 Task: Look for space in Herriman, United States from 10th July, 2023 to 15th July, 2023 for 7 adults in price range Rs.10000 to Rs.15000. Place can be entire place or shared room with 4 bedrooms having 7 beds and 4 bathrooms. Property type can be house, flat, guest house. Amenities needed are: wifi, TV, free parkinig on premises, gym, breakfast. Booking option can be shelf check-in. Required host language is English.
Action: Mouse moved to (571, 138)
Screenshot: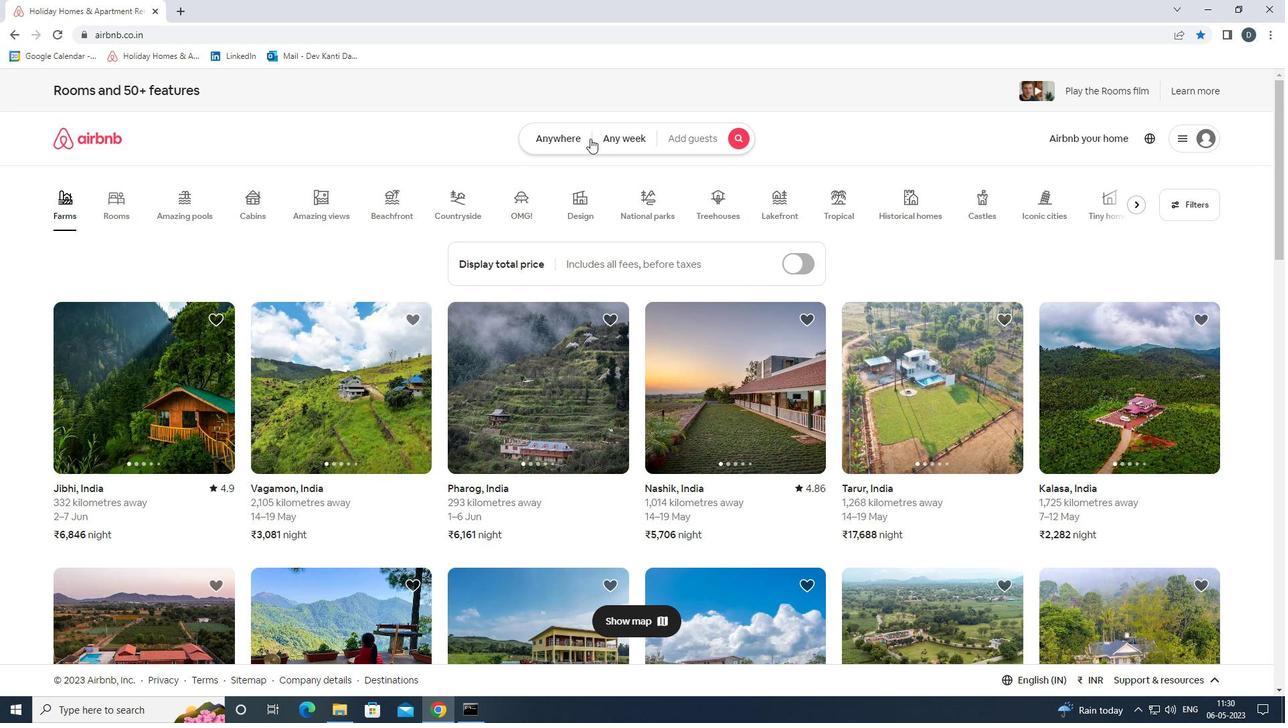
Action: Mouse pressed left at (571, 138)
Screenshot: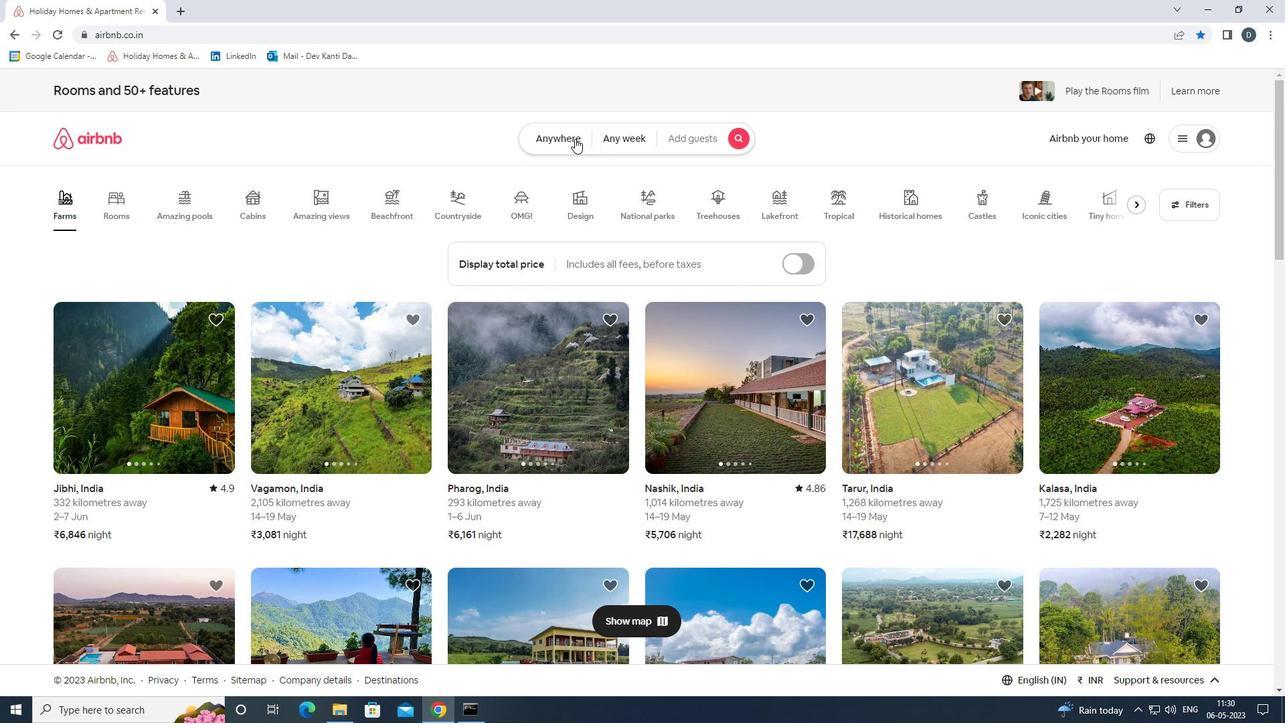 
Action: Mouse moved to (456, 192)
Screenshot: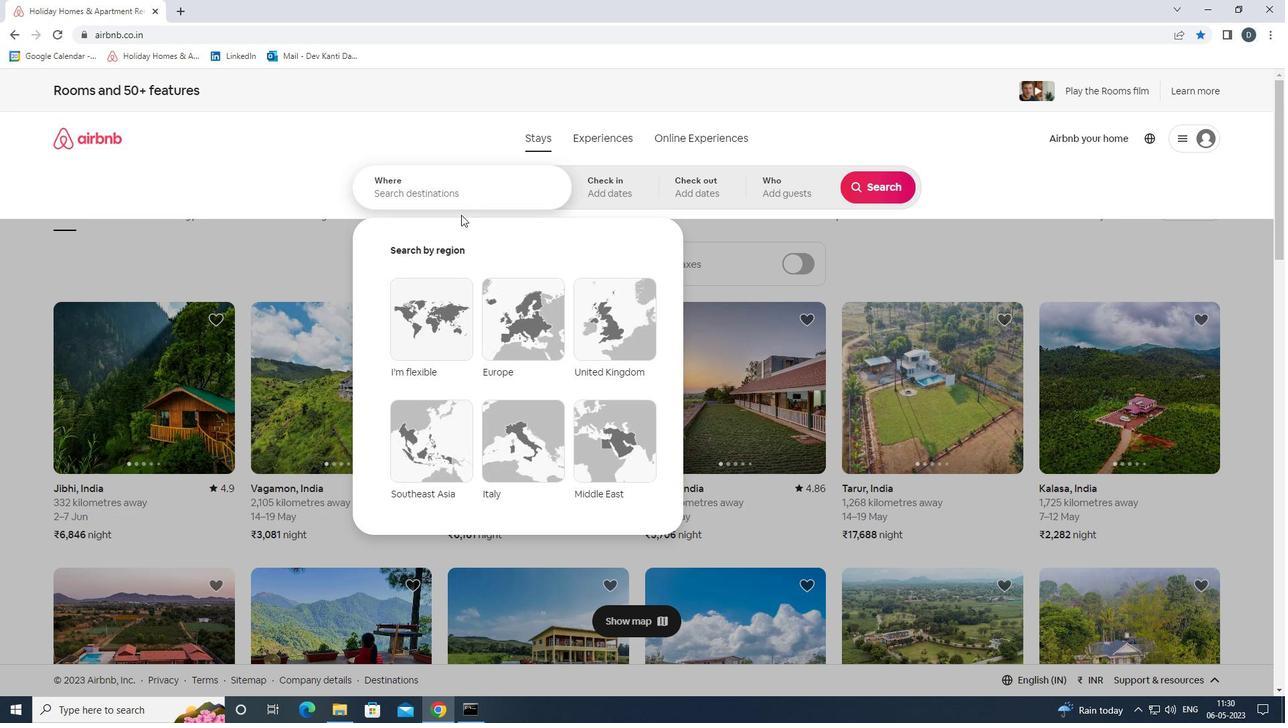 
Action: Mouse pressed left at (456, 192)
Screenshot: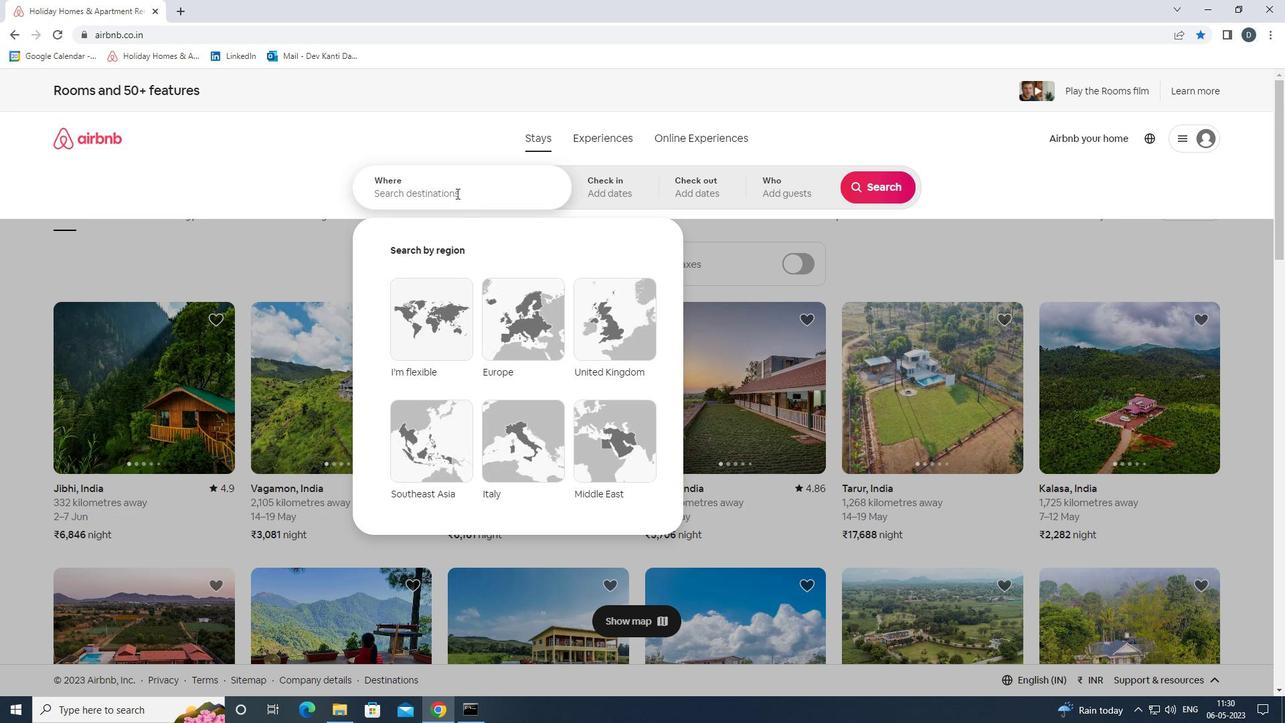 
Action: Key pressed <Key.shift>HARRIMAN,<Key.shift>UNITED<Key.space><Key.shift>STATES<Key.enter>
Screenshot: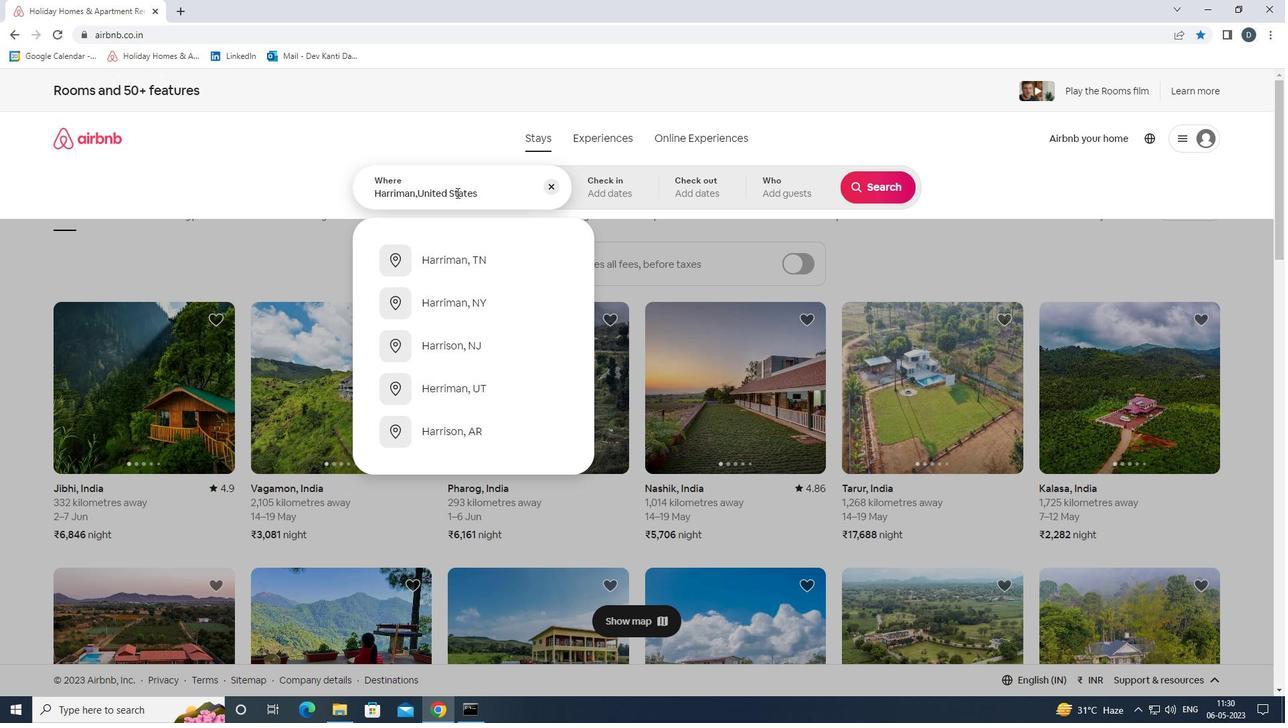 
Action: Mouse moved to (876, 298)
Screenshot: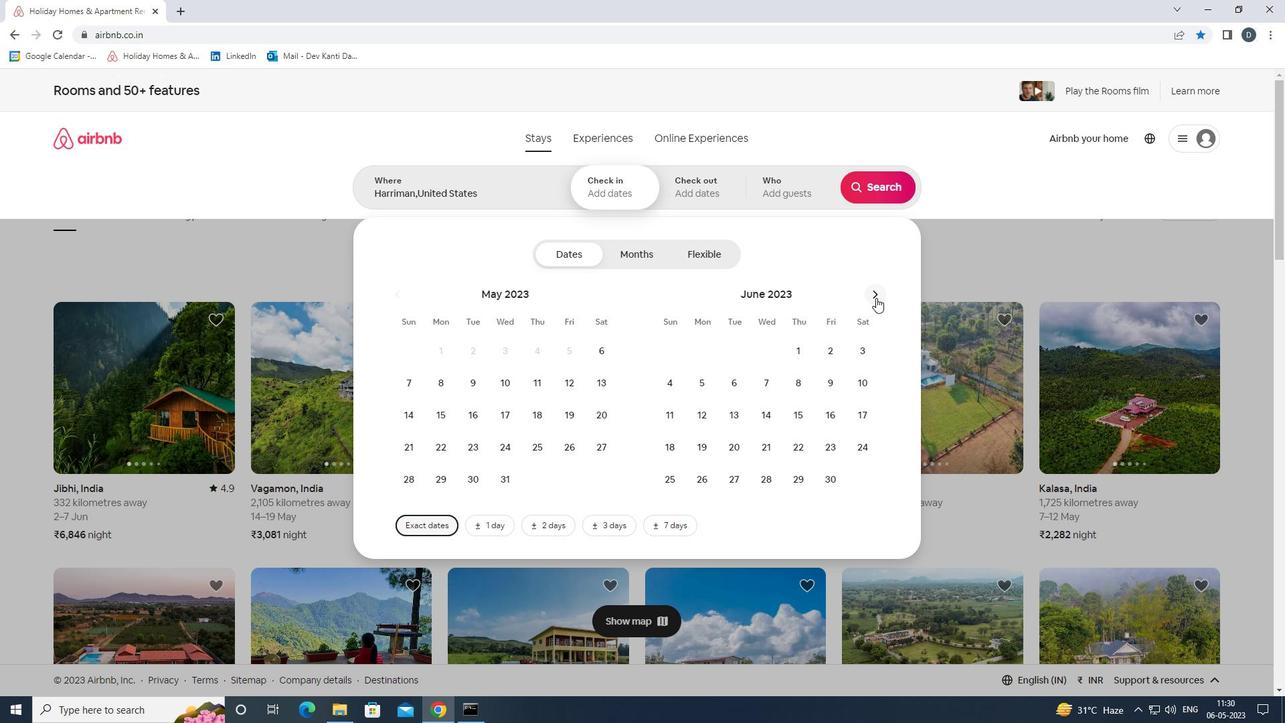 
Action: Mouse pressed left at (876, 298)
Screenshot: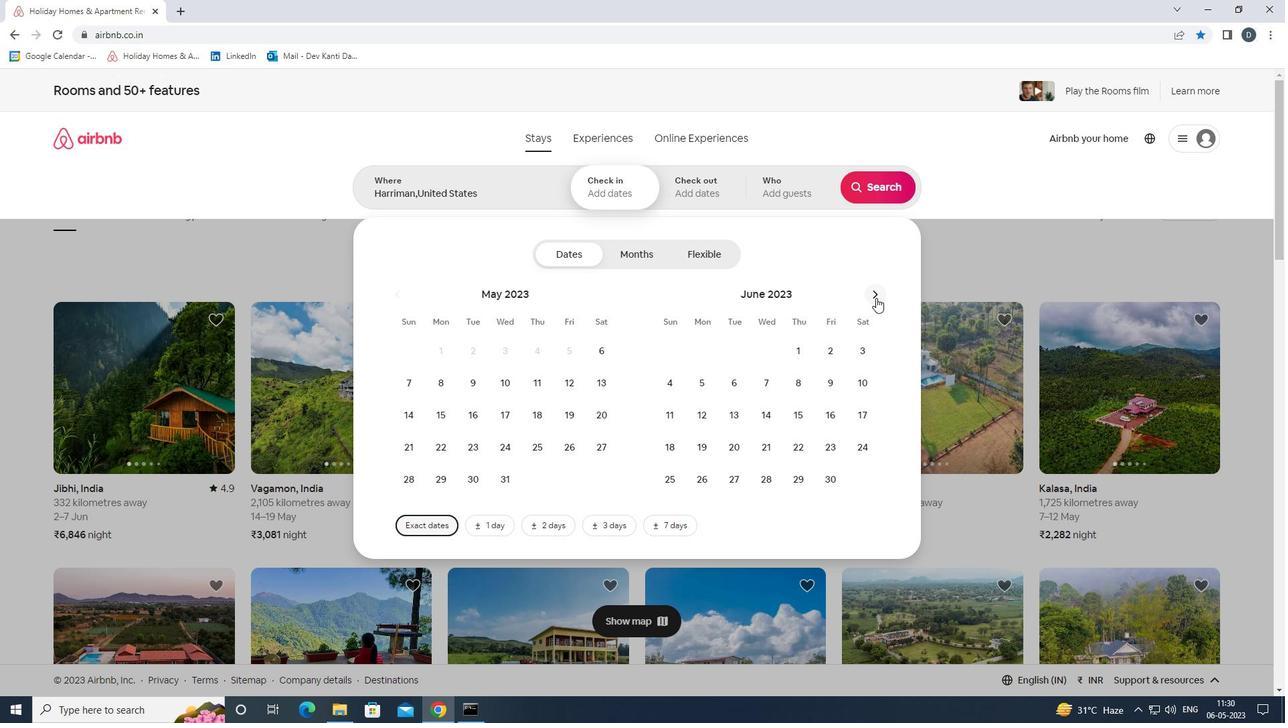
Action: Mouse moved to (700, 421)
Screenshot: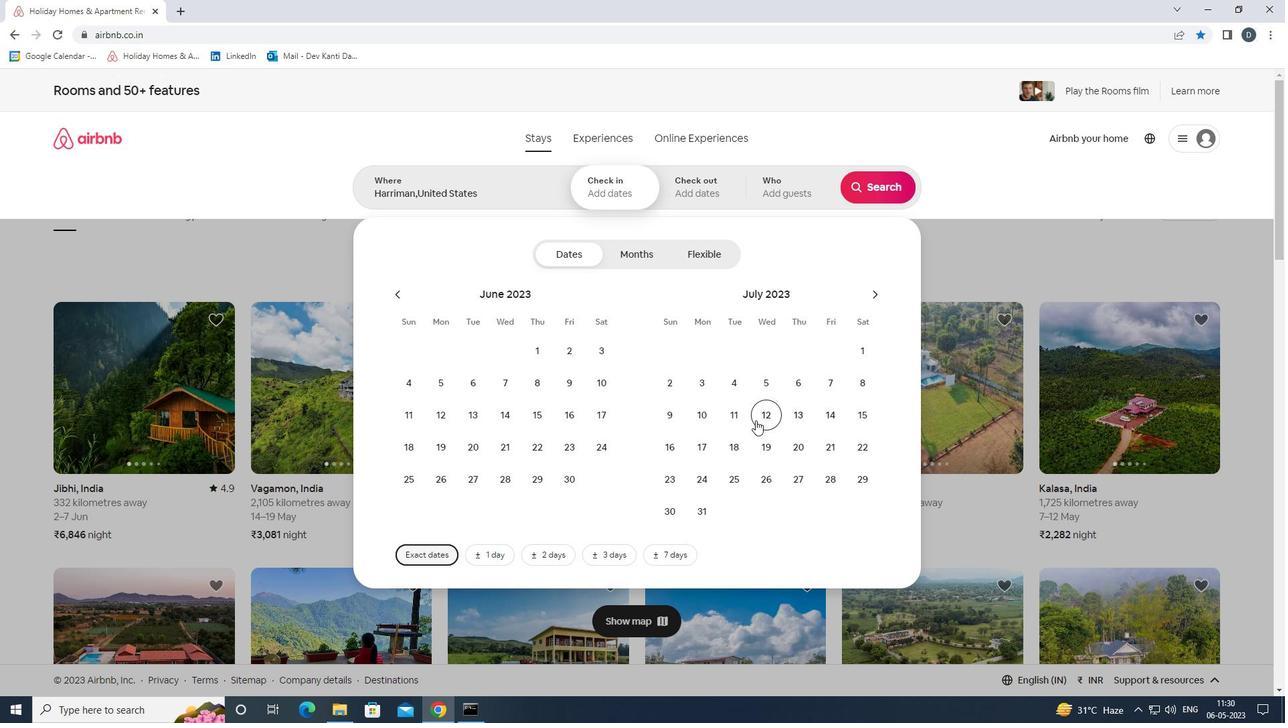 
Action: Mouse pressed left at (700, 421)
Screenshot: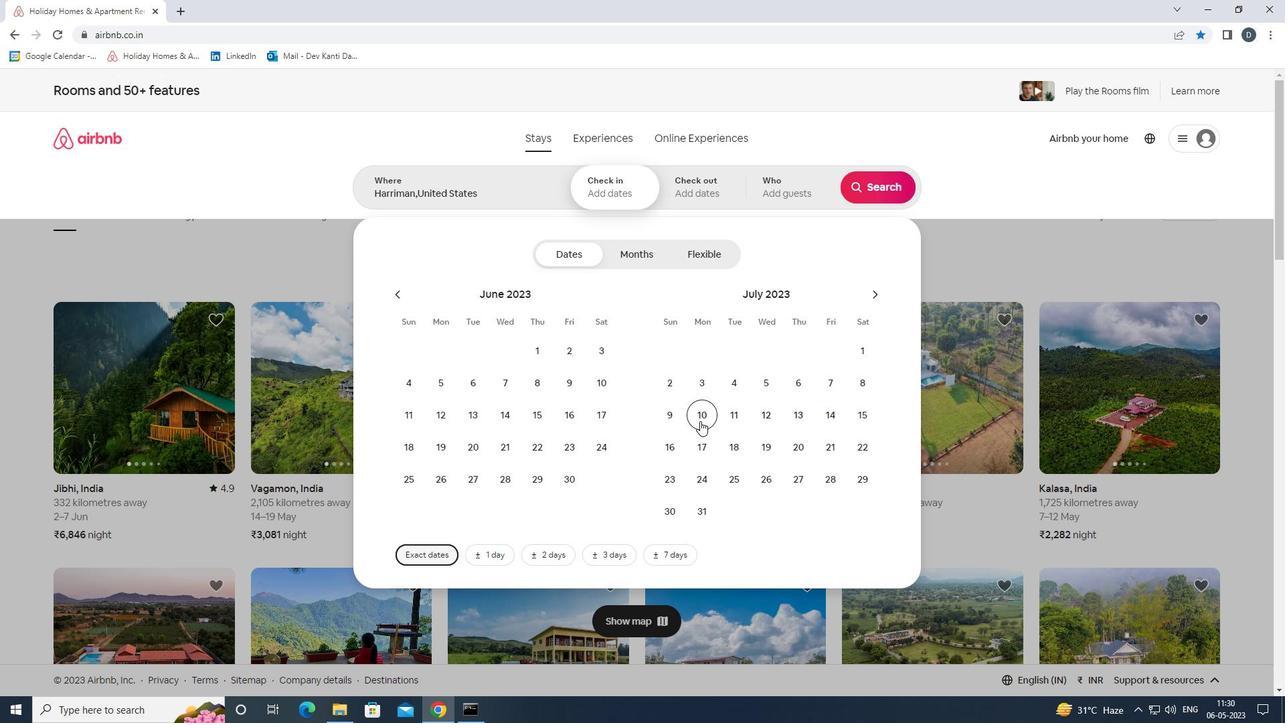 
Action: Mouse moved to (874, 410)
Screenshot: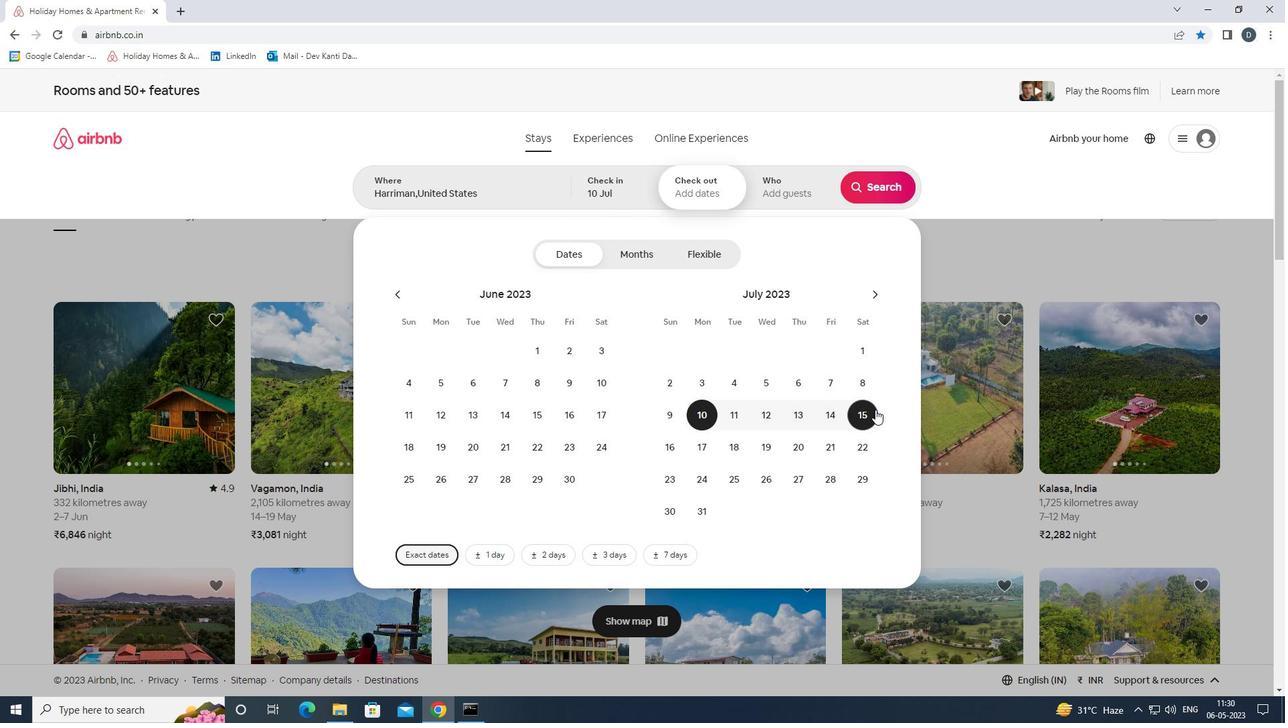 
Action: Mouse pressed left at (874, 410)
Screenshot: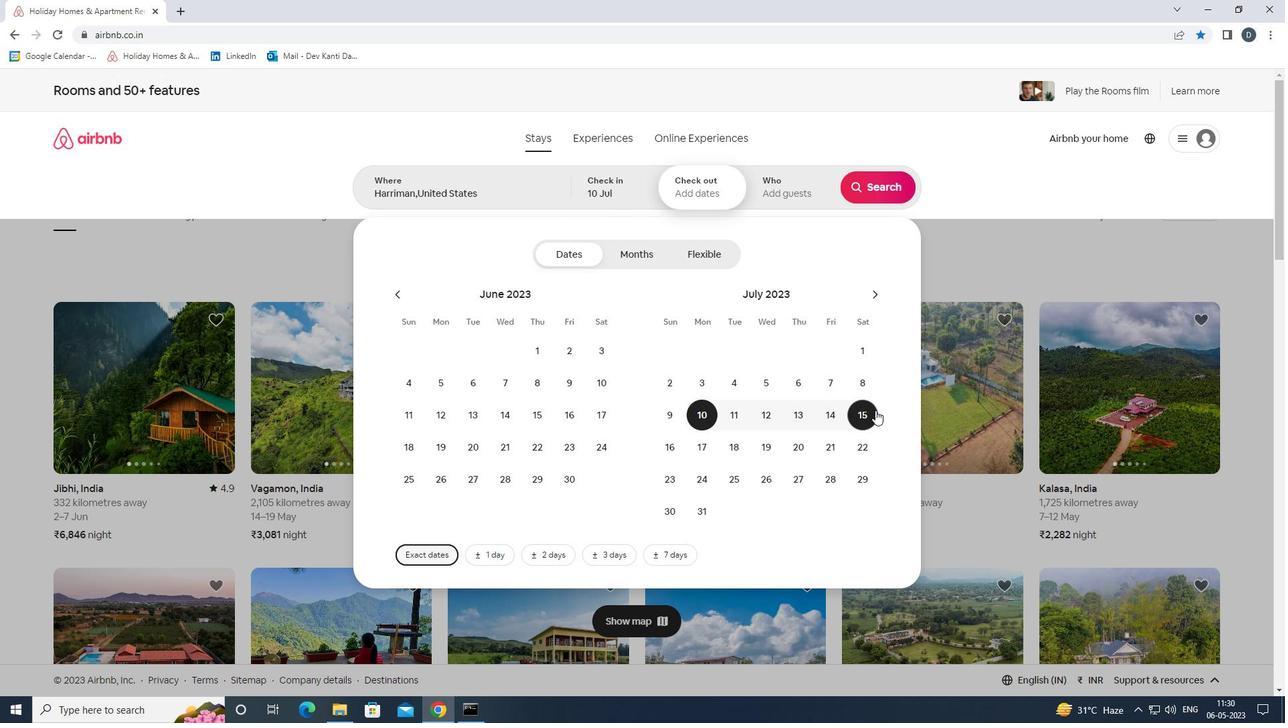 
Action: Mouse moved to (815, 184)
Screenshot: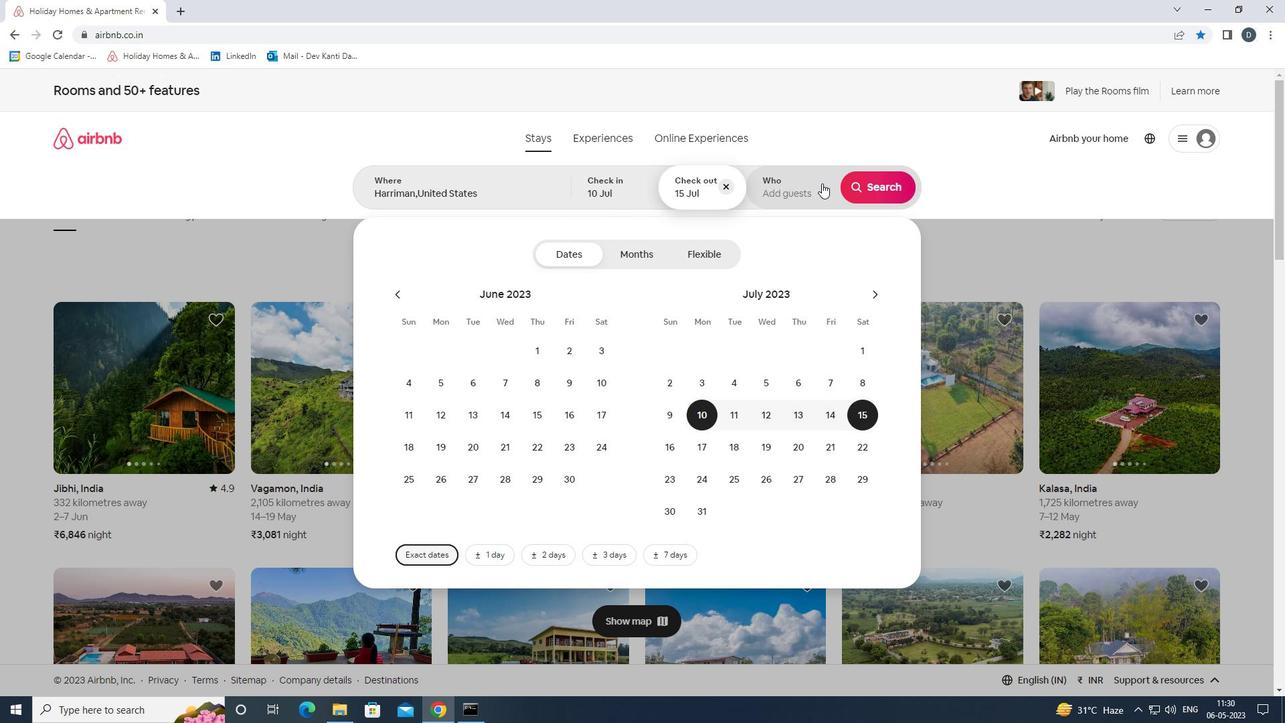 
Action: Mouse pressed left at (815, 184)
Screenshot: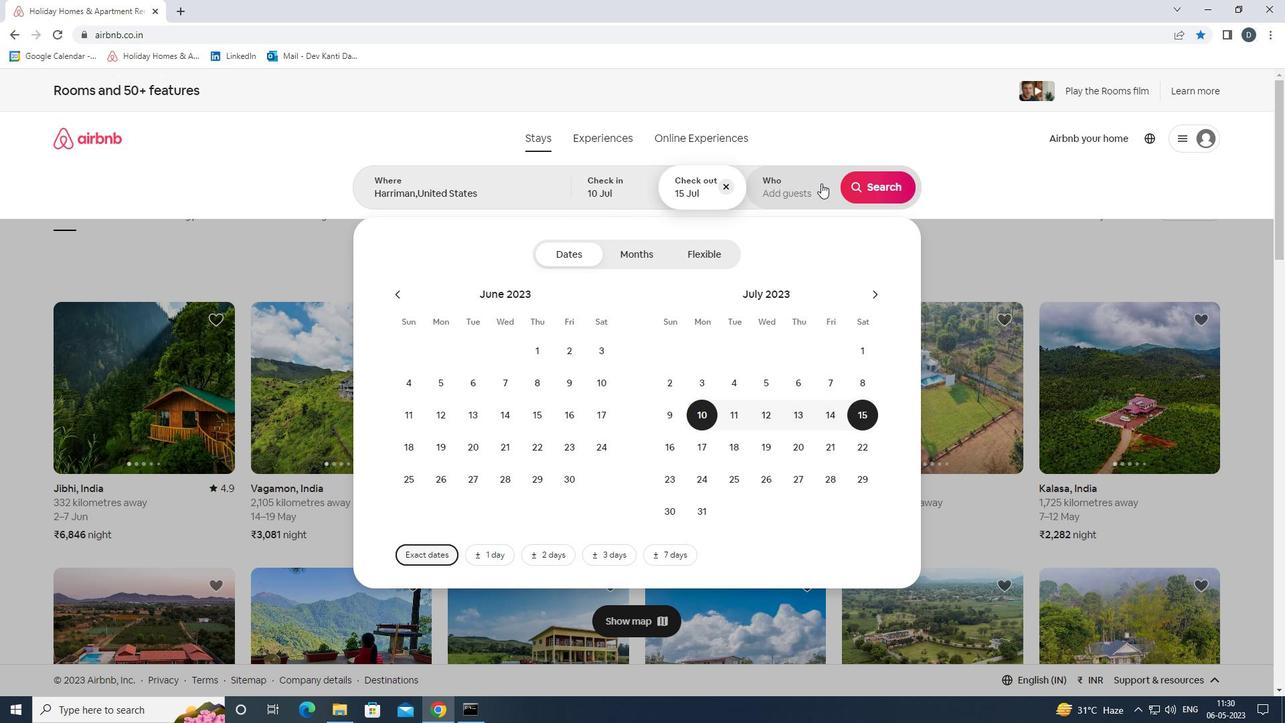 
Action: Mouse moved to (887, 261)
Screenshot: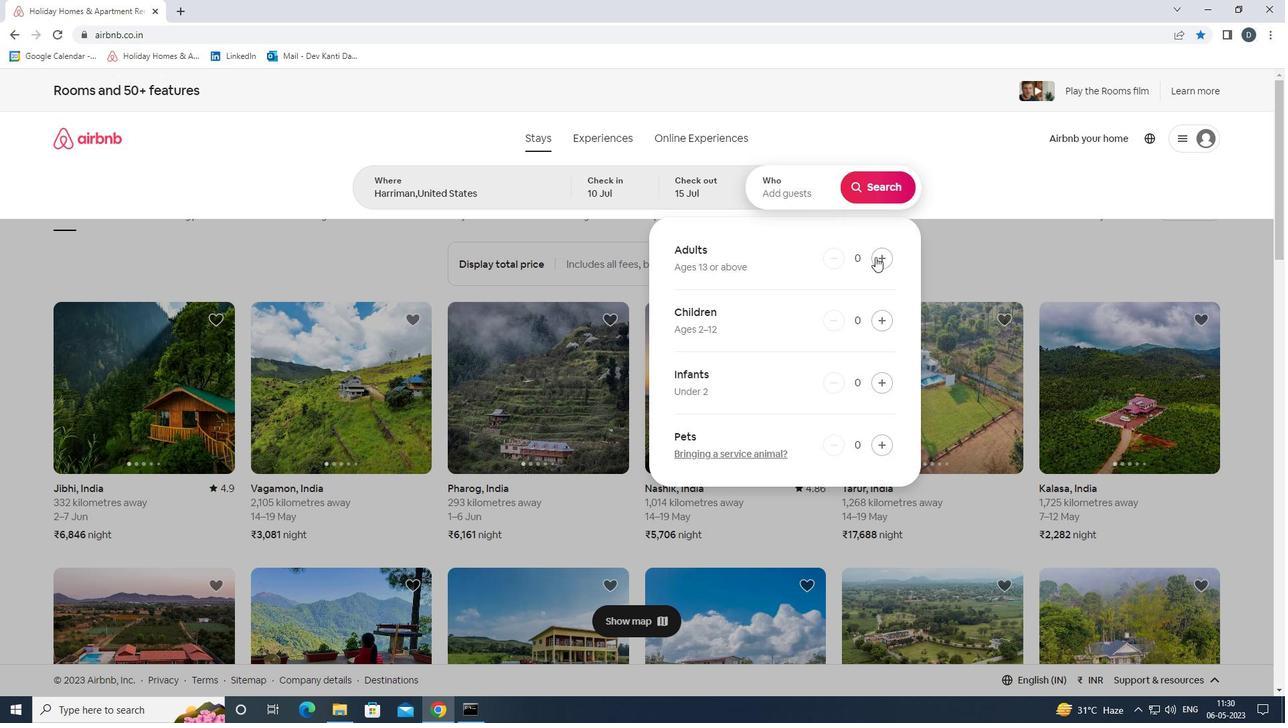 
Action: Mouse pressed left at (887, 261)
Screenshot: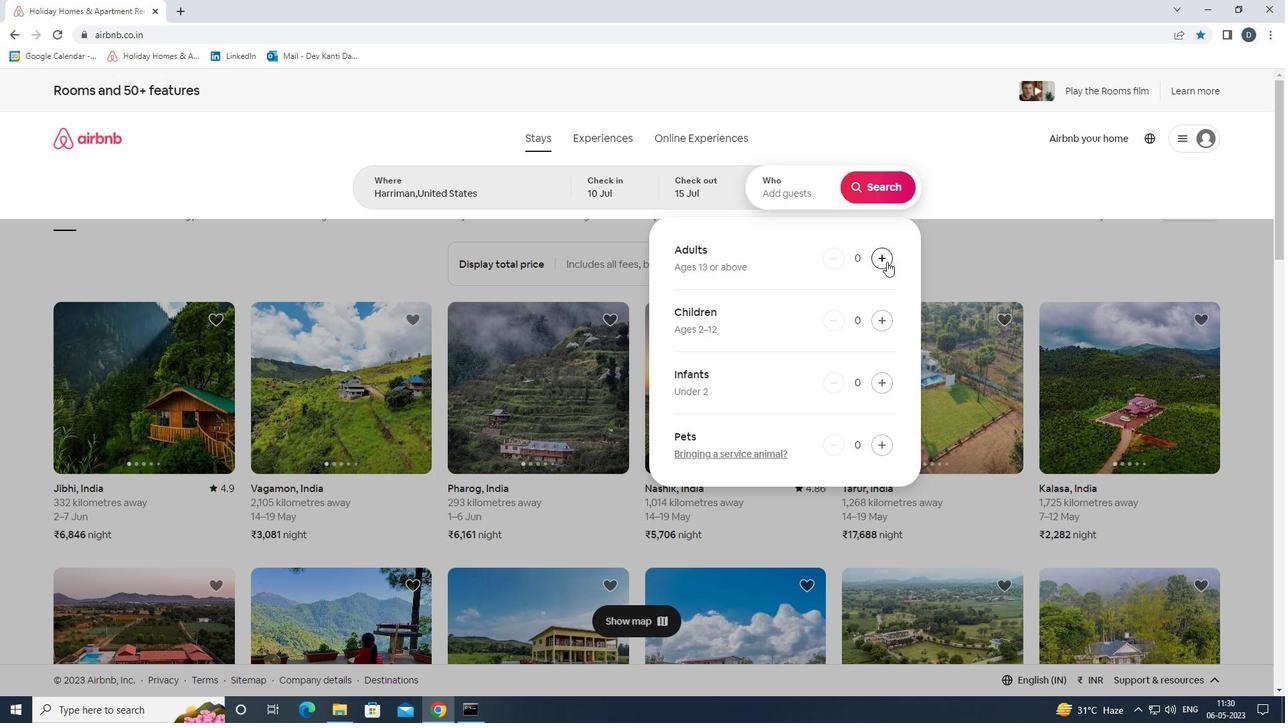 
Action: Mouse pressed left at (887, 261)
Screenshot: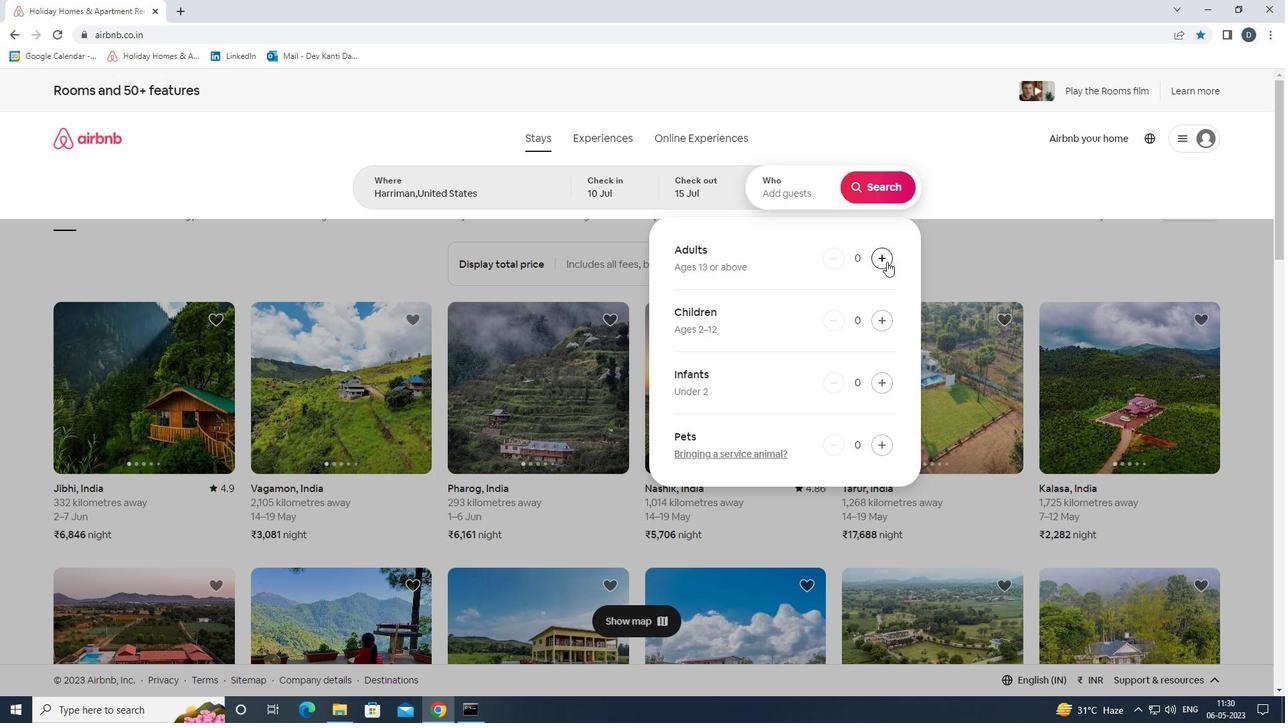 
Action: Mouse pressed left at (887, 261)
Screenshot: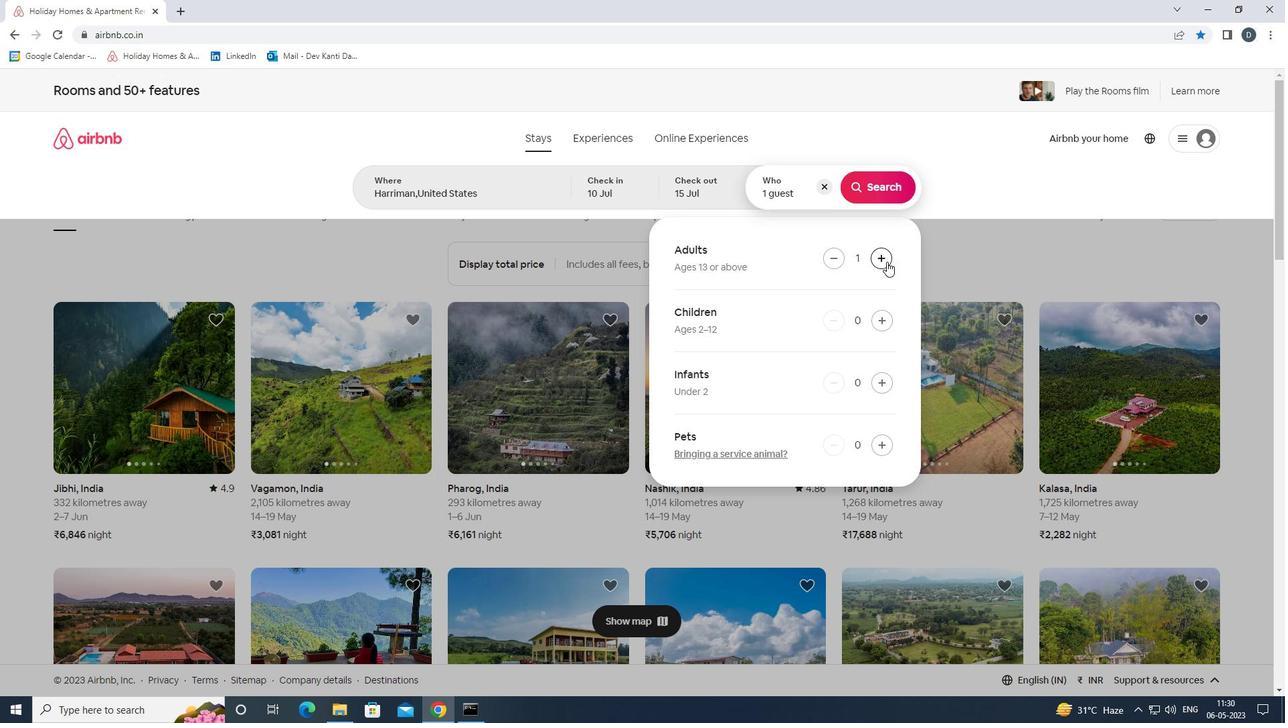 
Action: Mouse pressed left at (887, 261)
Screenshot: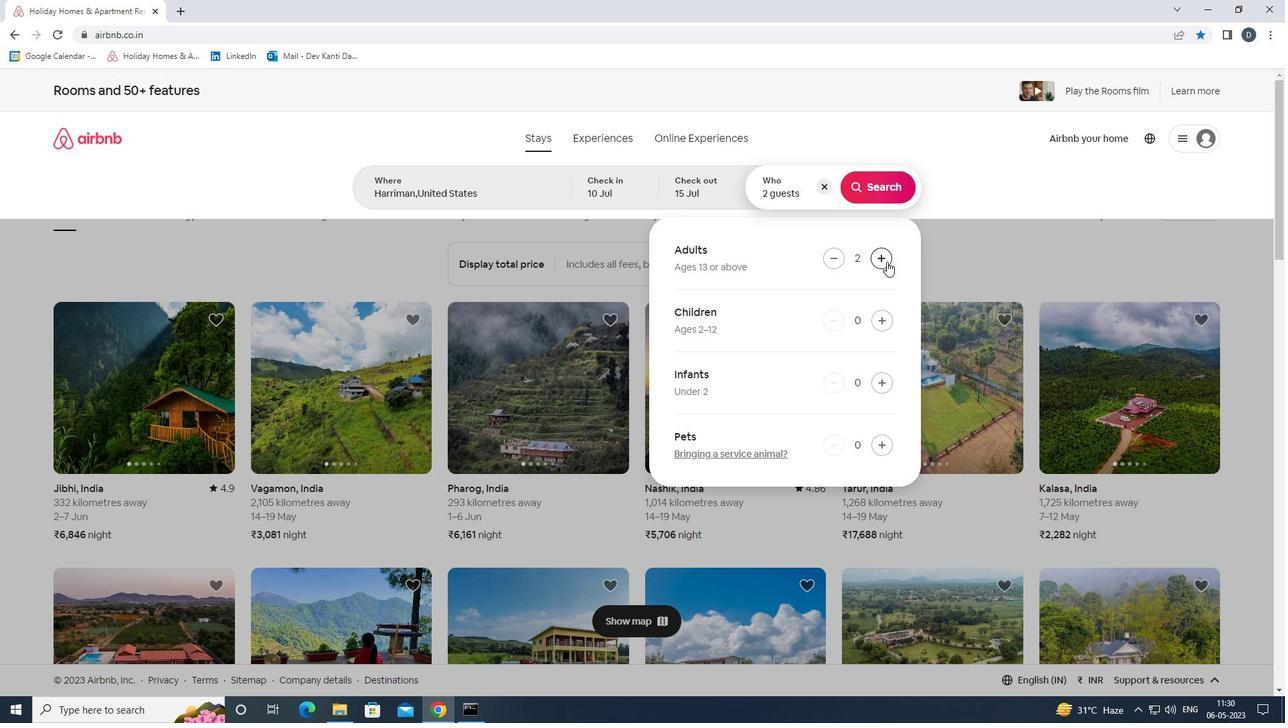 
Action: Mouse pressed left at (887, 261)
Screenshot: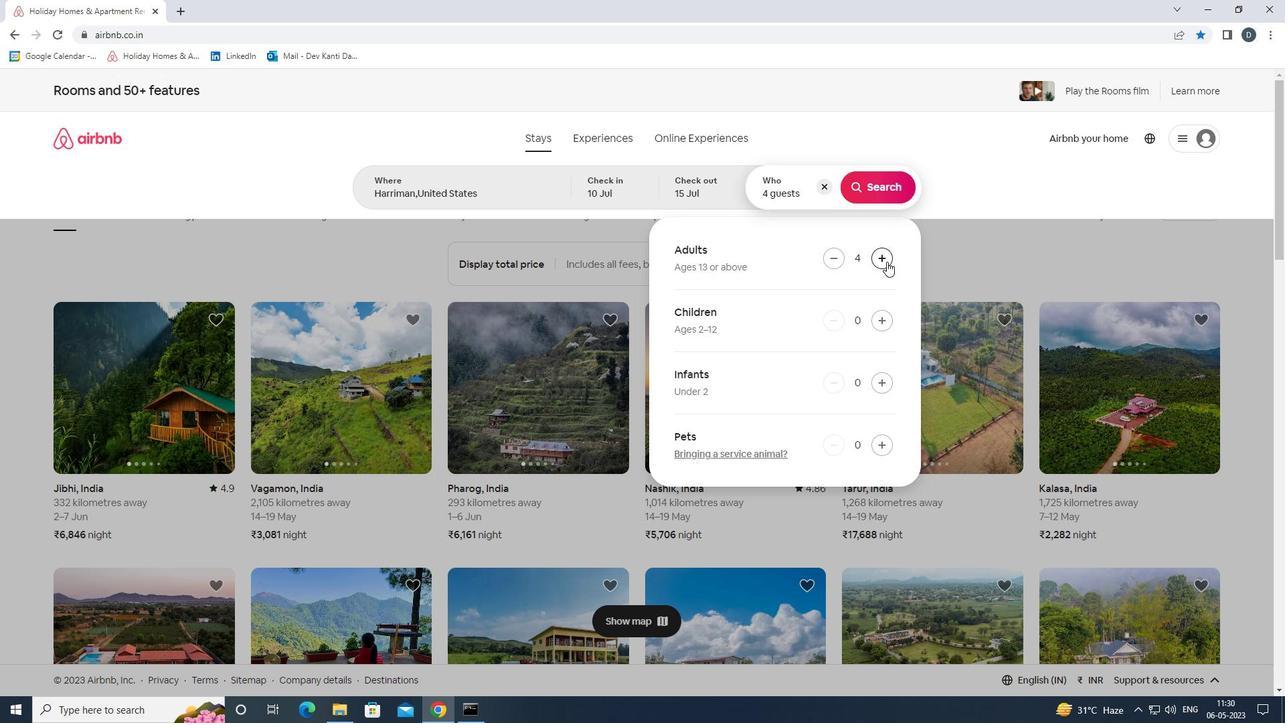 
Action: Mouse pressed left at (887, 261)
Screenshot: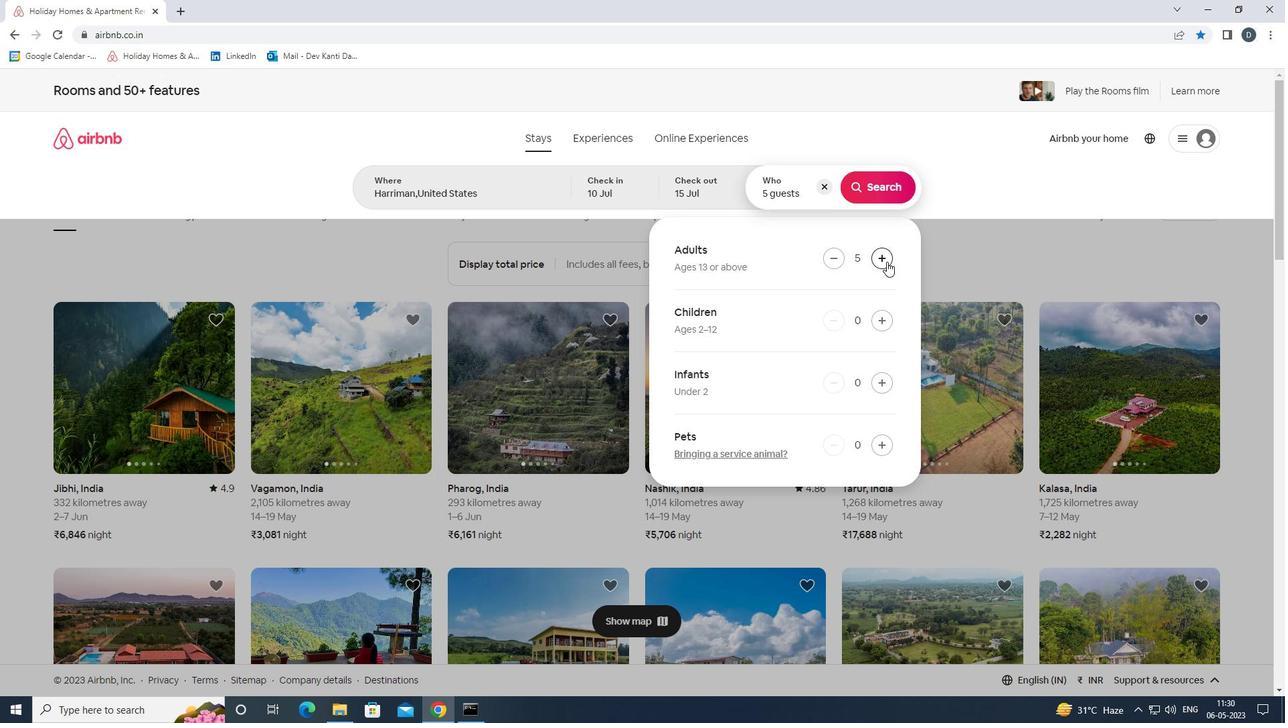 
Action: Mouse pressed left at (887, 261)
Screenshot: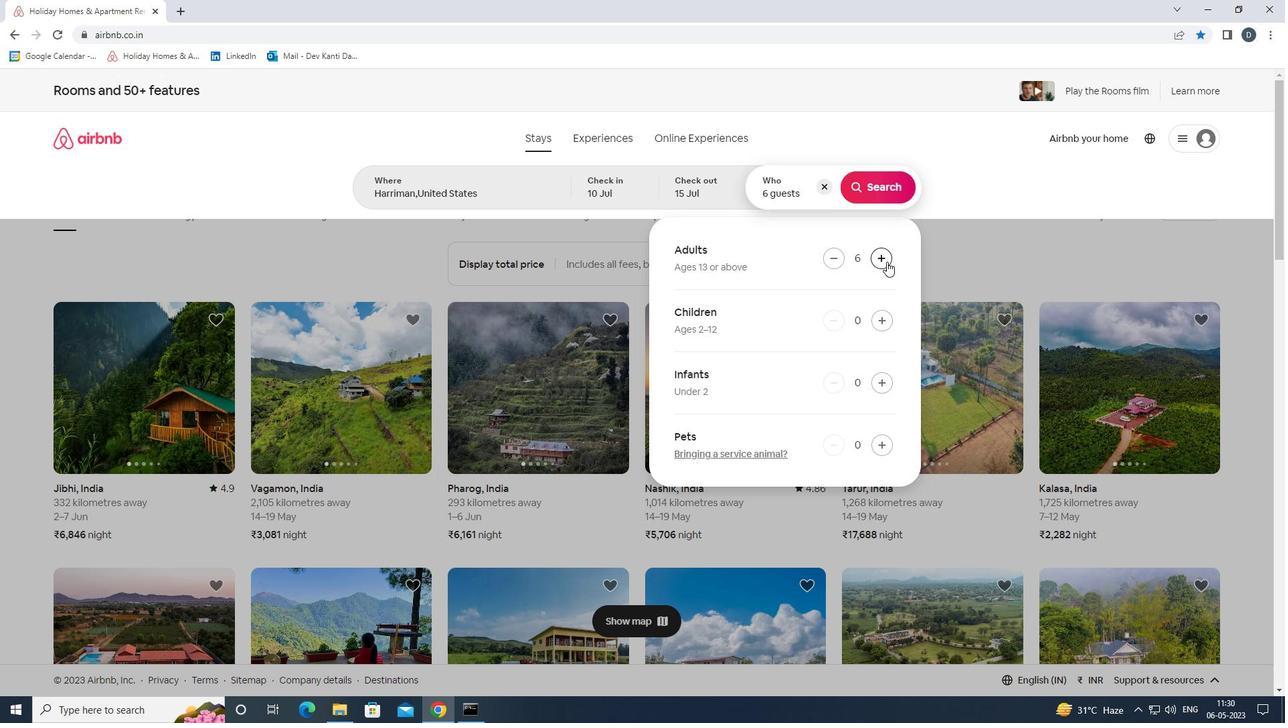 
Action: Mouse moved to (862, 185)
Screenshot: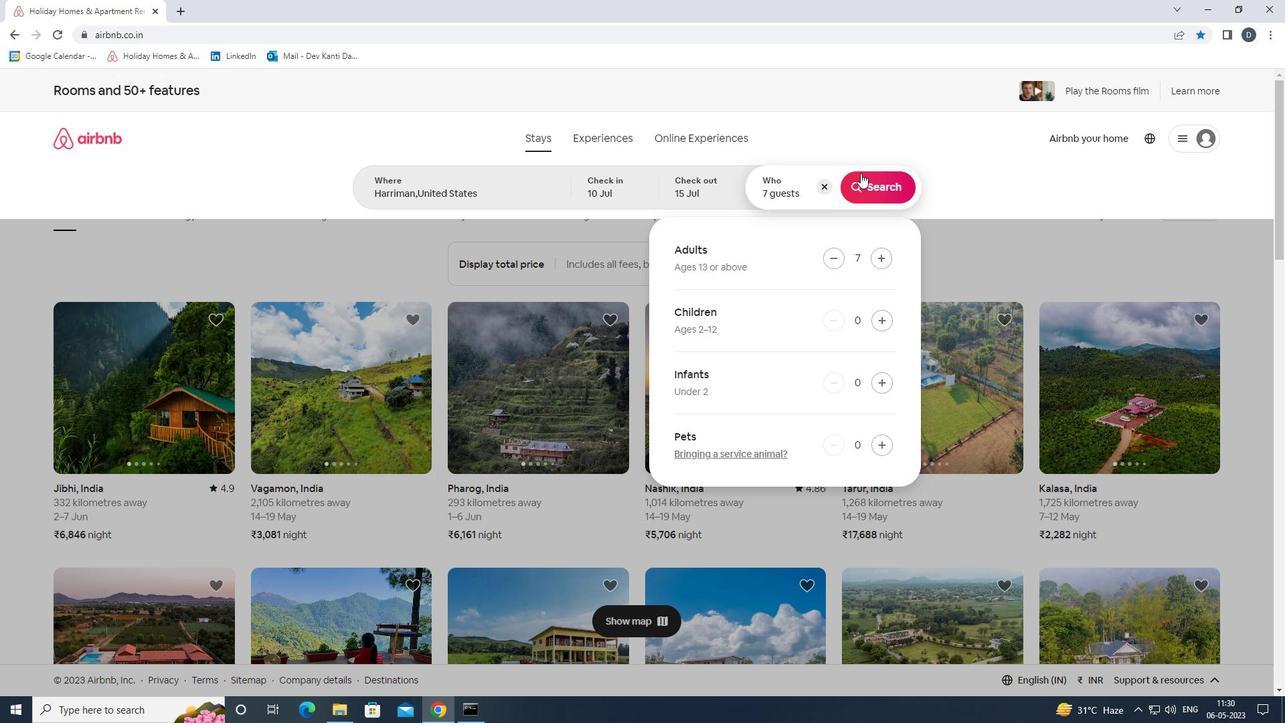
Action: Mouse pressed left at (862, 185)
Screenshot: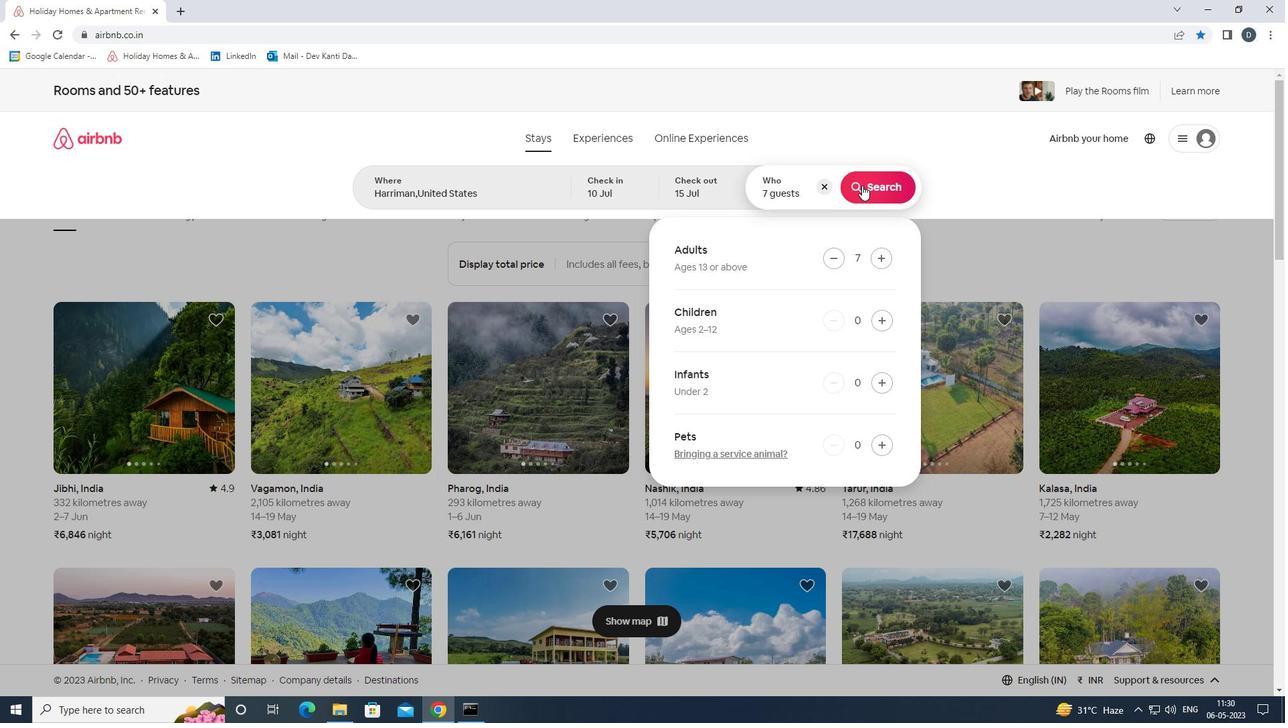 
Action: Mouse moved to (1239, 156)
Screenshot: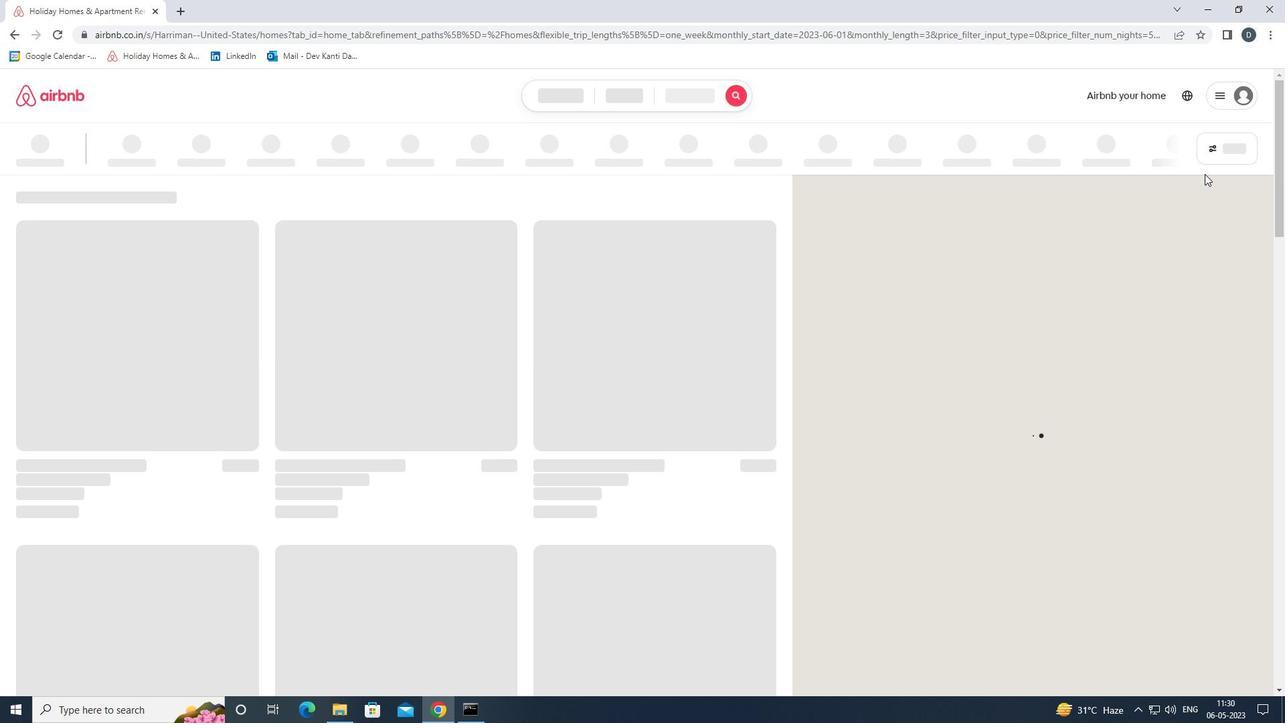 
Action: Mouse pressed left at (1239, 156)
Screenshot: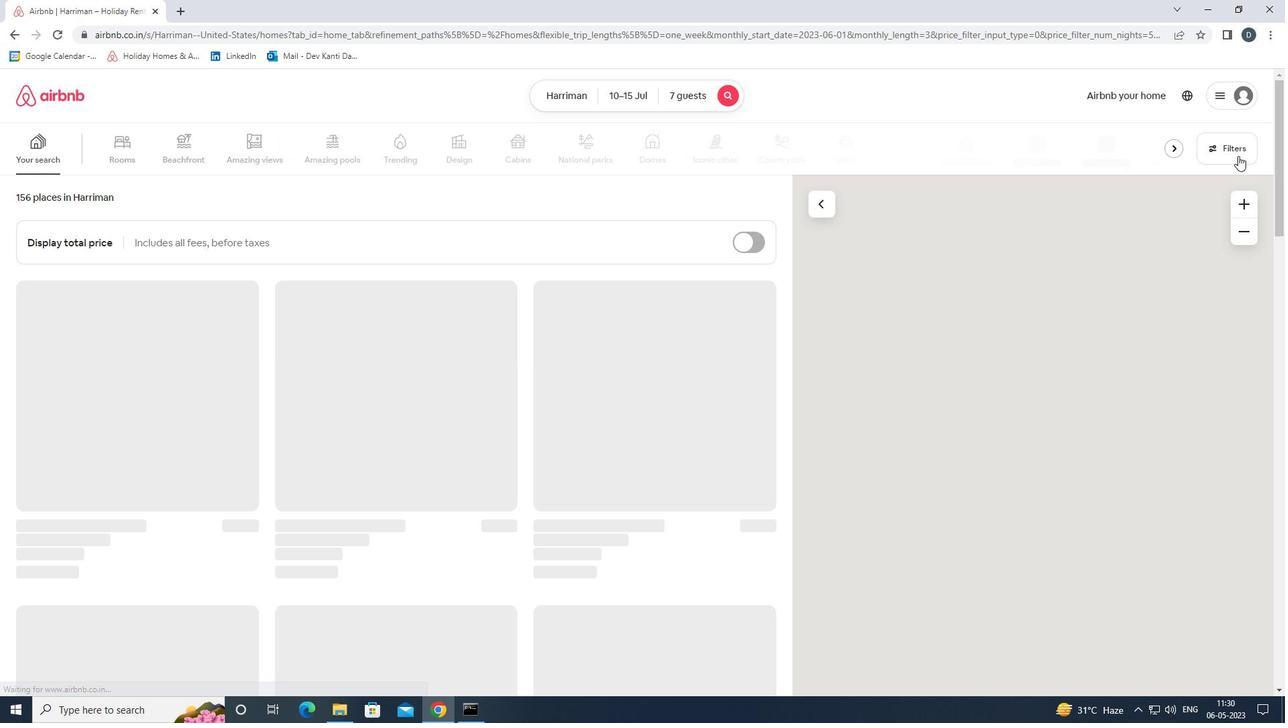 
Action: Mouse moved to (515, 477)
Screenshot: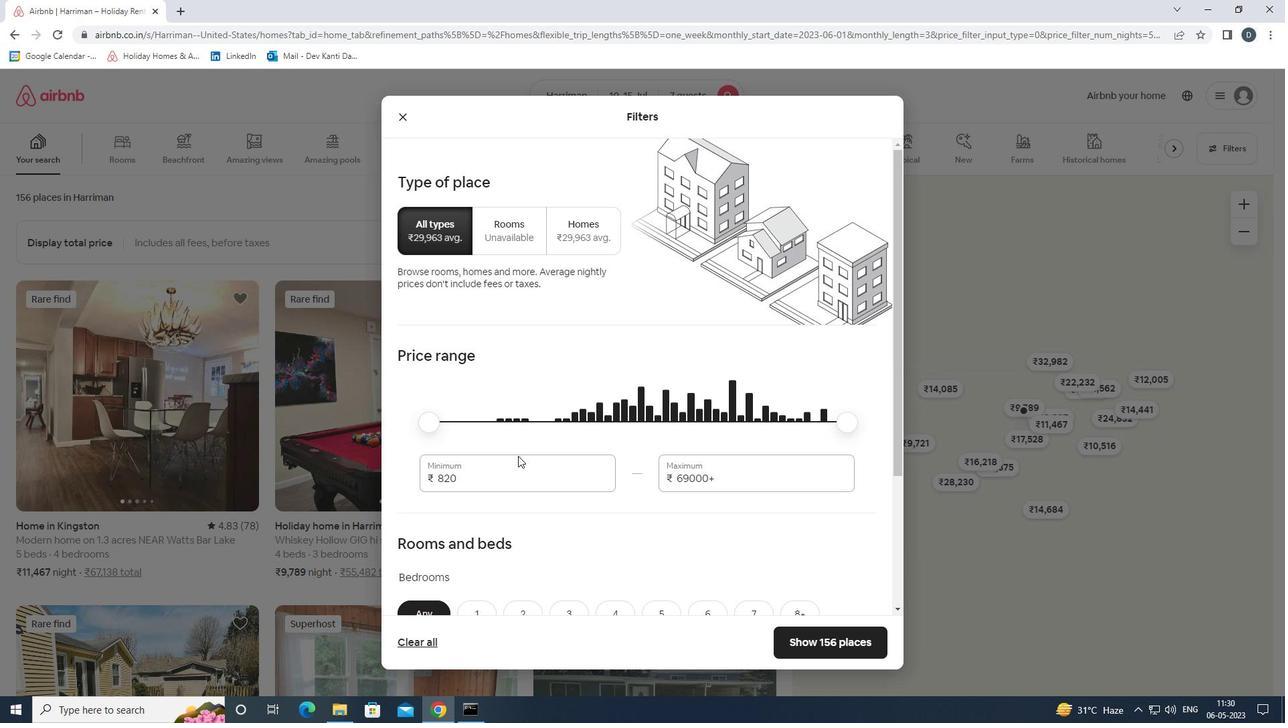 
Action: Mouse pressed left at (515, 477)
Screenshot: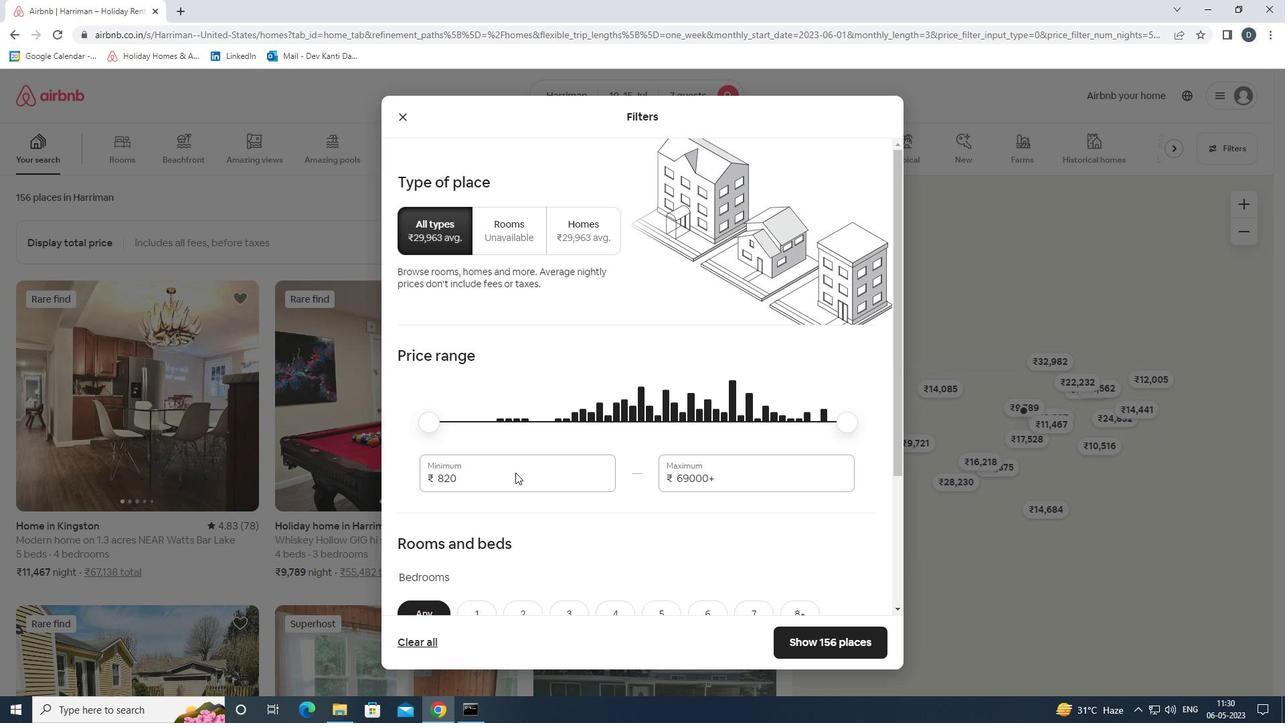 
Action: Mouse pressed left at (515, 477)
Screenshot: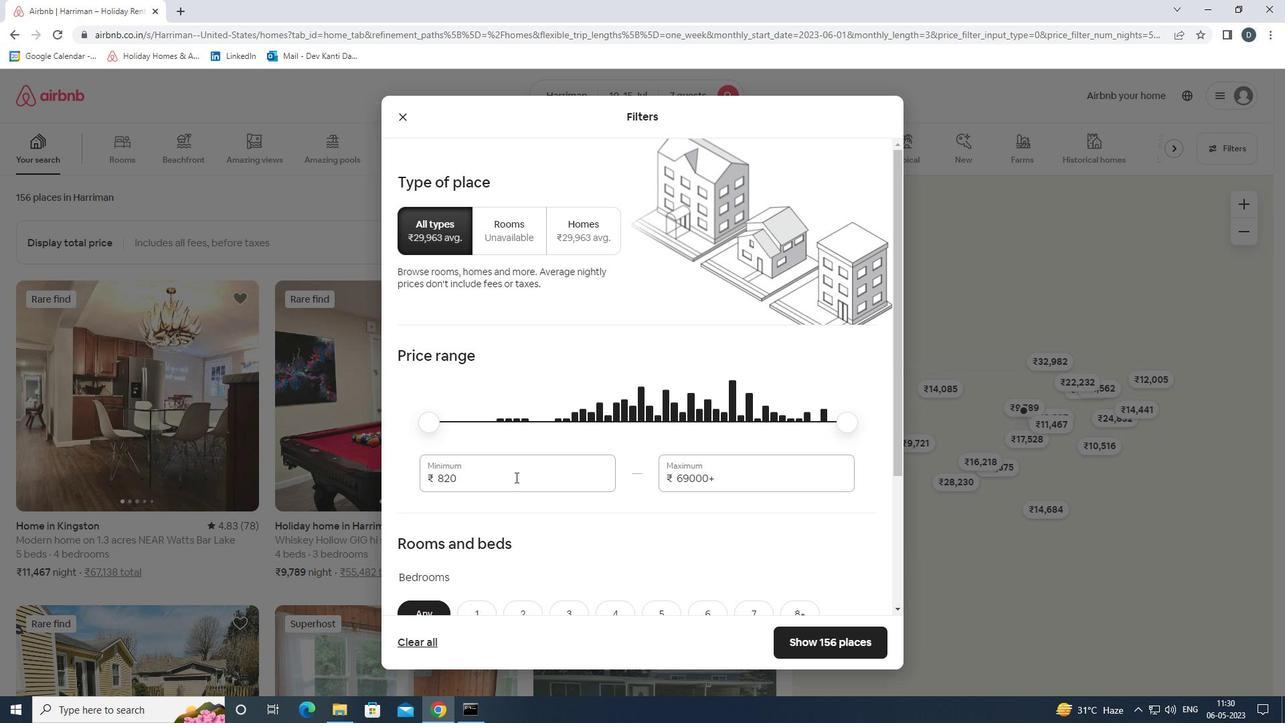 
Action: Mouse moved to (510, 486)
Screenshot: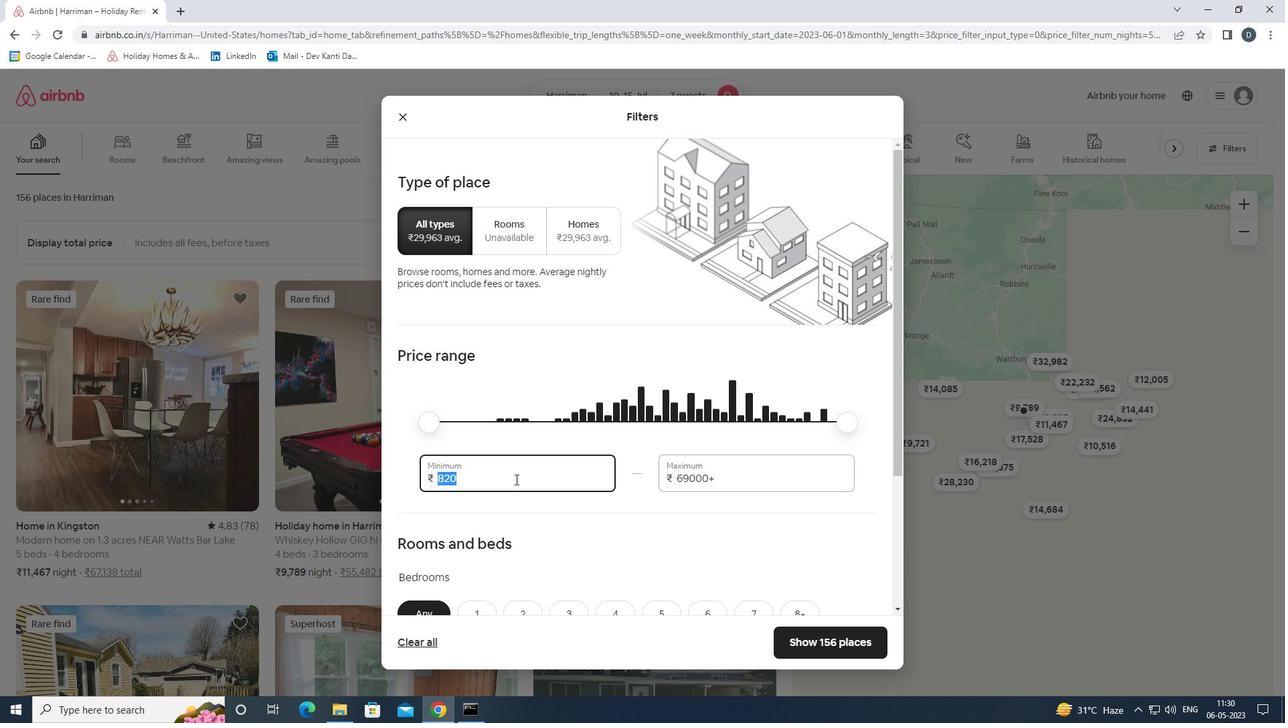 
Action: Key pressed 10000<Key.tab>15000
Screenshot: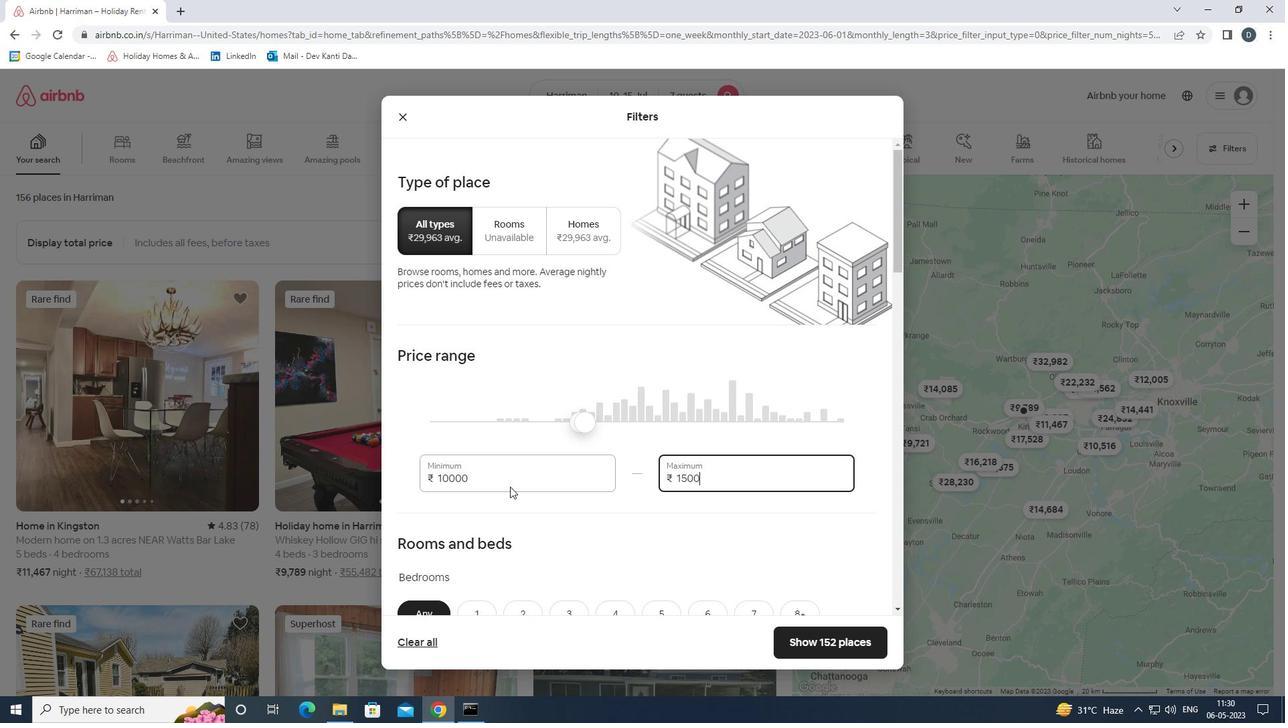 
Action: Mouse moved to (525, 484)
Screenshot: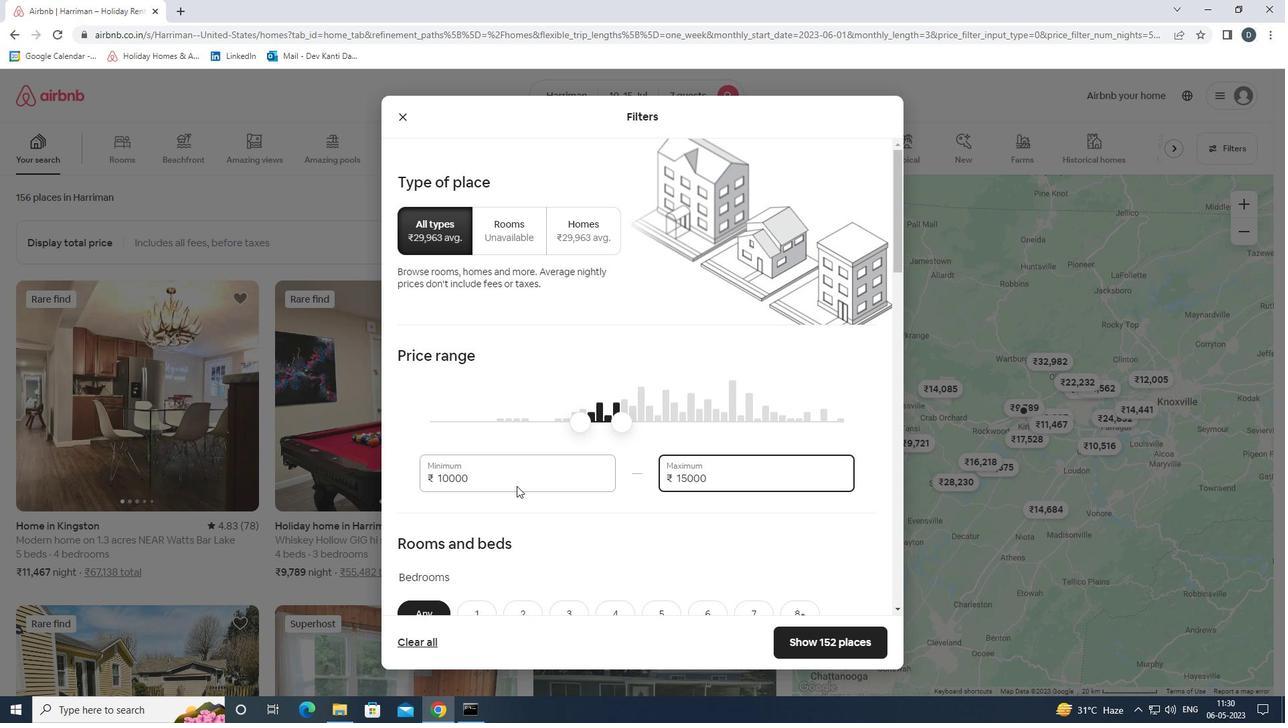 
Action: Mouse scrolled (525, 483) with delta (0, 0)
Screenshot: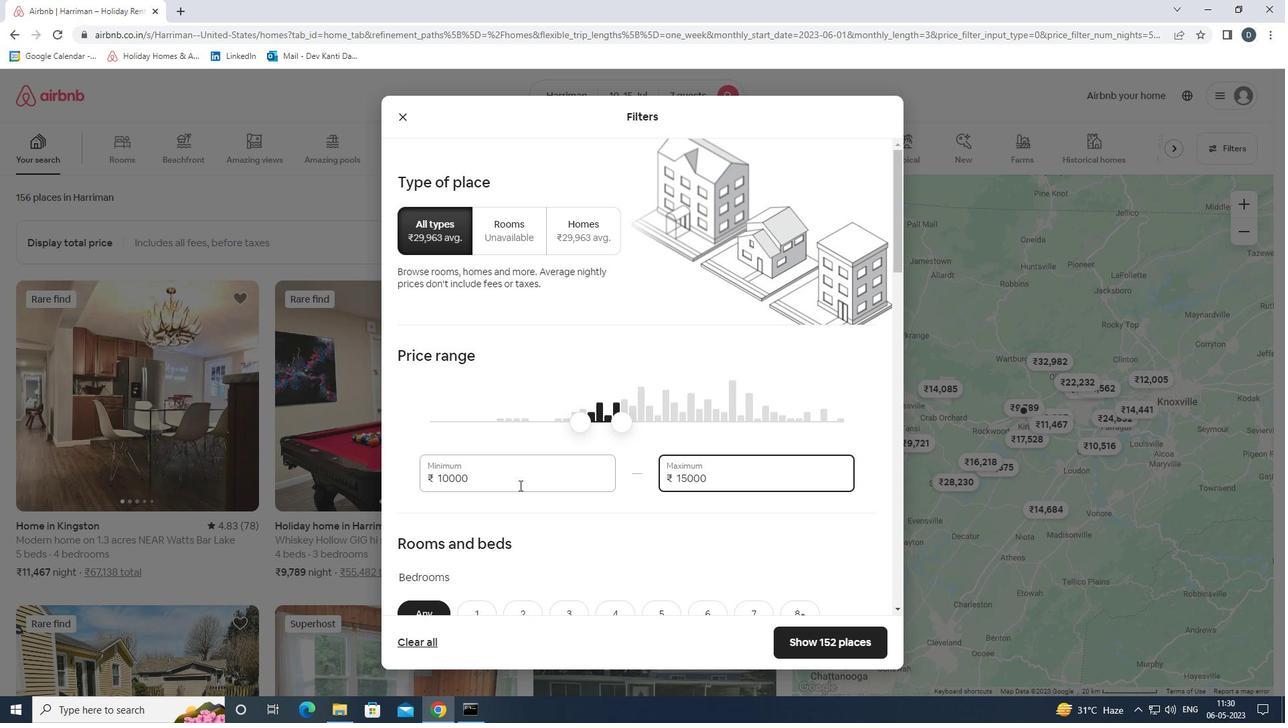 
Action: Mouse moved to (530, 482)
Screenshot: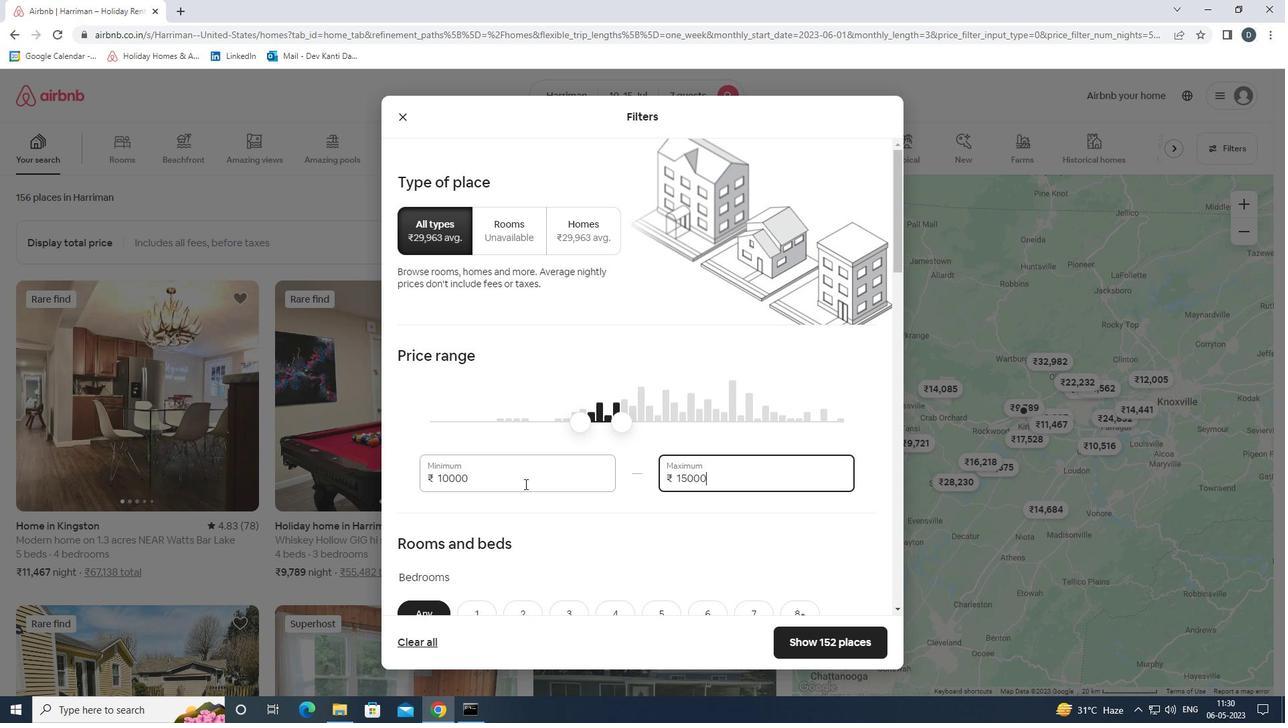 
Action: Mouse scrolled (530, 481) with delta (0, 0)
Screenshot: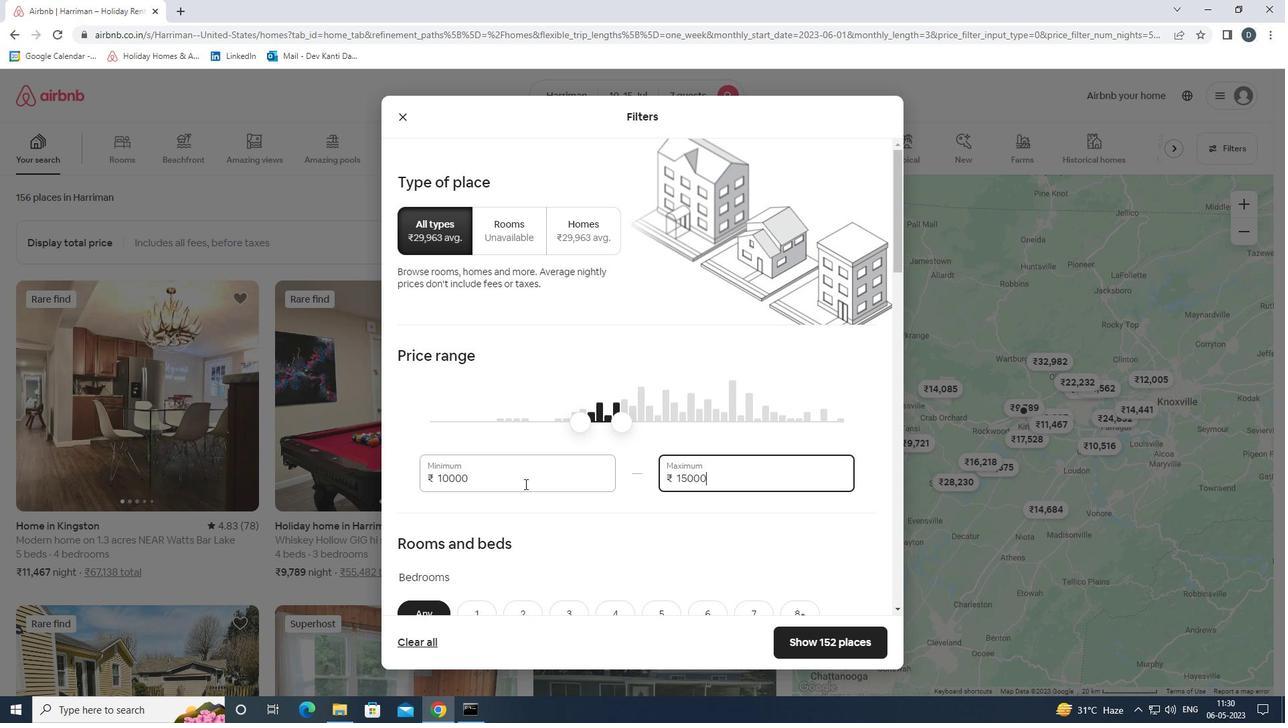 
Action: Mouse moved to (531, 481)
Screenshot: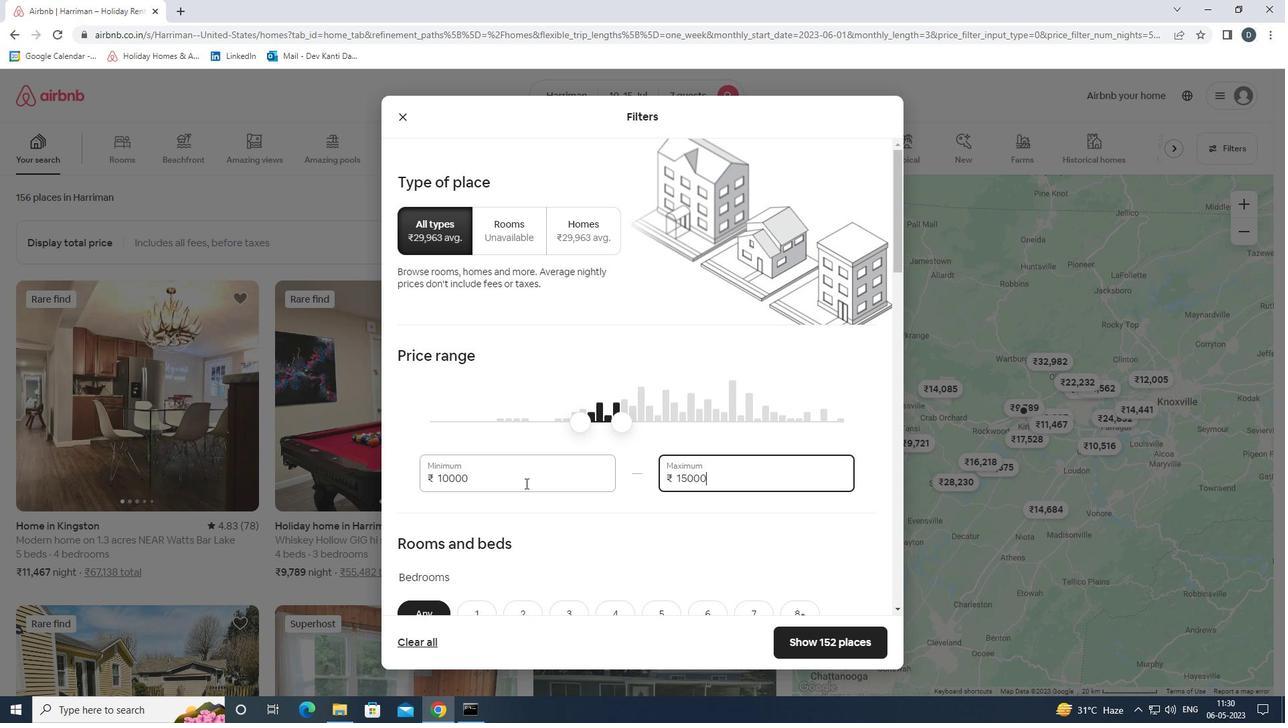 
Action: Mouse scrolled (531, 480) with delta (0, 0)
Screenshot: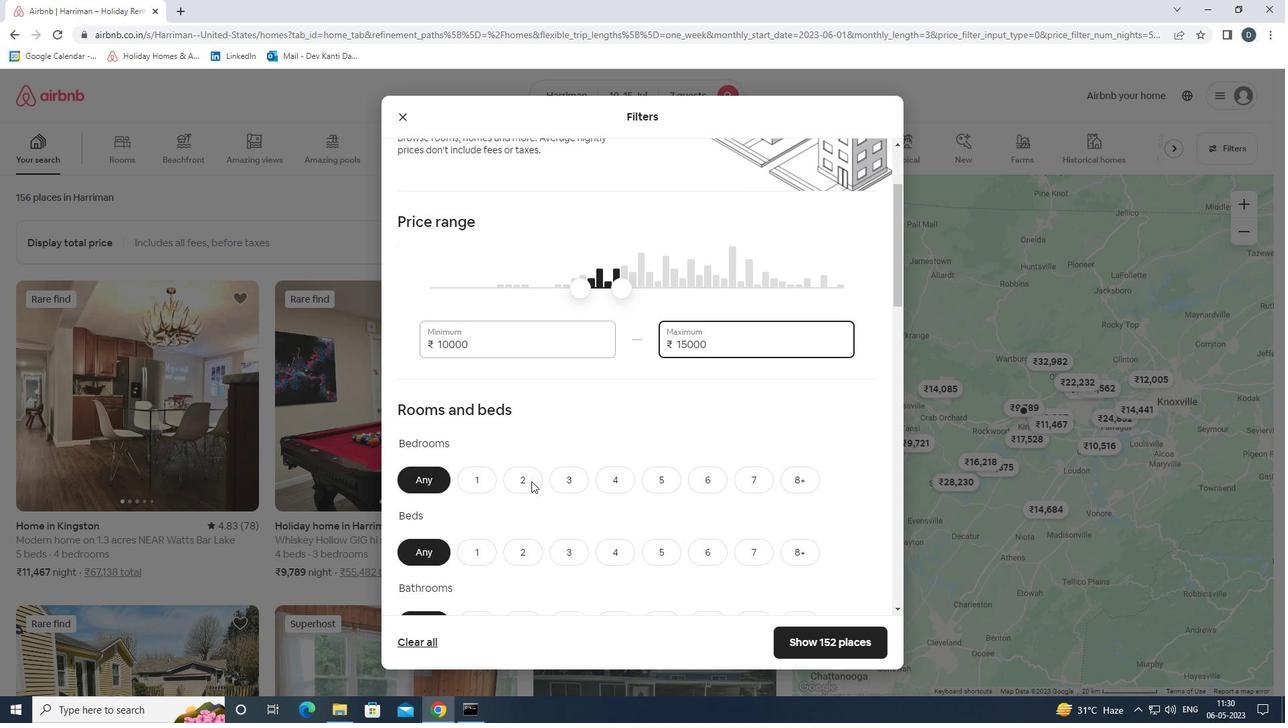 
Action: Mouse moved to (624, 409)
Screenshot: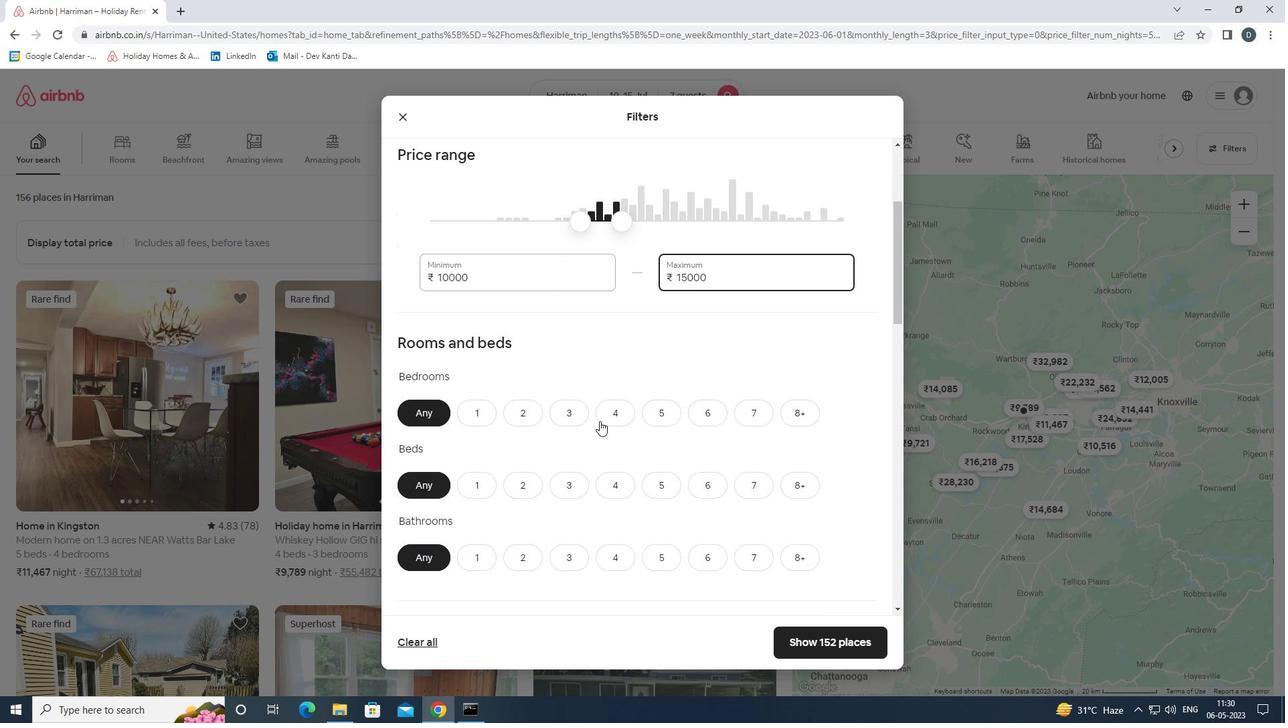 
Action: Mouse pressed left at (624, 409)
Screenshot: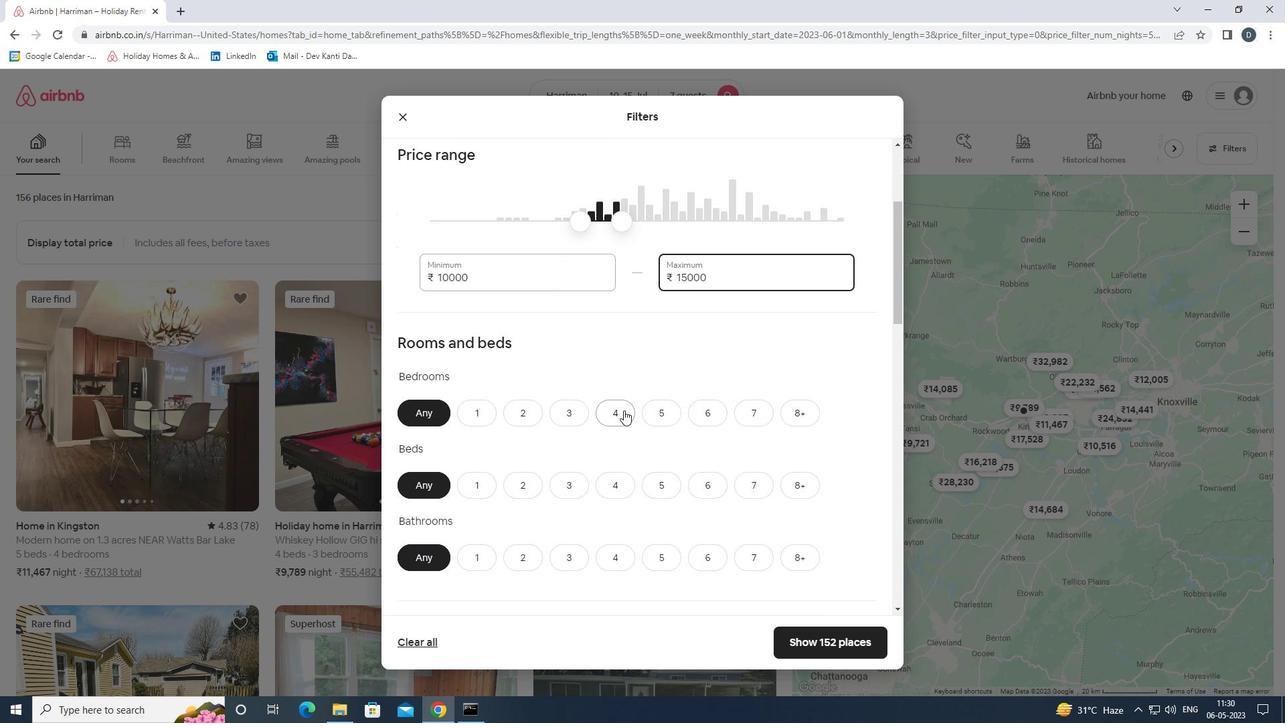 
Action: Mouse moved to (754, 488)
Screenshot: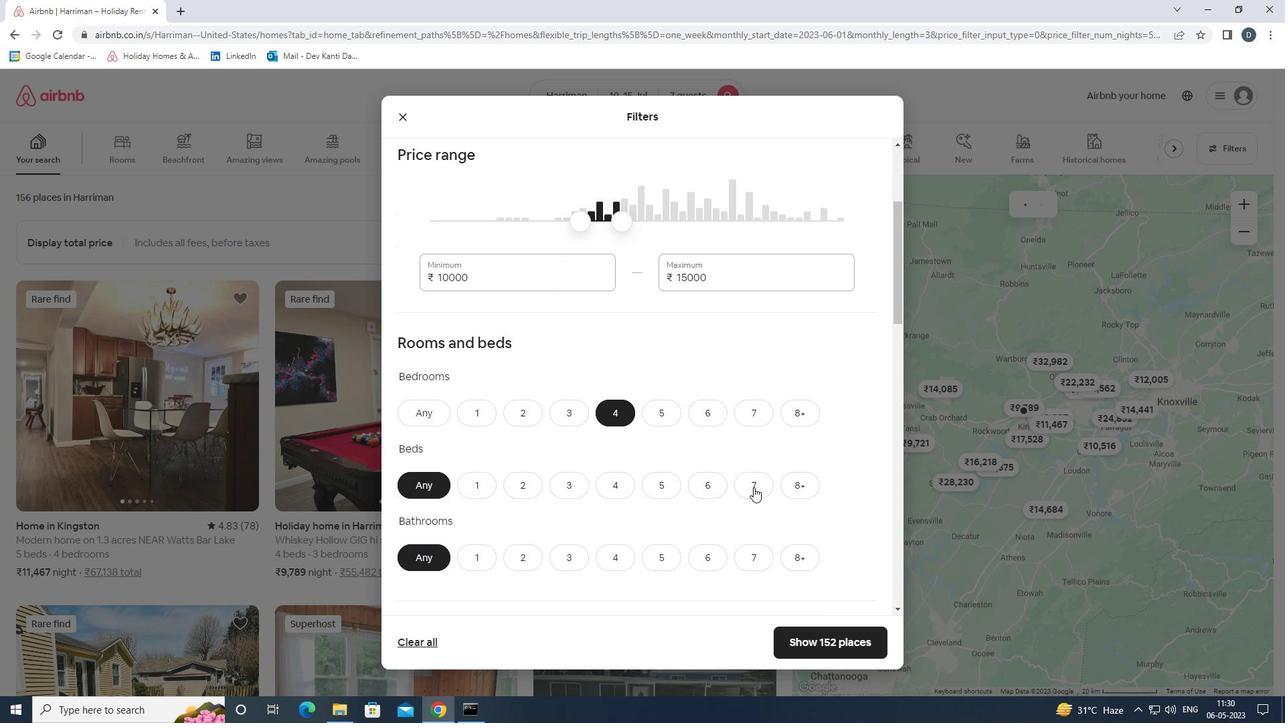 
Action: Mouse pressed left at (754, 488)
Screenshot: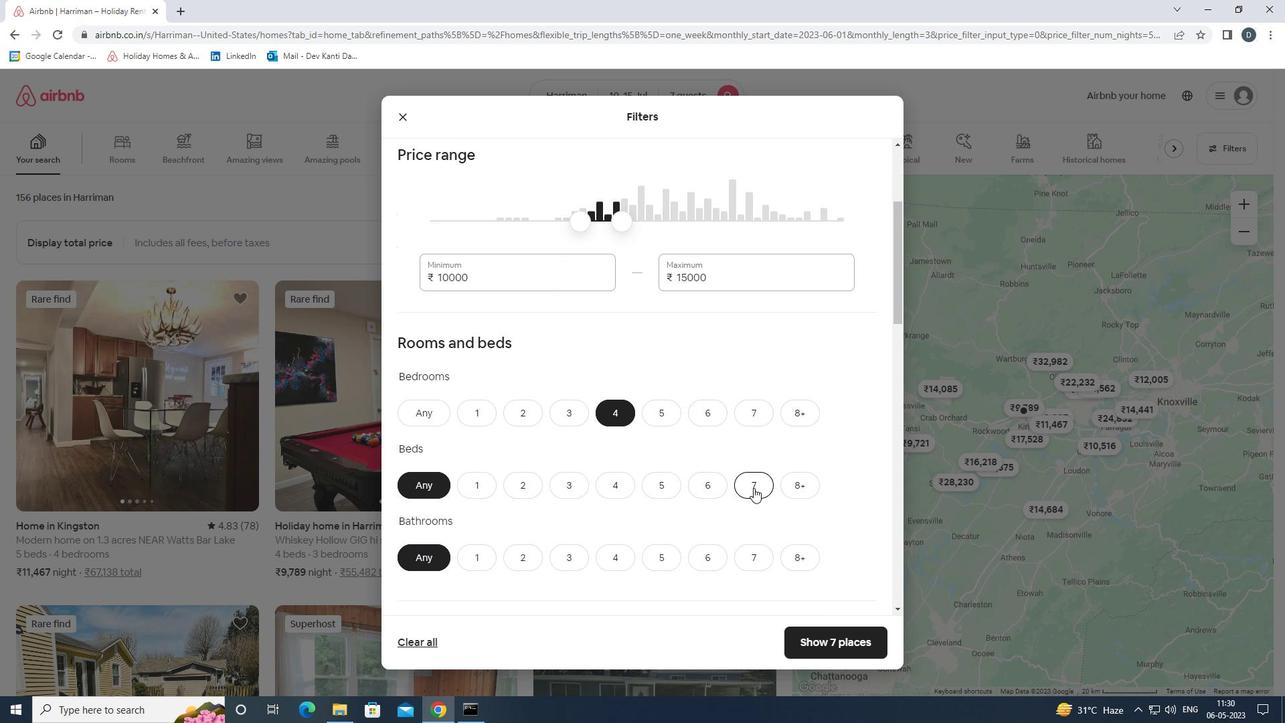 
Action: Mouse moved to (618, 559)
Screenshot: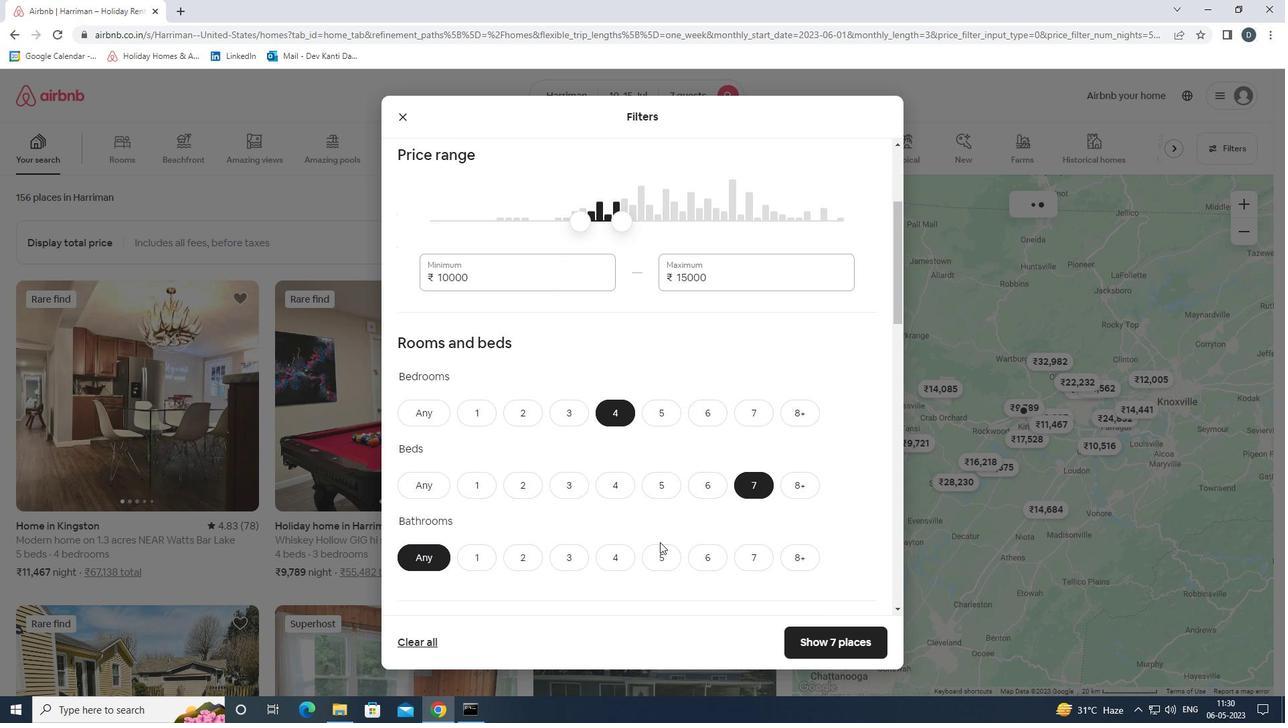 
Action: Mouse pressed left at (618, 559)
Screenshot: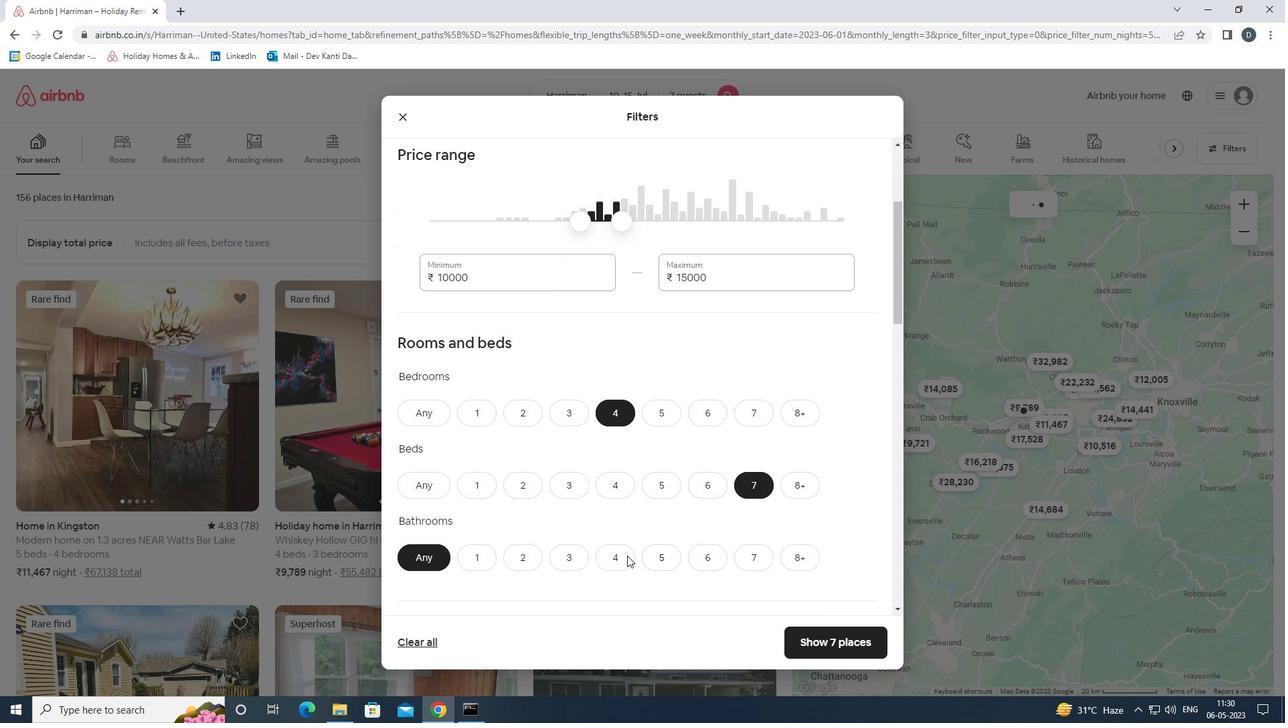 
Action: Mouse moved to (616, 553)
Screenshot: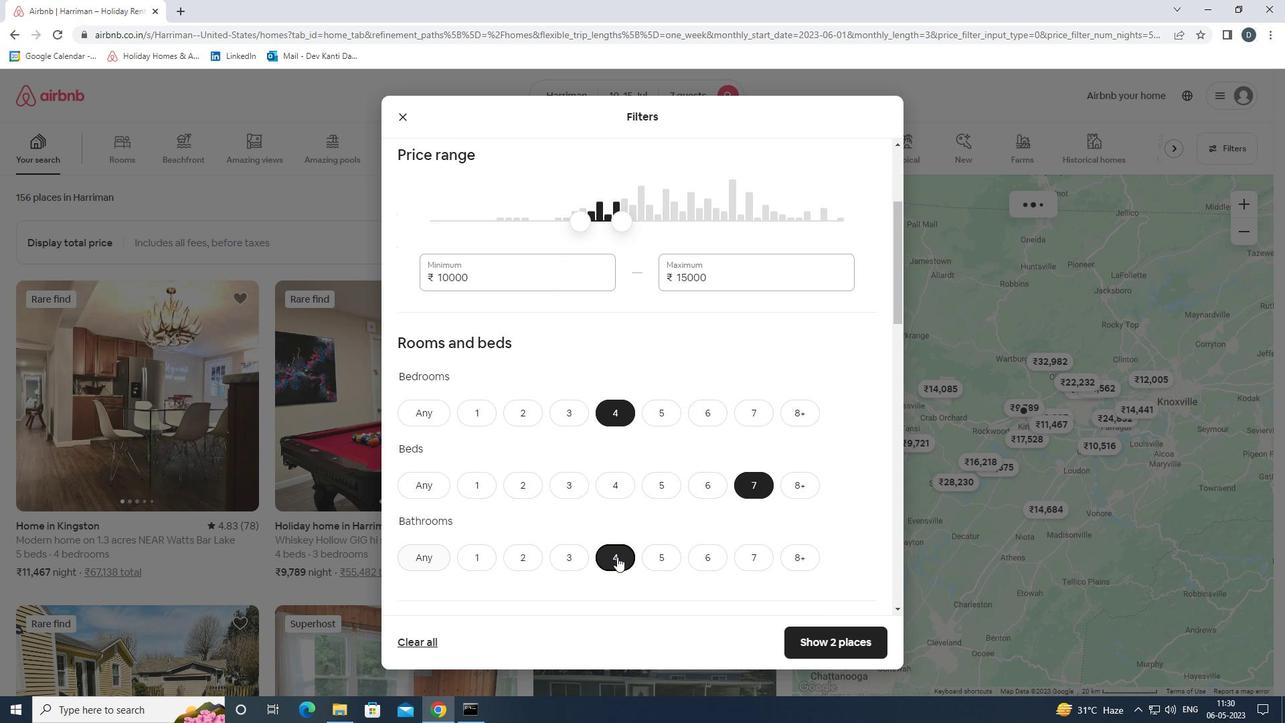 
Action: Mouse scrolled (616, 552) with delta (0, 0)
Screenshot: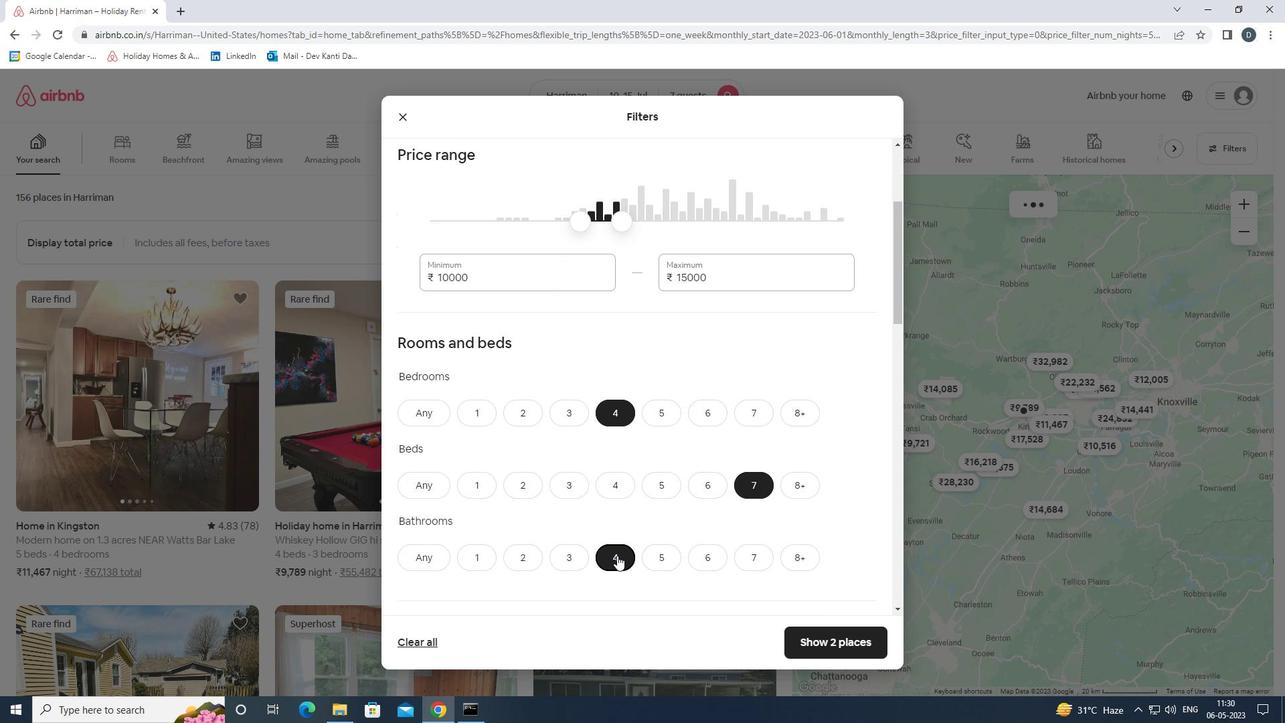 
Action: Mouse moved to (616, 551)
Screenshot: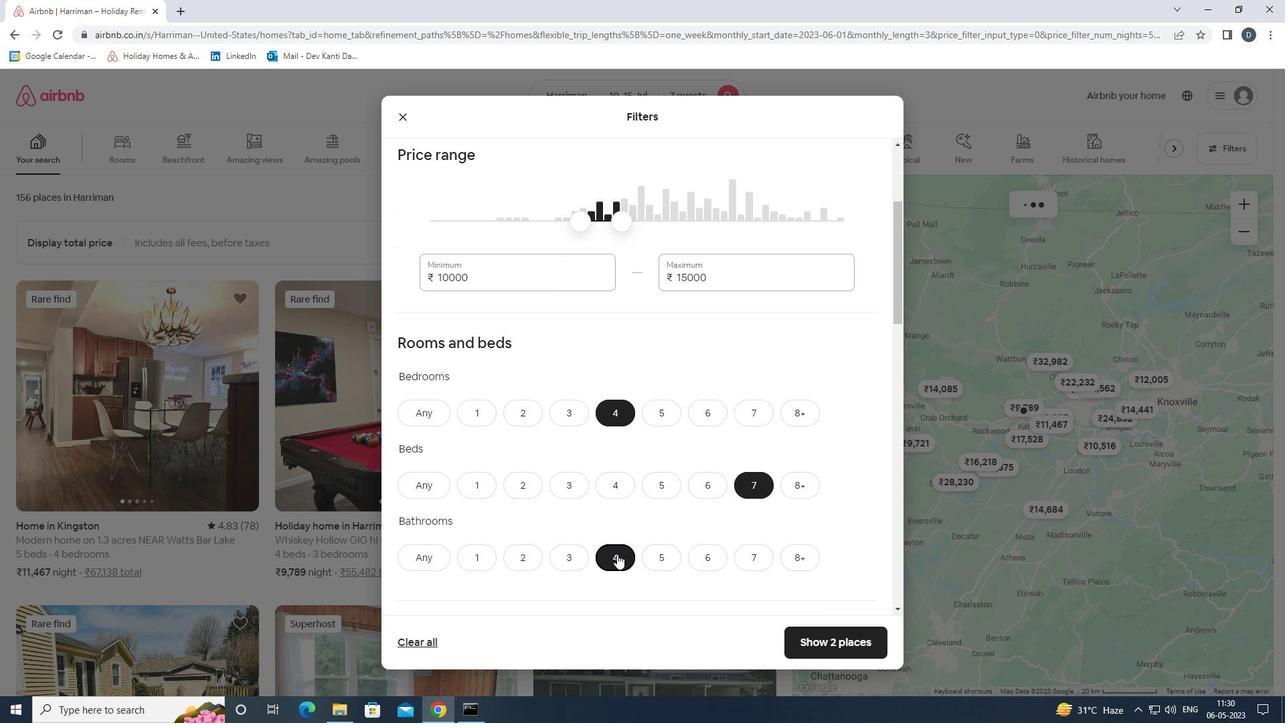 
Action: Mouse scrolled (616, 551) with delta (0, 0)
Screenshot: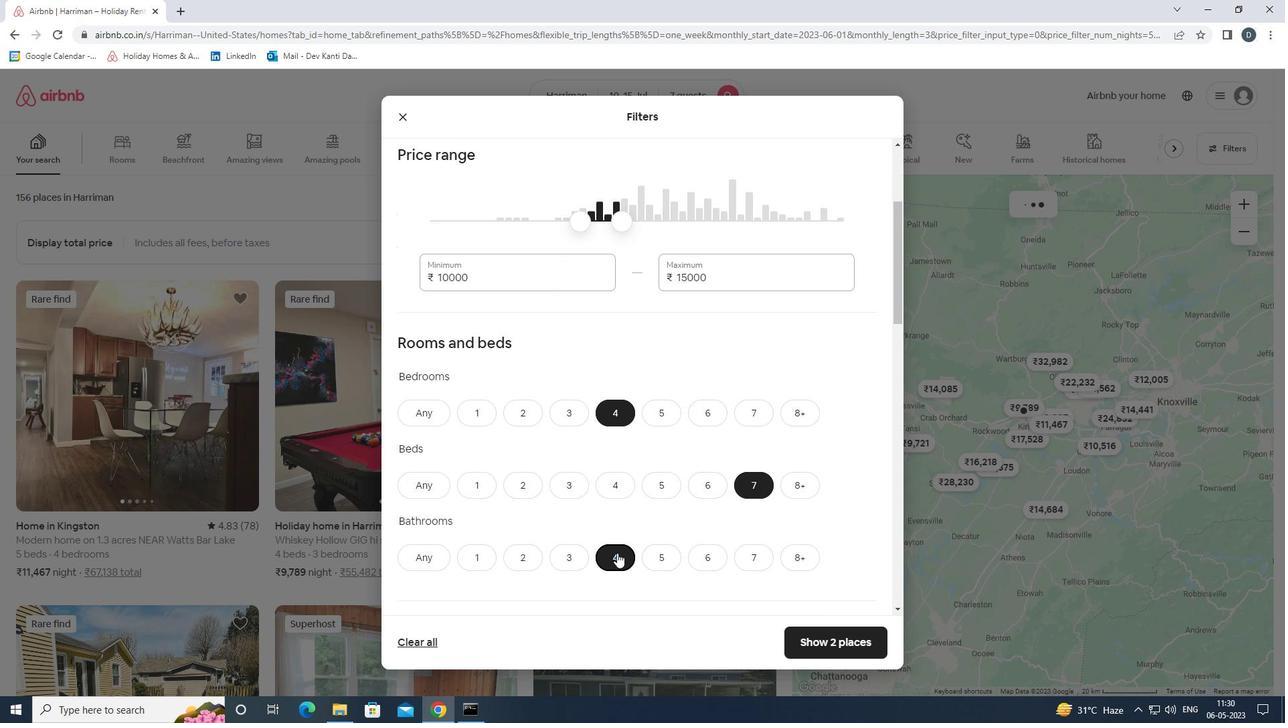 
Action: Mouse moved to (616, 549)
Screenshot: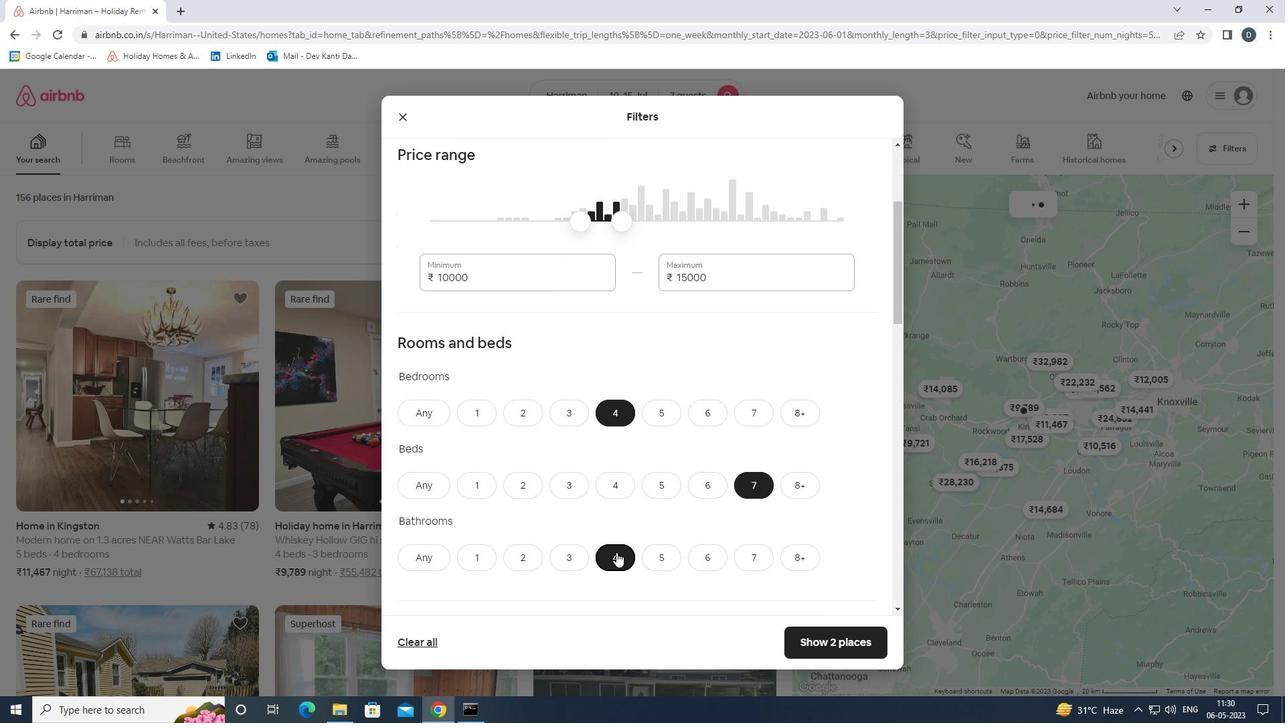 
Action: Mouse scrolled (616, 549) with delta (0, 0)
Screenshot: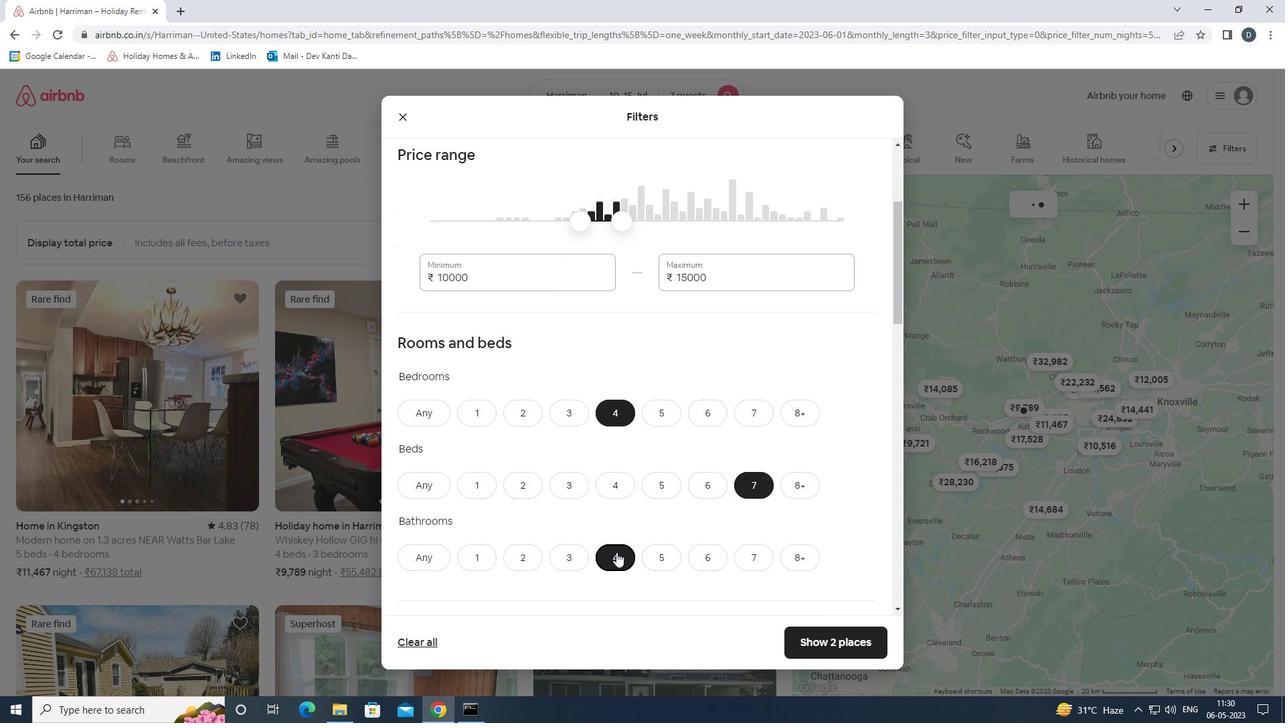 
Action: Mouse moved to (616, 547)
Screenshot: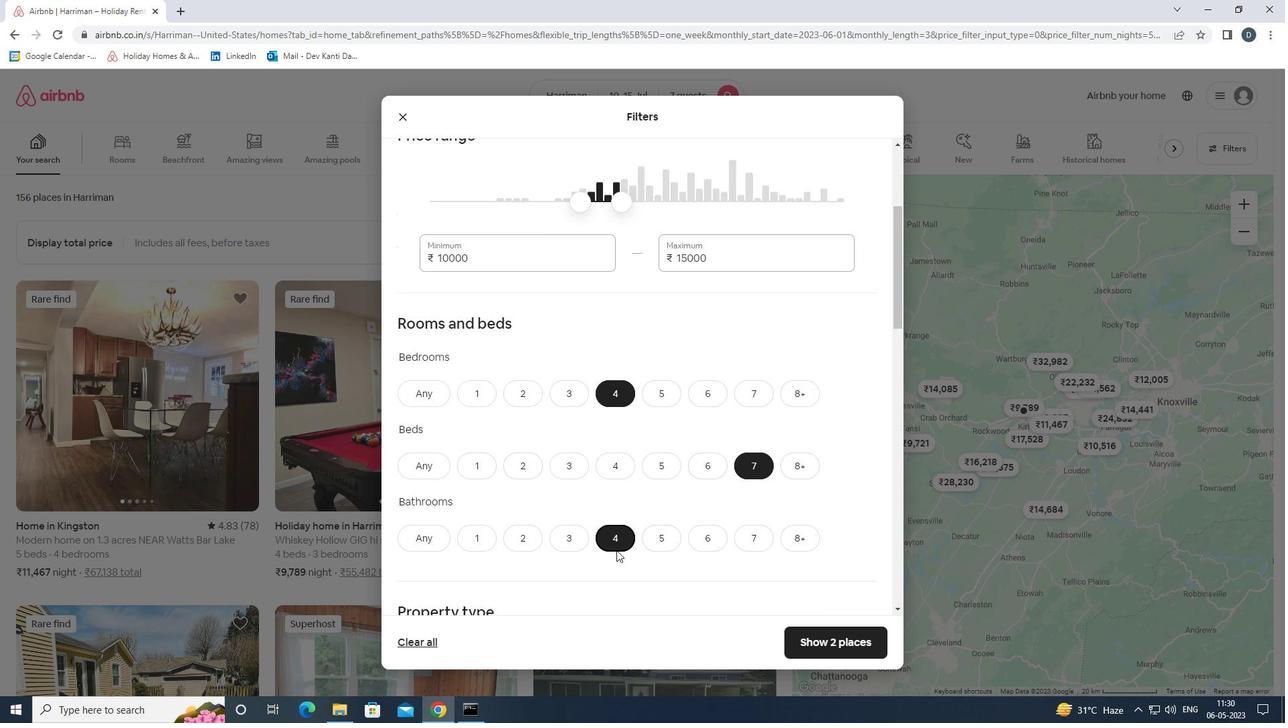 
Action: Mouse scrolled (616, 546) with delta (0, 0)
Screenshot: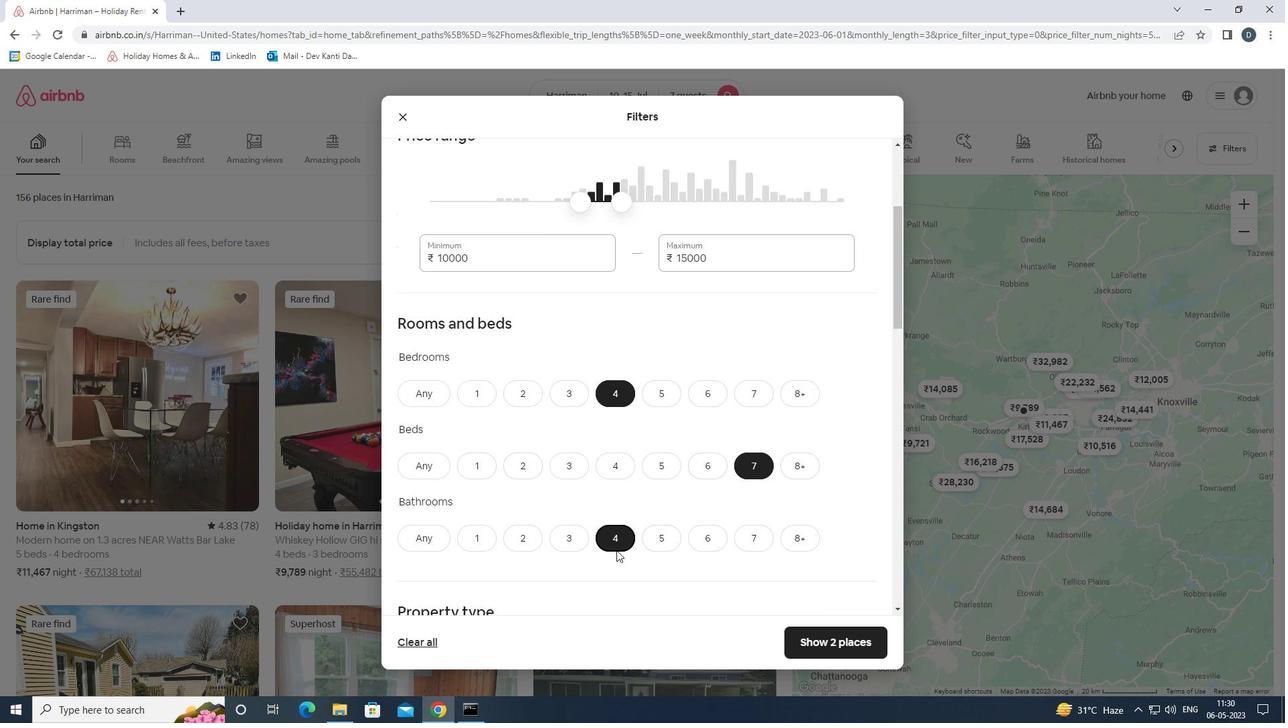 
Action: Mouse moved to (426, 448)
Screenshot: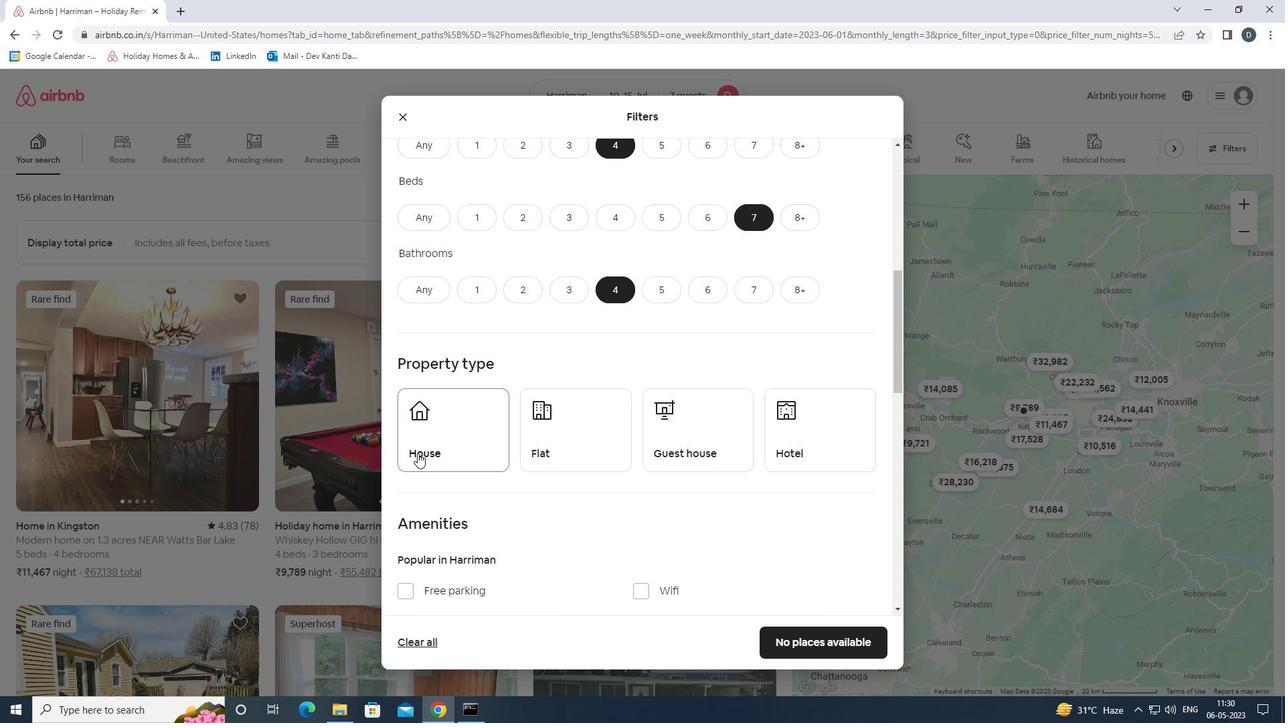 
Action: Mouse pressed left at (426, 448)
Screenshot: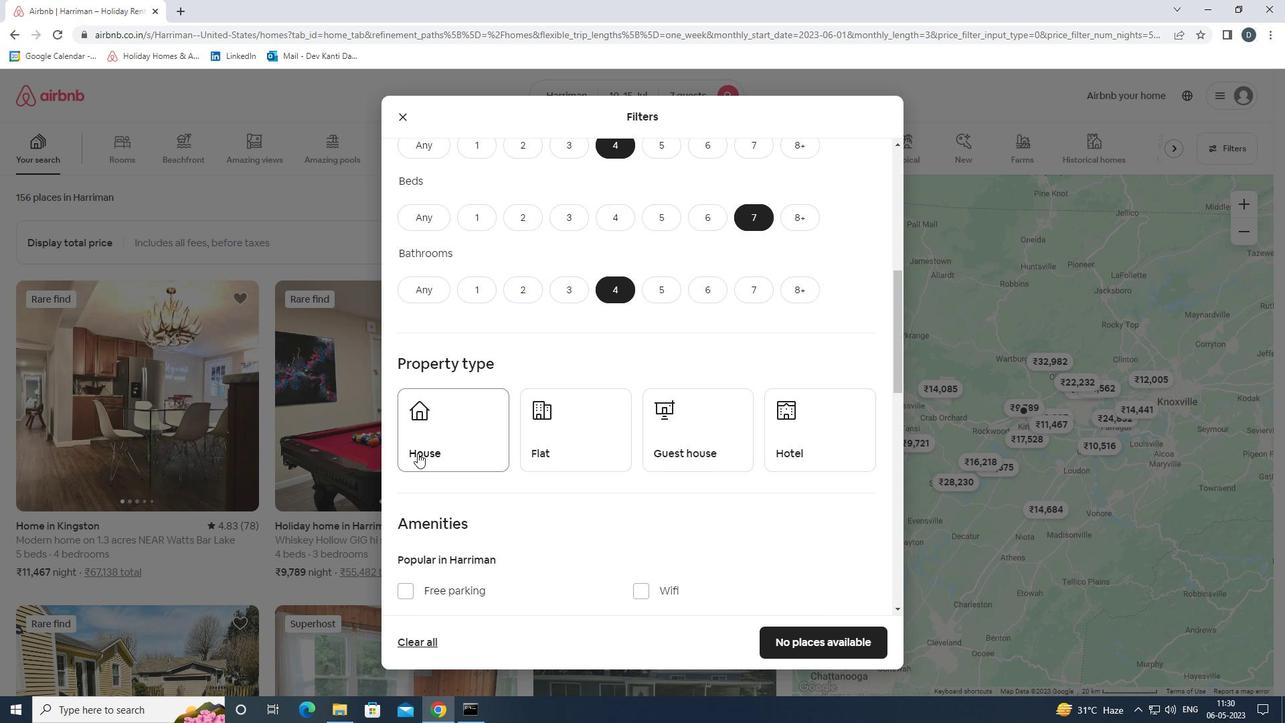 
Action: Mouse moved to (586, 425)
Screenshot: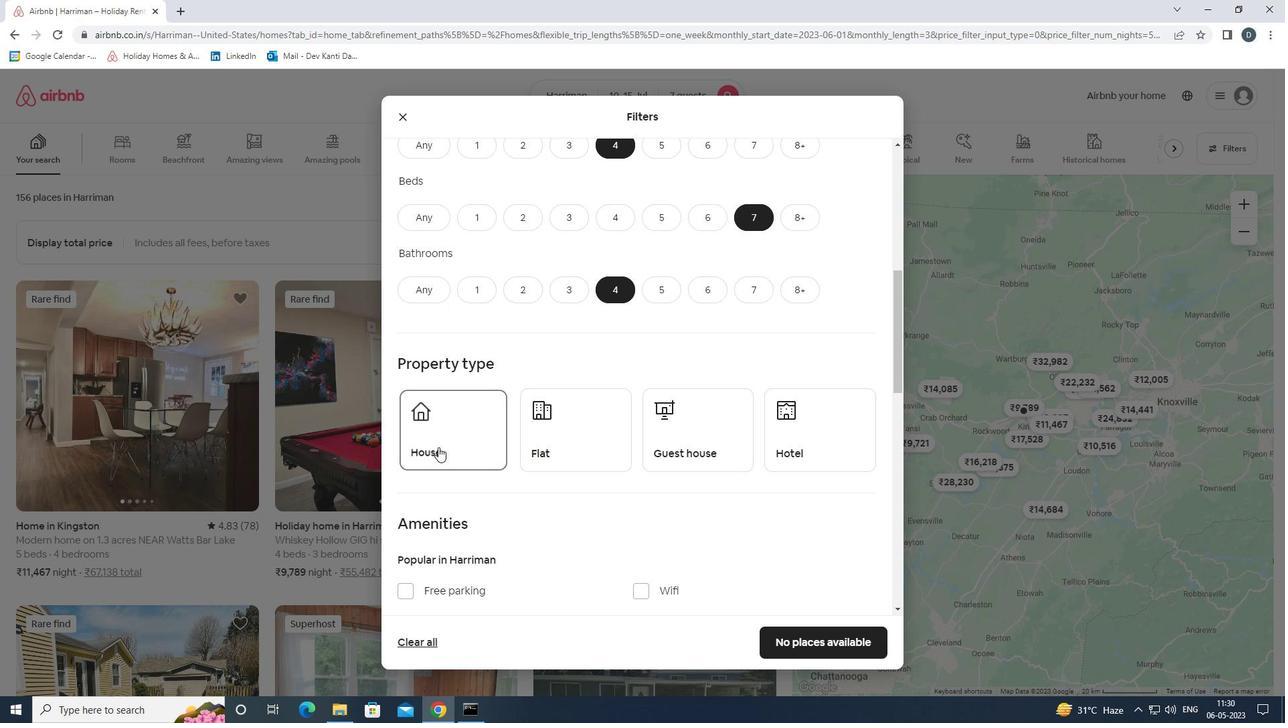 
Action: Mouse pressed left at (586, 425)
Screenshot: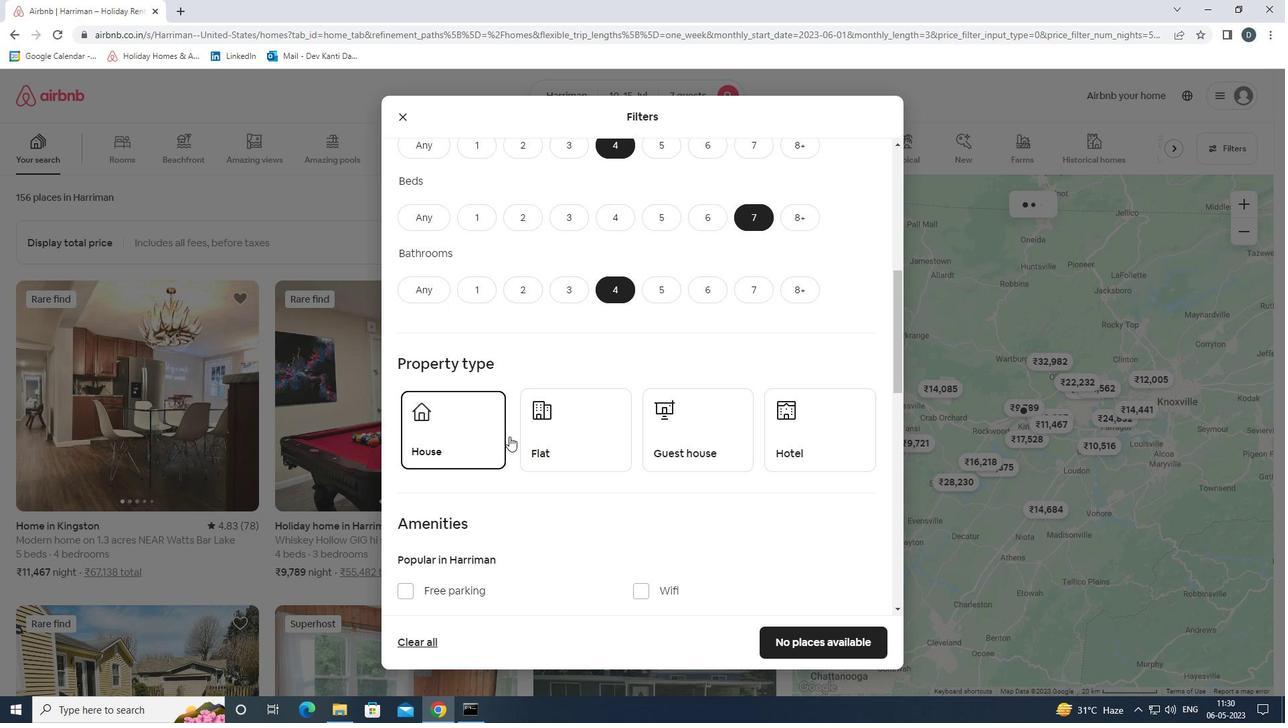 
Action: Mouse moved to (697, 415)
Screenshot: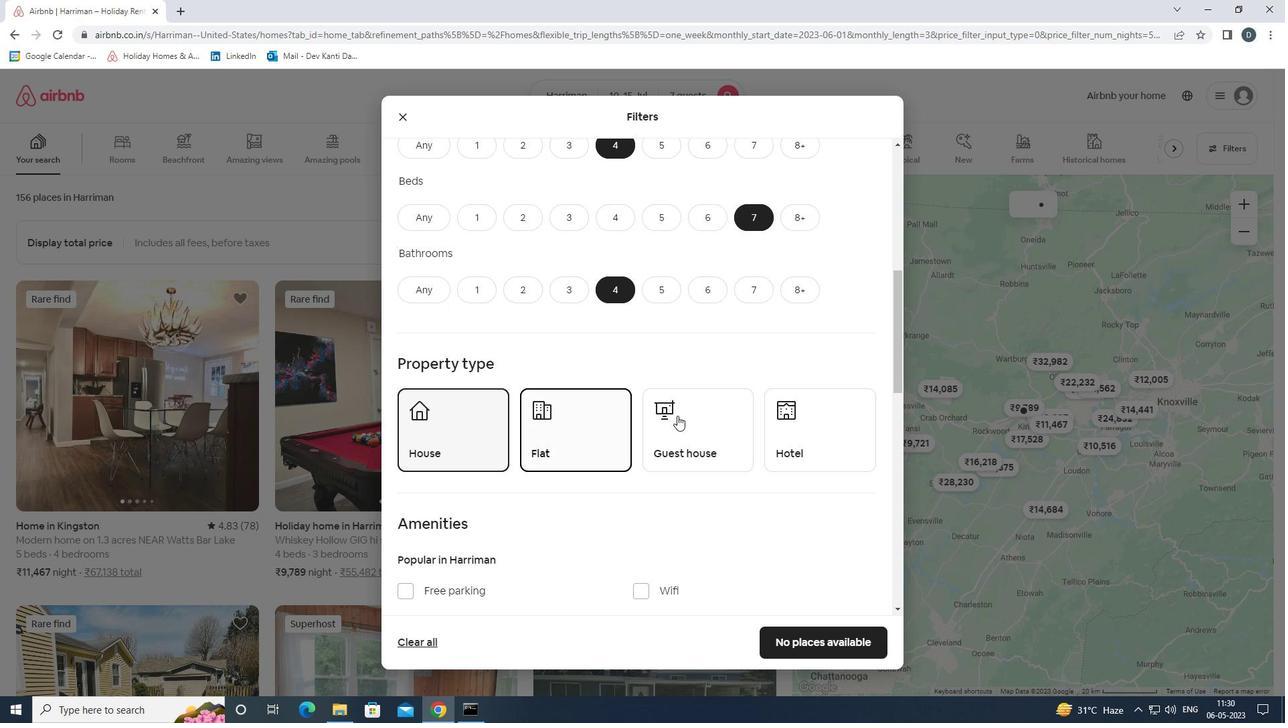 
Action: Mouse pressed left at (697, 415)
Screenshot: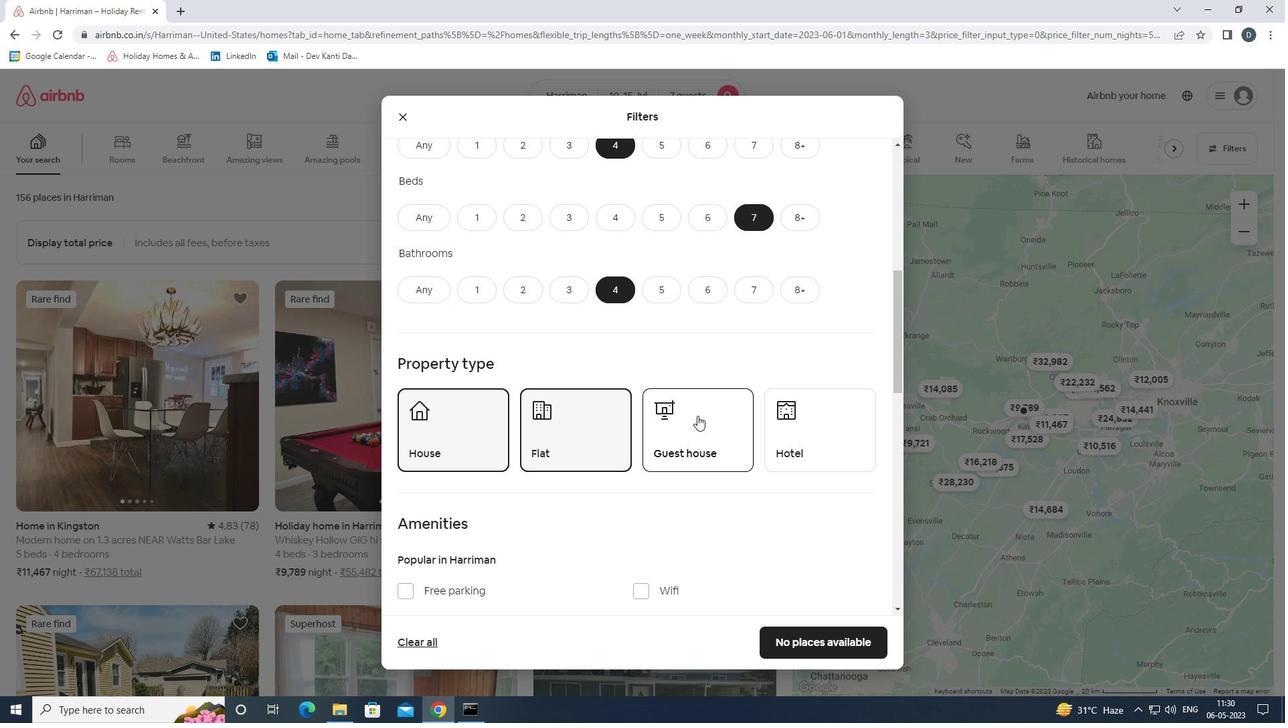 
Action: Mouse moved to (691, 420)
Screenshot: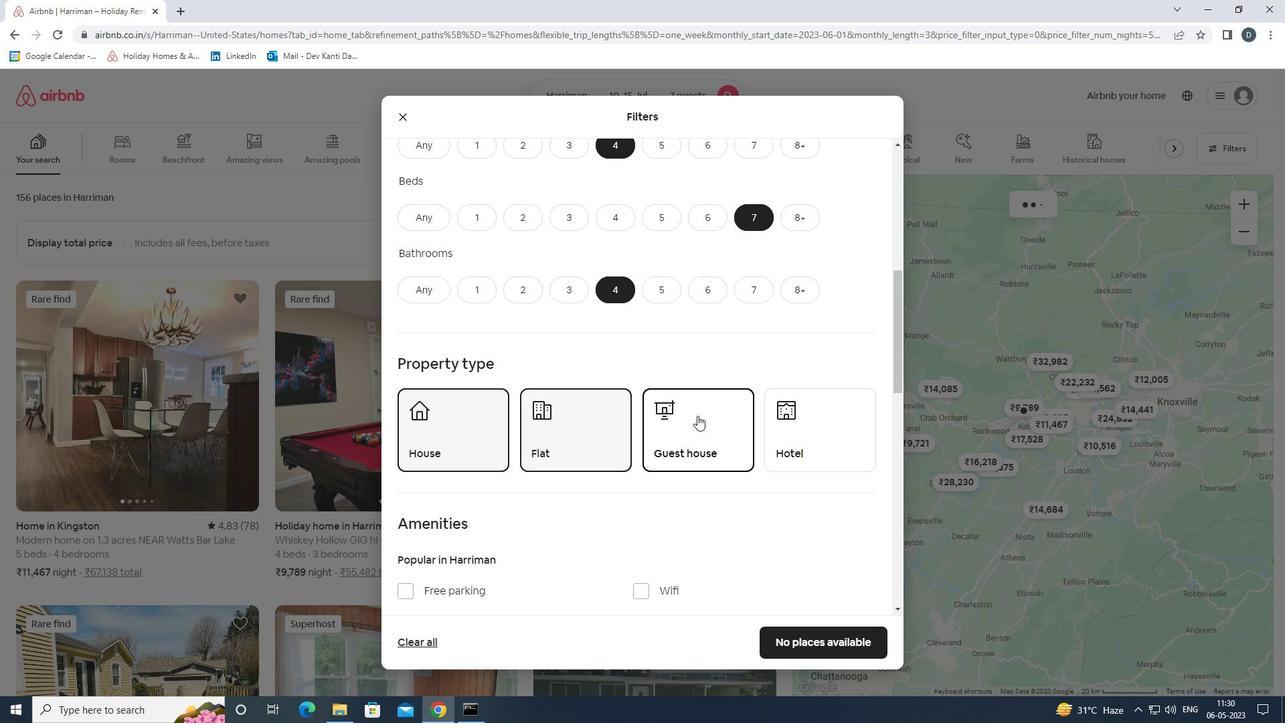 
Action: Mouse scrolled (691, 419) with delta (0, 0)
Screenshot: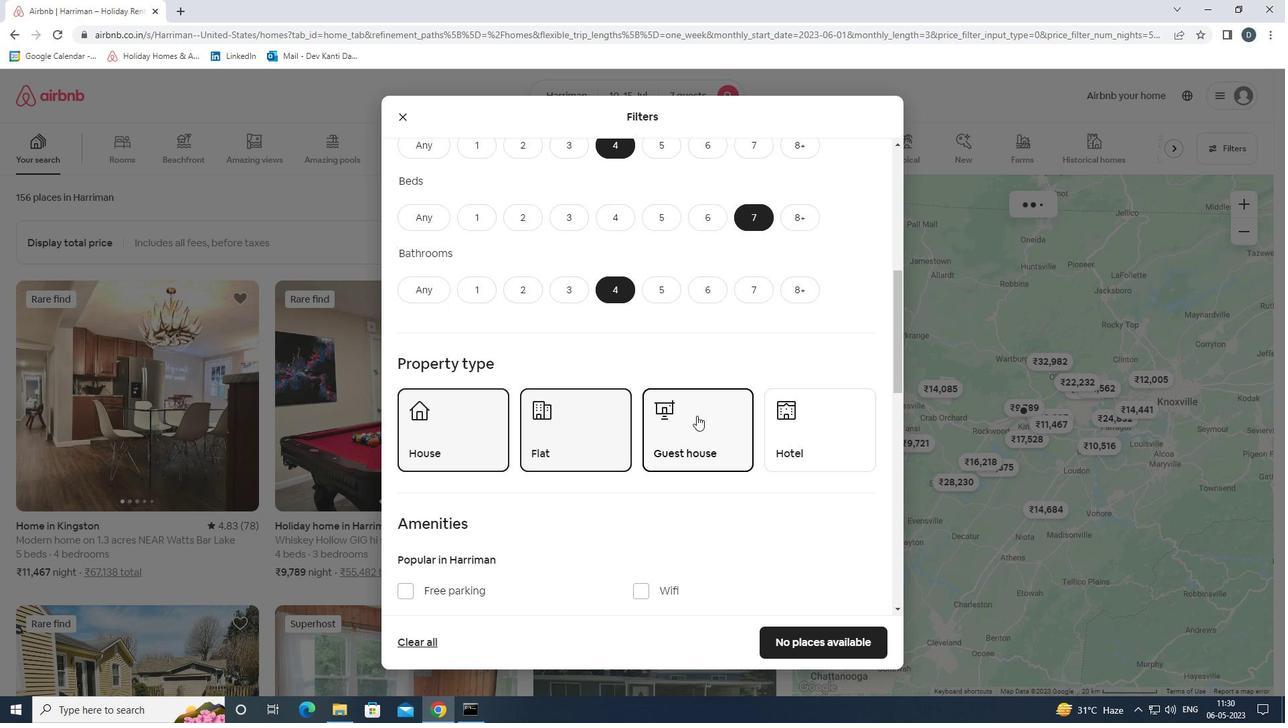 
Action: Mouse moved to (691, 421)
Screenshot: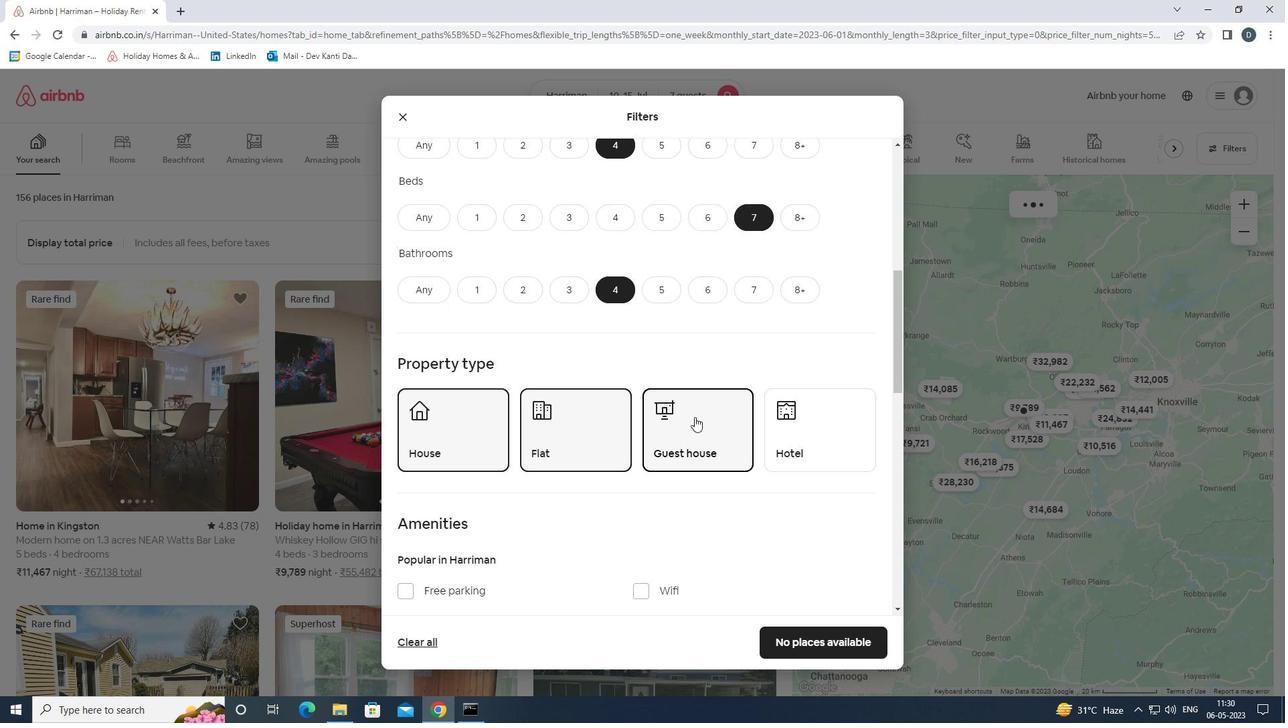 
Action: Mouse scrolled (691, 421) with delta (0, 0)
Screenshot: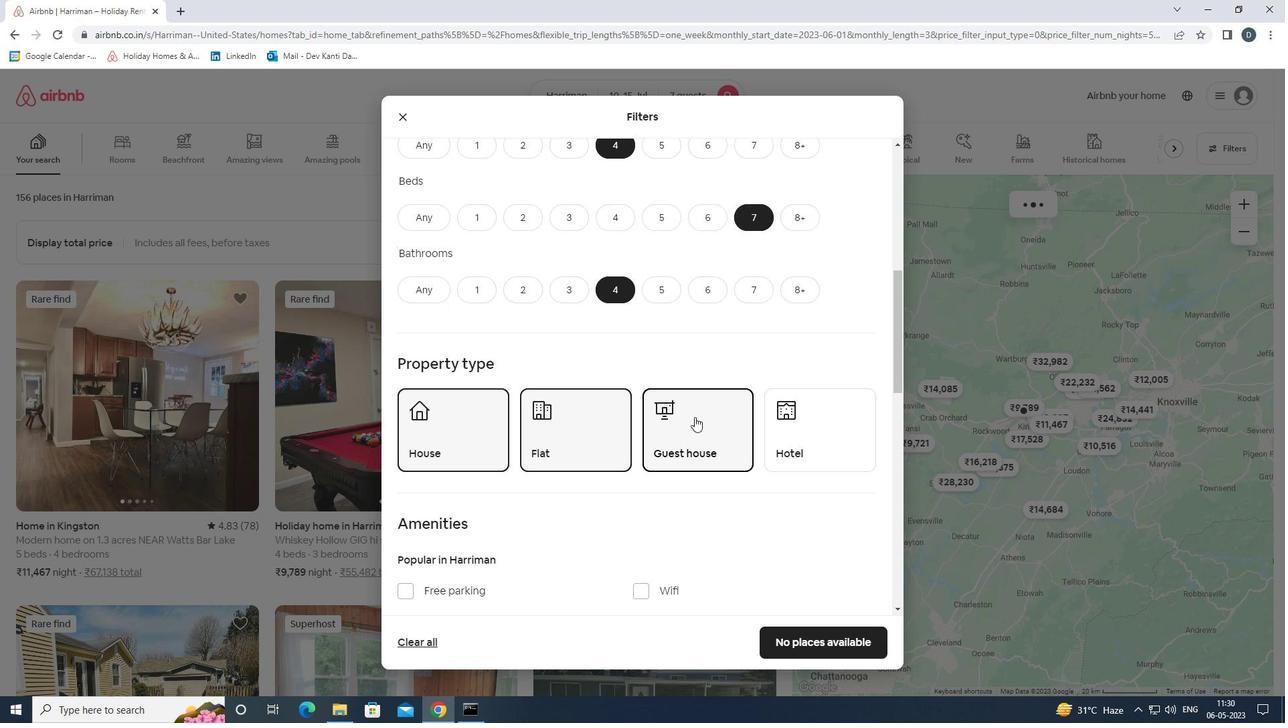 
Action: Mouse scrolled (691, 421) with delta (0, 0)
Screenshot: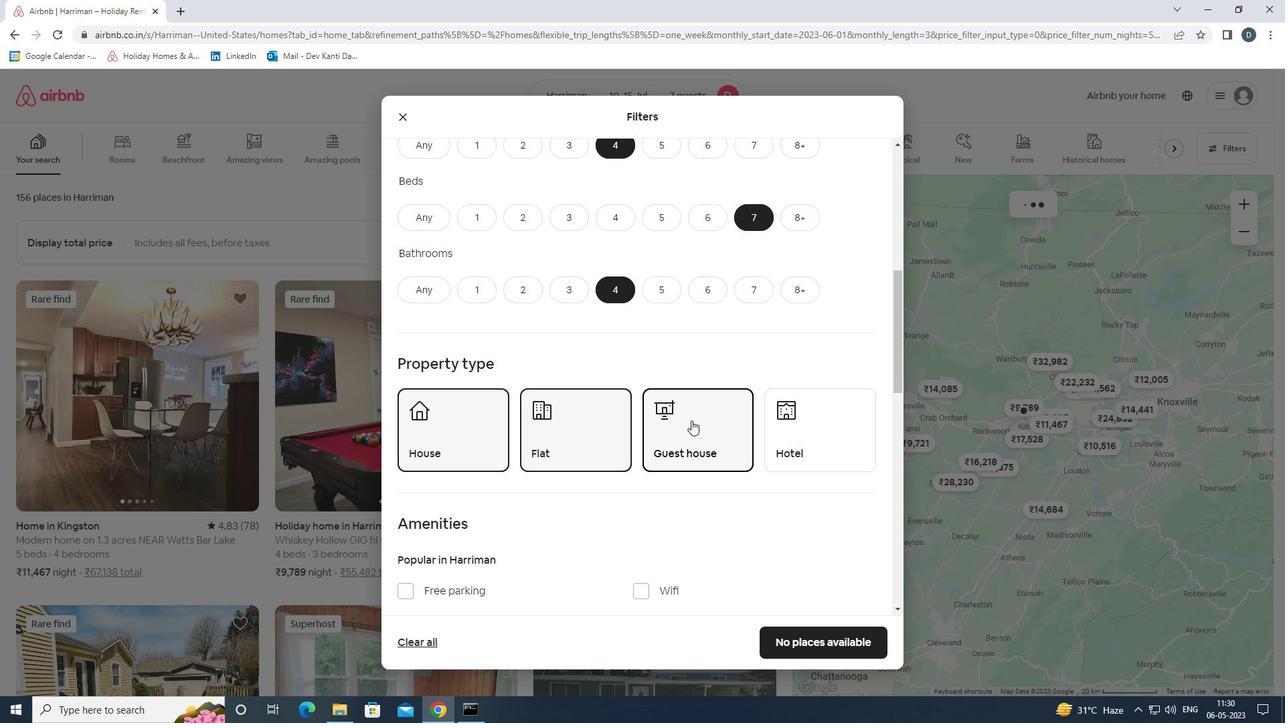 
Action: Mouse moved to (680, 383)
Screenshot: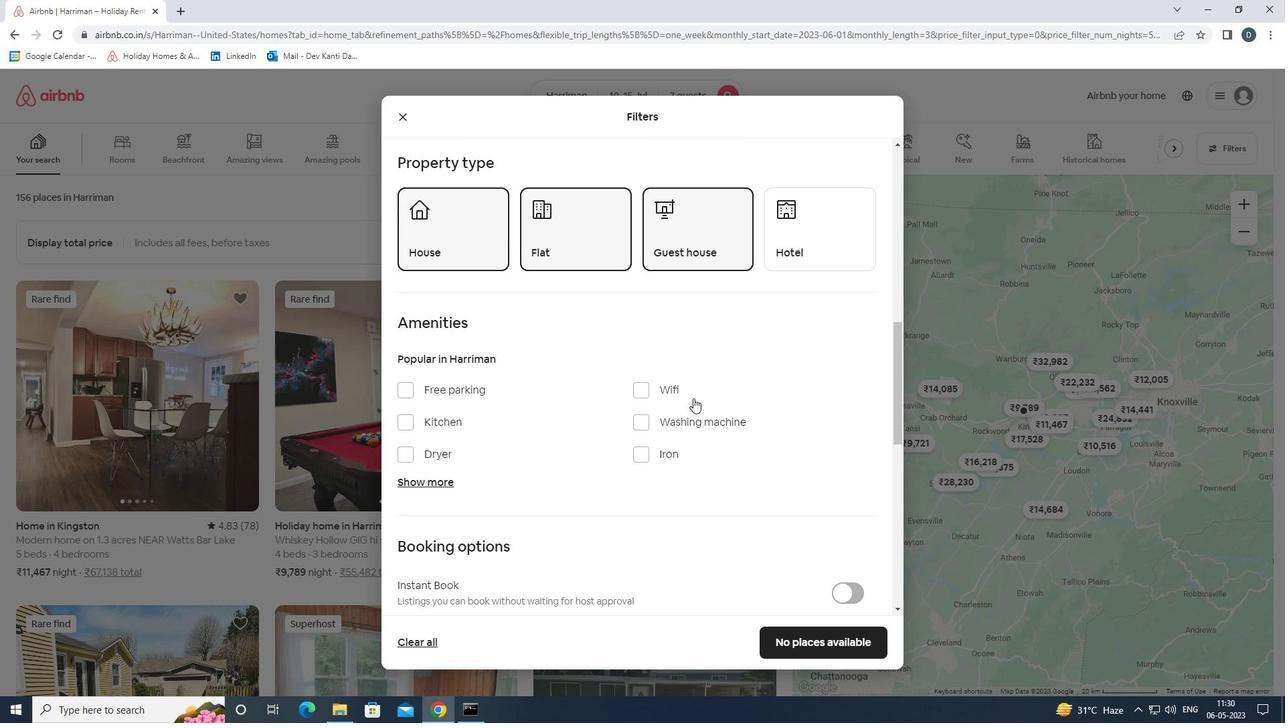 
Action: Mouse pressed left at (680, 383)
Screenshot: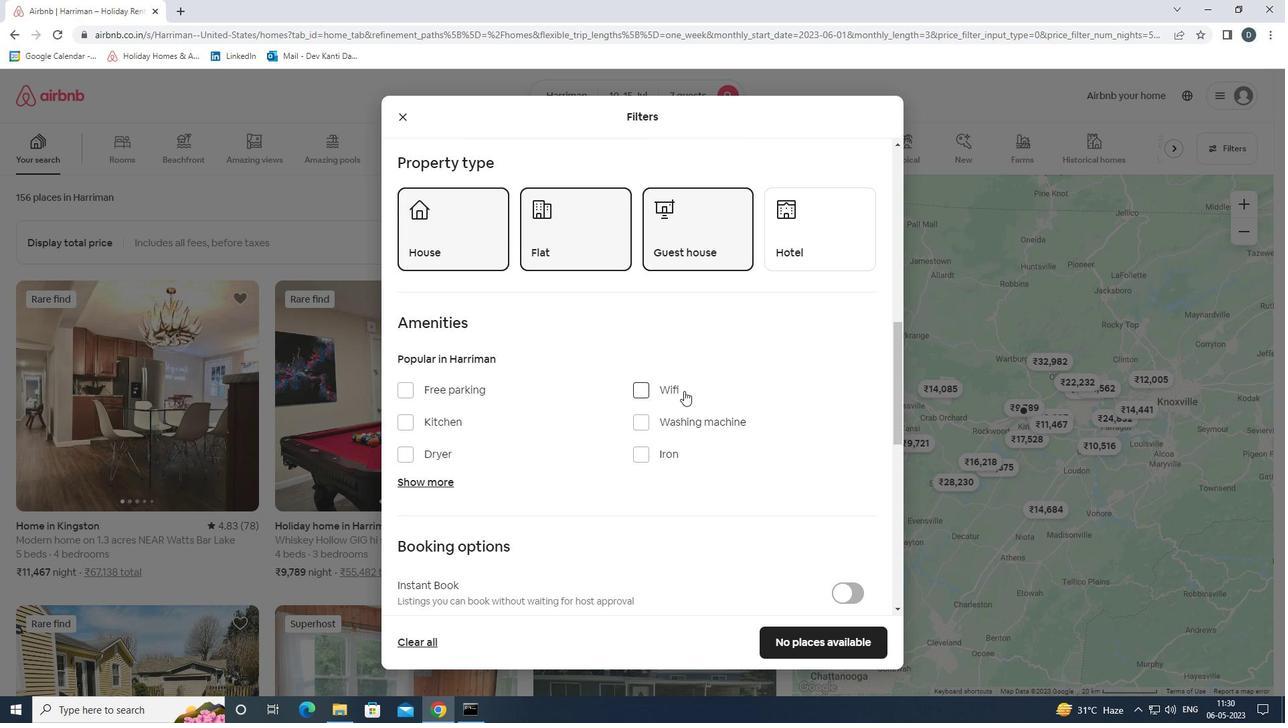 
Action: Mouse moved to (443, 388)
Screenshot: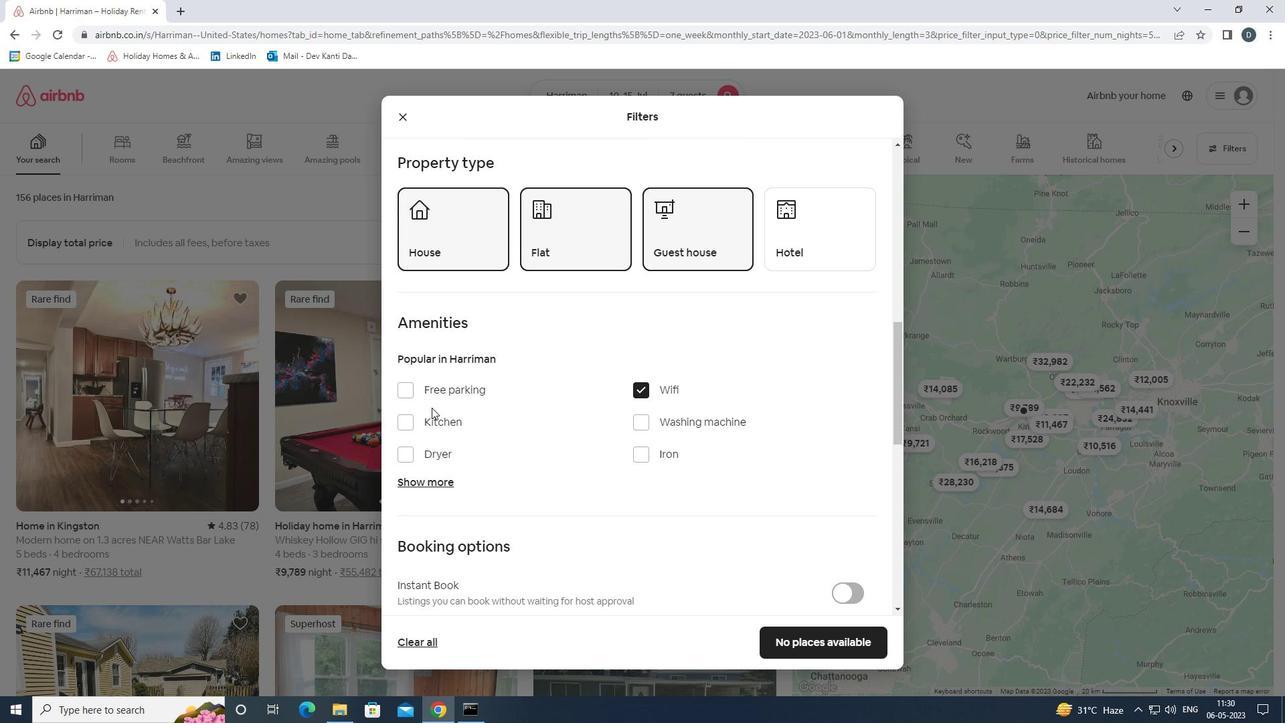 
Action: Mouse pressed left at (443, 388)
Screenshot: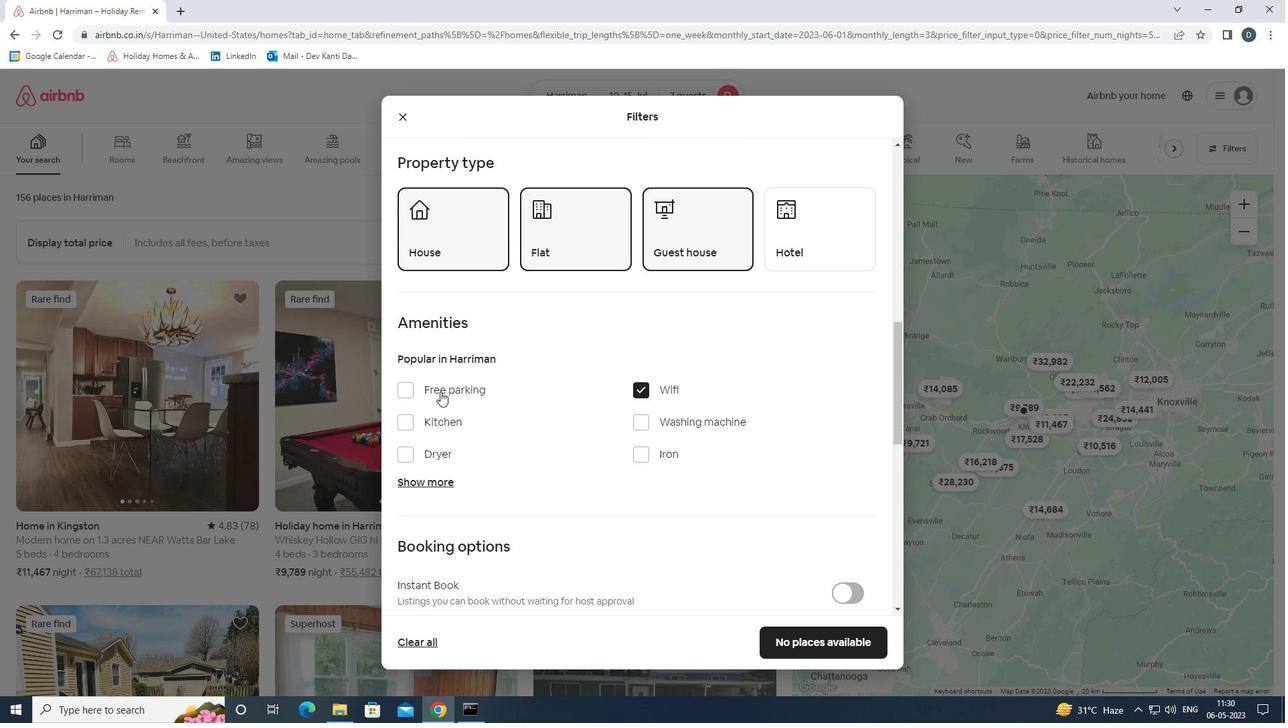 
Action: Mouse moved to (433, 482)
Screenshot: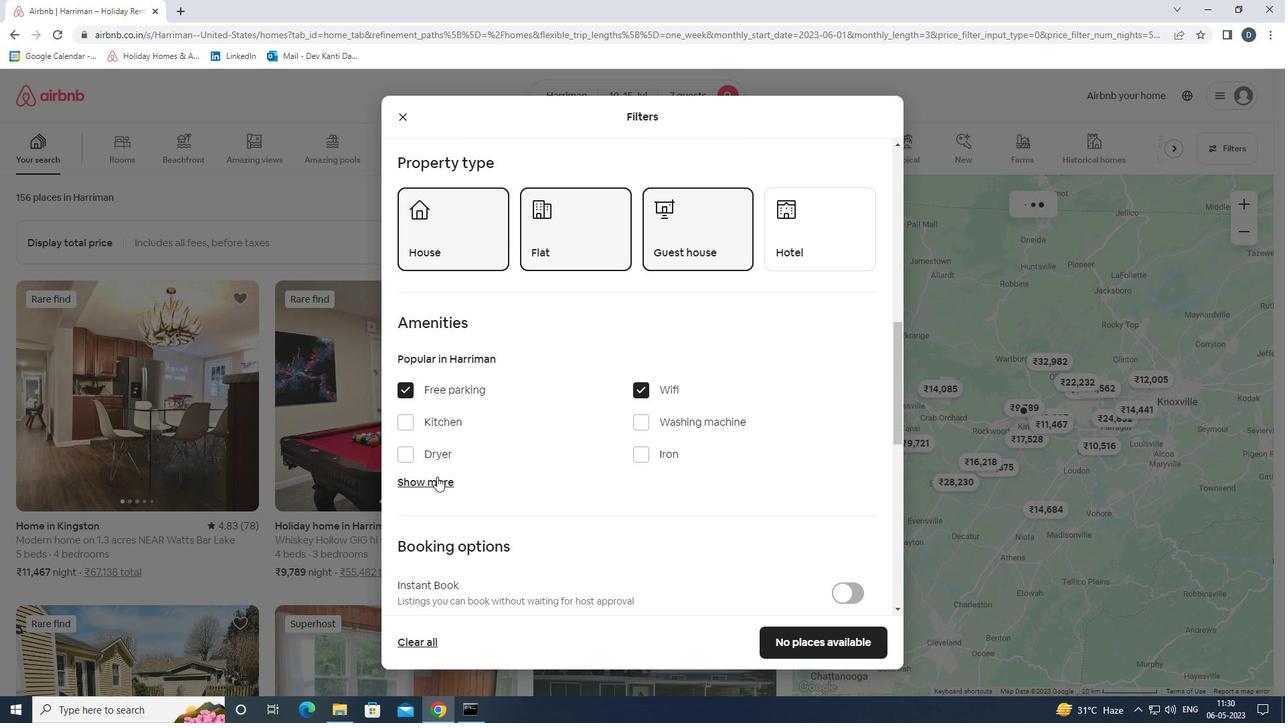
Action: Mouse pressed left at (433, 482)
Screenshot: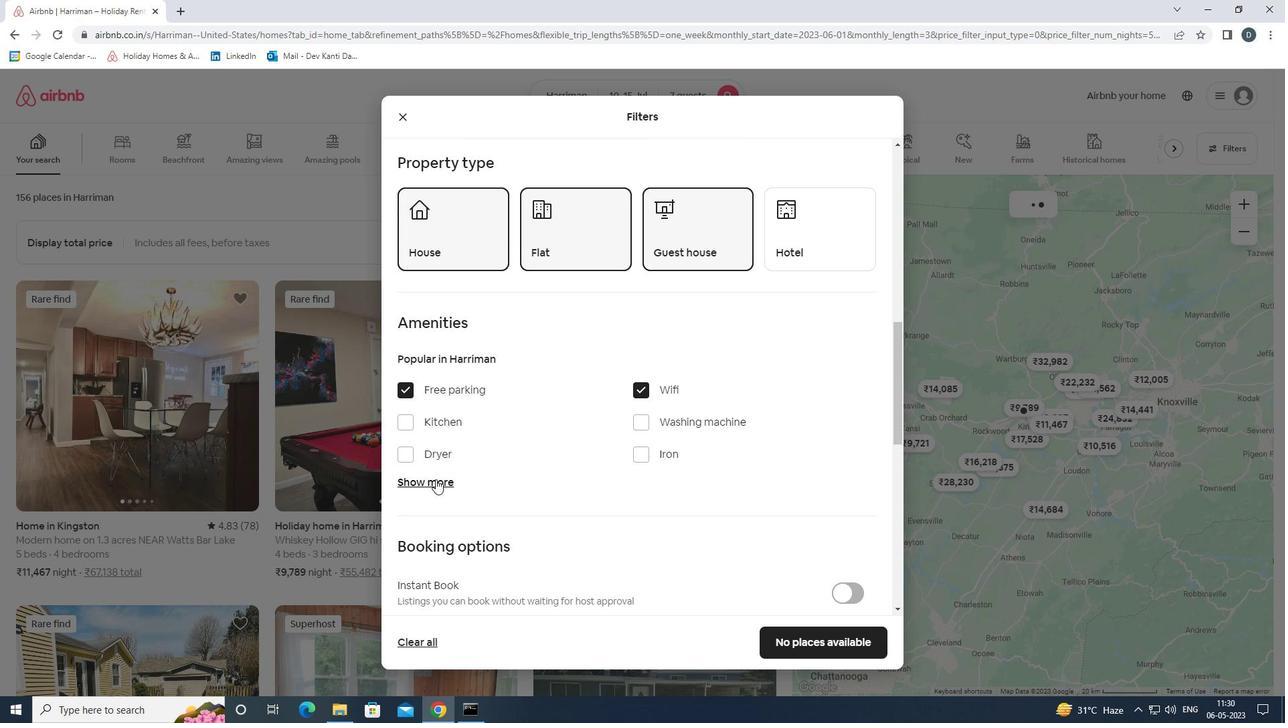 
Action: Mouse moved to (461, 490)
Screenshot: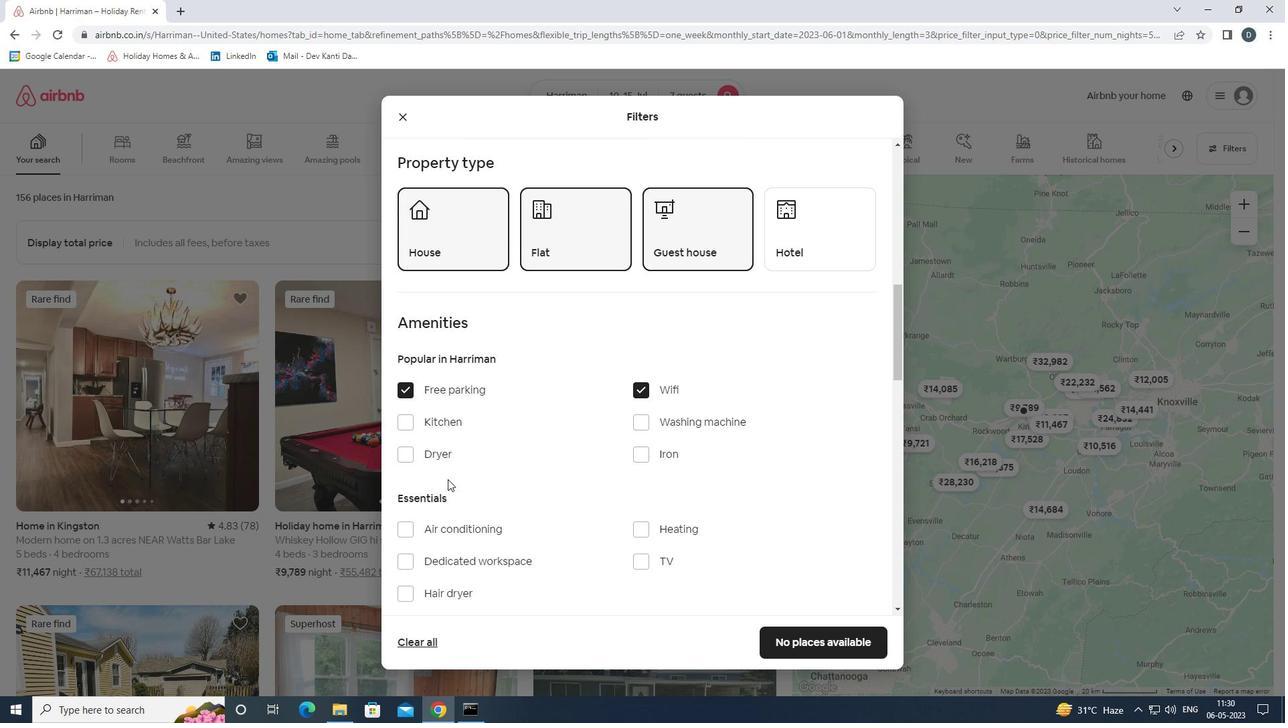 
Action: Mouse scrolled (461, 490) with delta (0, 0)
Screenshot: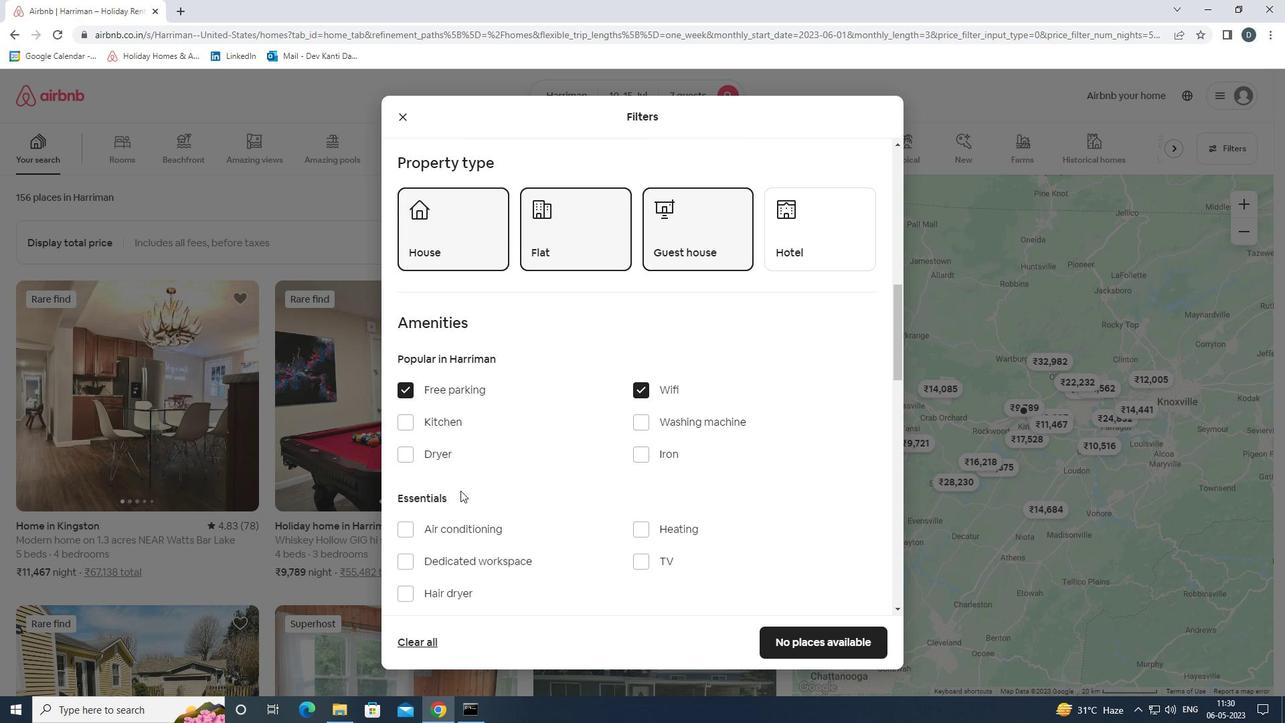 
Action: Mouse moved to (665, 488)
Screenshot: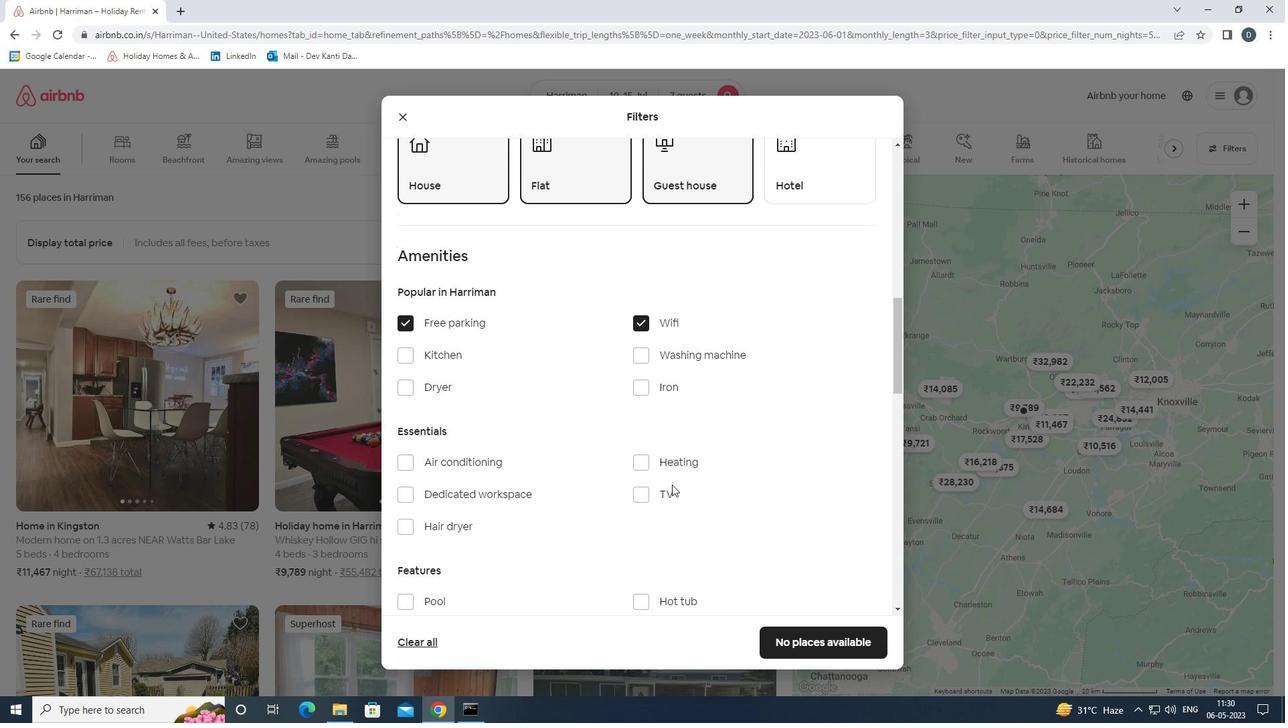 
Action: Mouse pressed left at (665, 488)
Screenshot: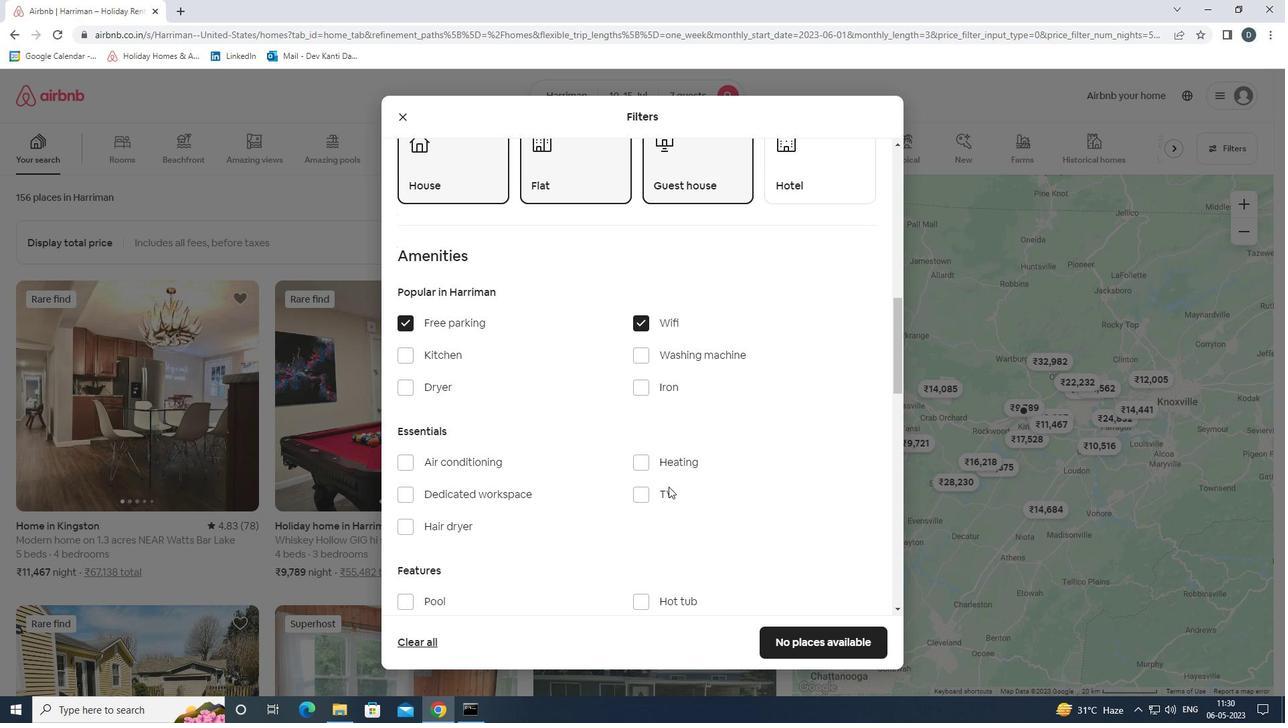 
Action: Mouse scrolled (665, 487) with delta (0, 0)
Screenshot: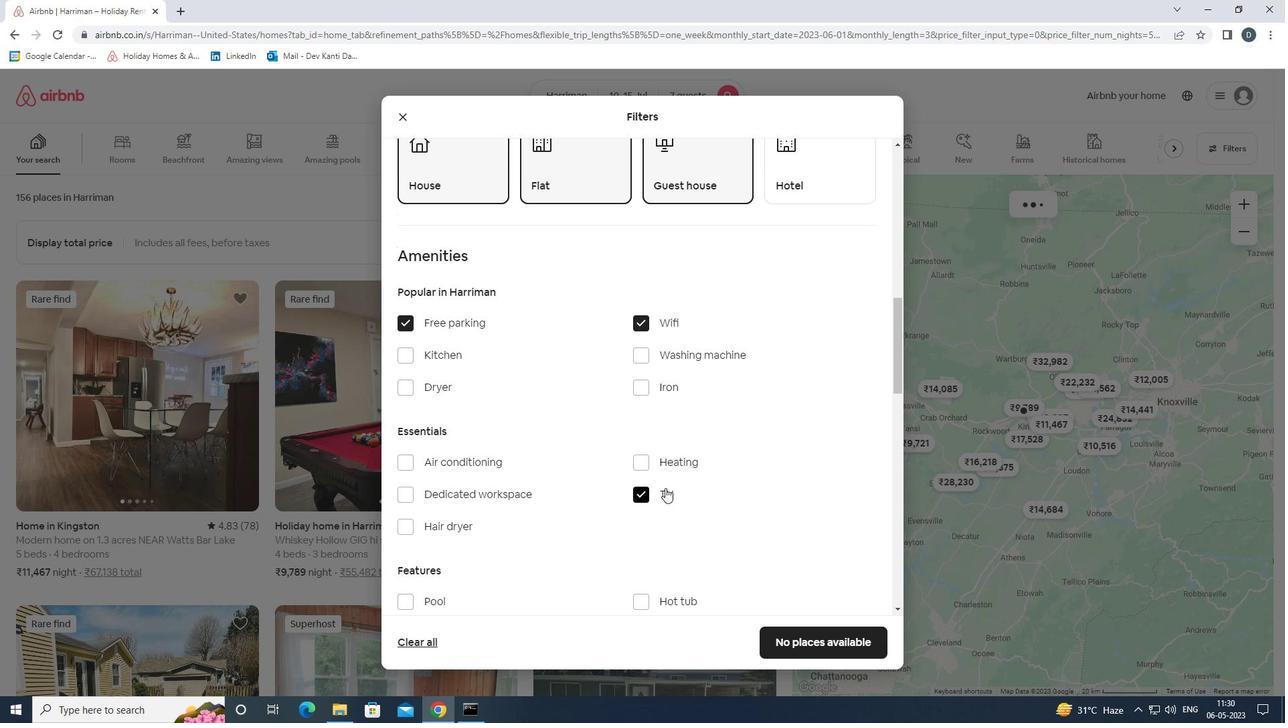 
Action: Mouse scrolled (665, 487) with delta (0, 0)
Screenshot: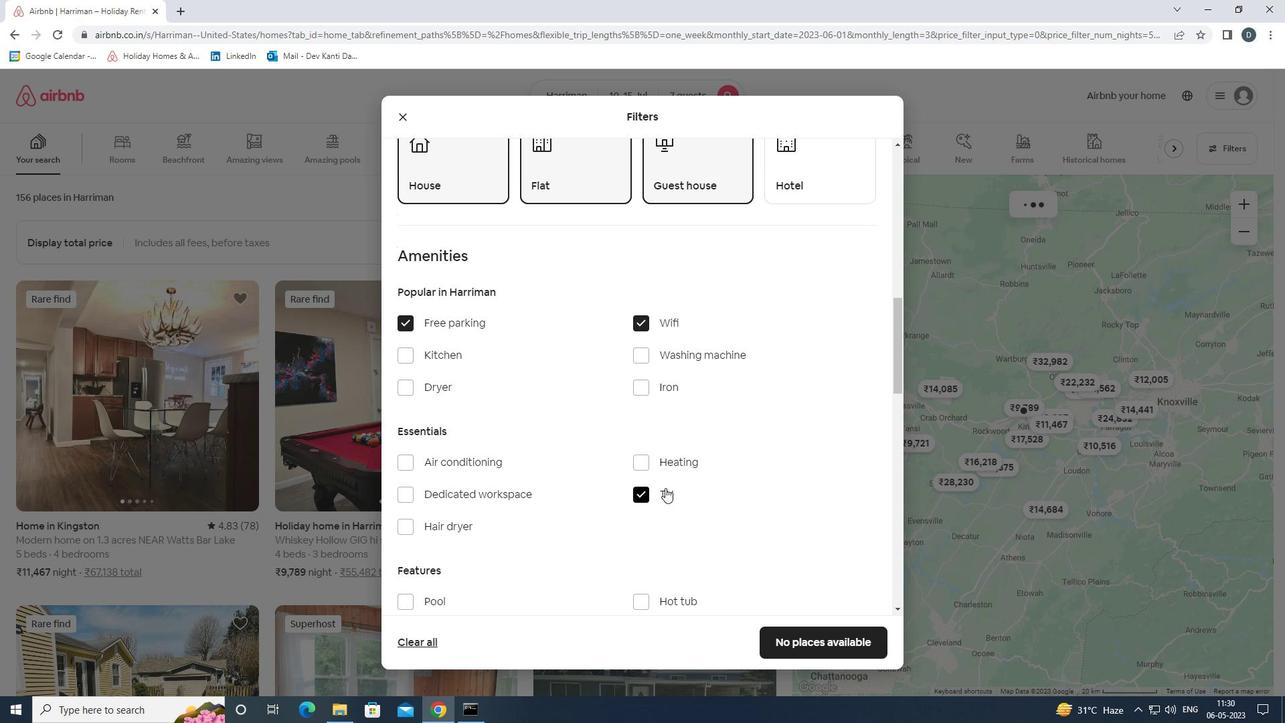 
Action: Mouse moved to (647, 488)
Screenshot: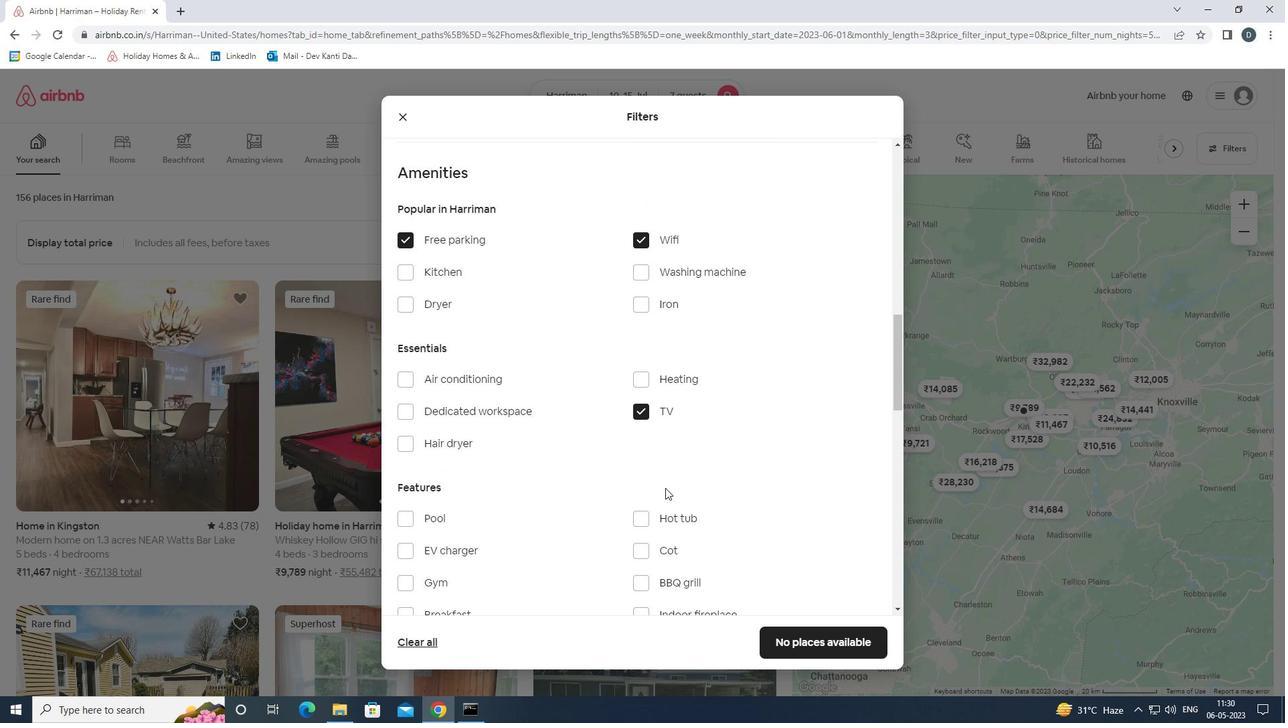
Action: Mouse scrolled (647, 488) with delta (0, 0)
Screenshot: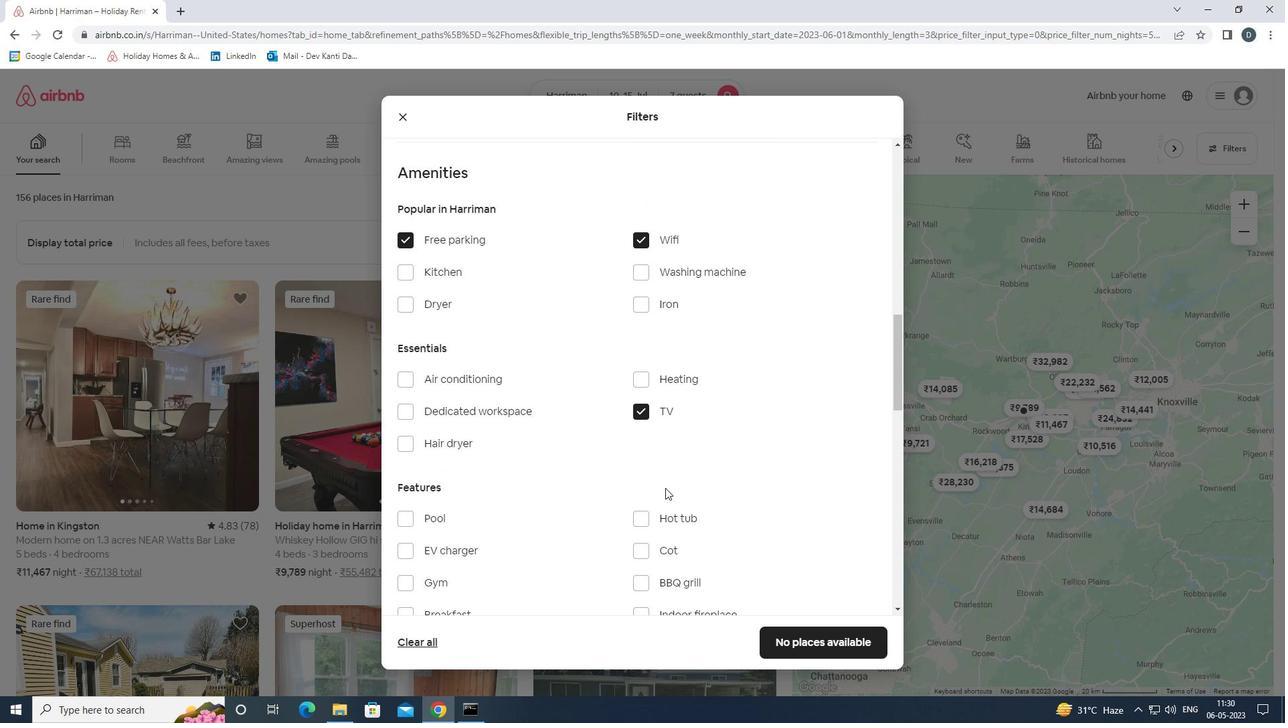 
Action: Mouse moved to (433, 470)
Screenshot: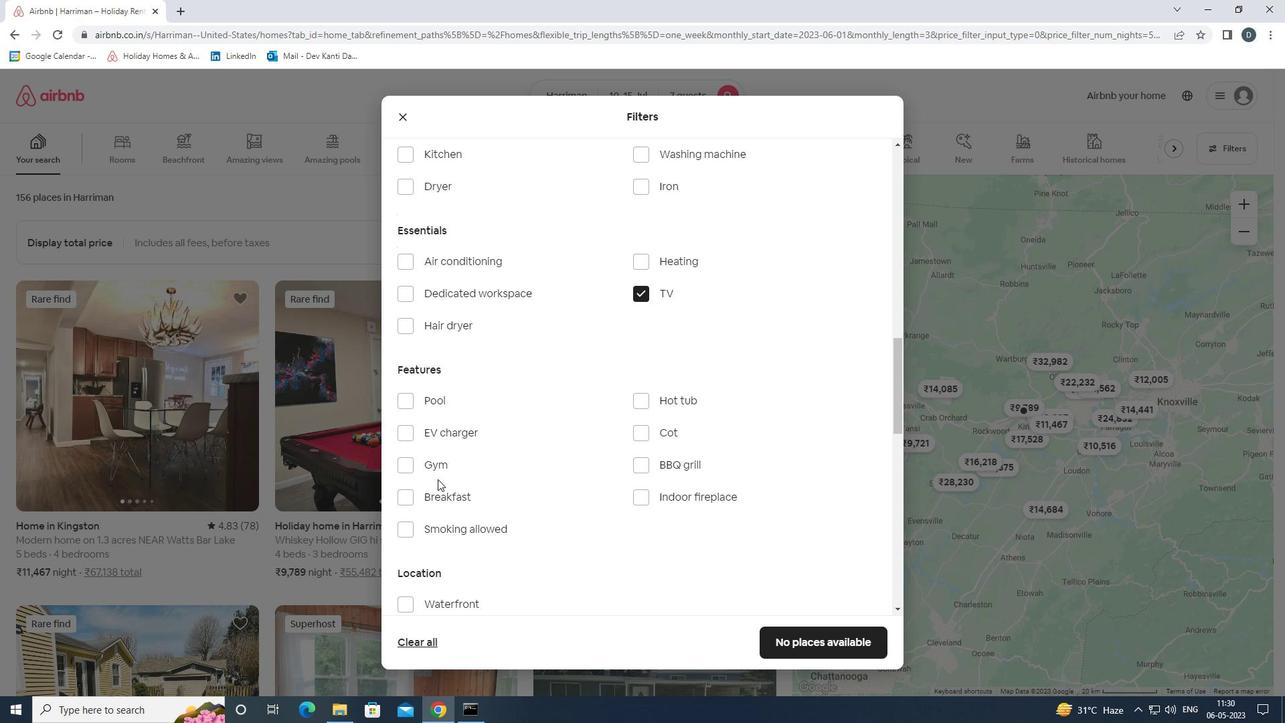 
Action: Mouse pressed left at (433, 470)
Screenshot: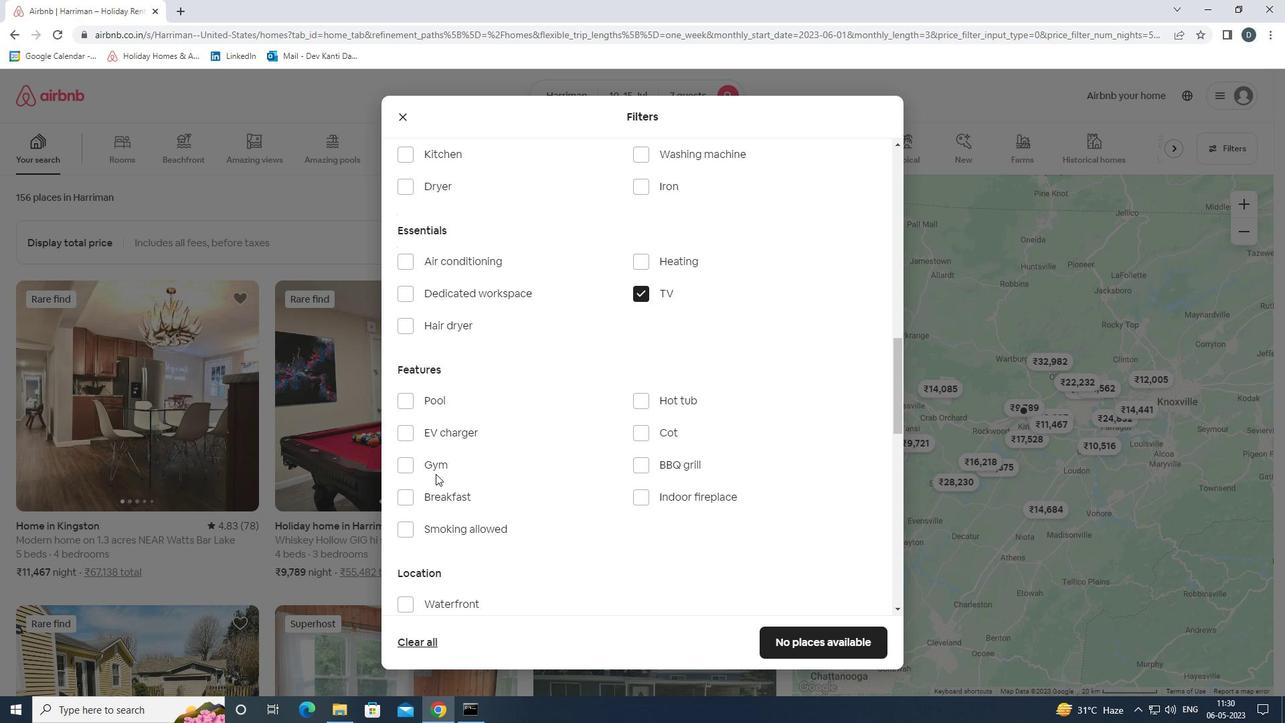 
Action: Mouse moved to (451, 500)
Screenshot: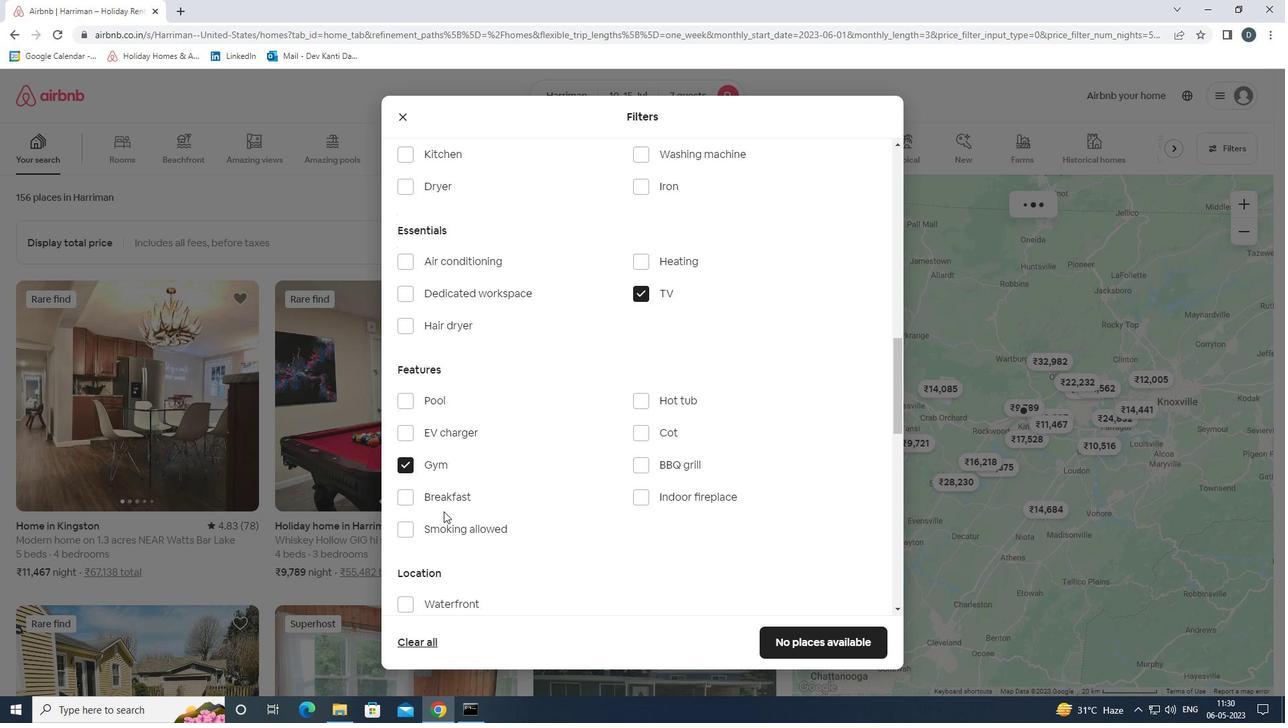 
Action: Mouse pressed left at (451, 500)
Screenshot: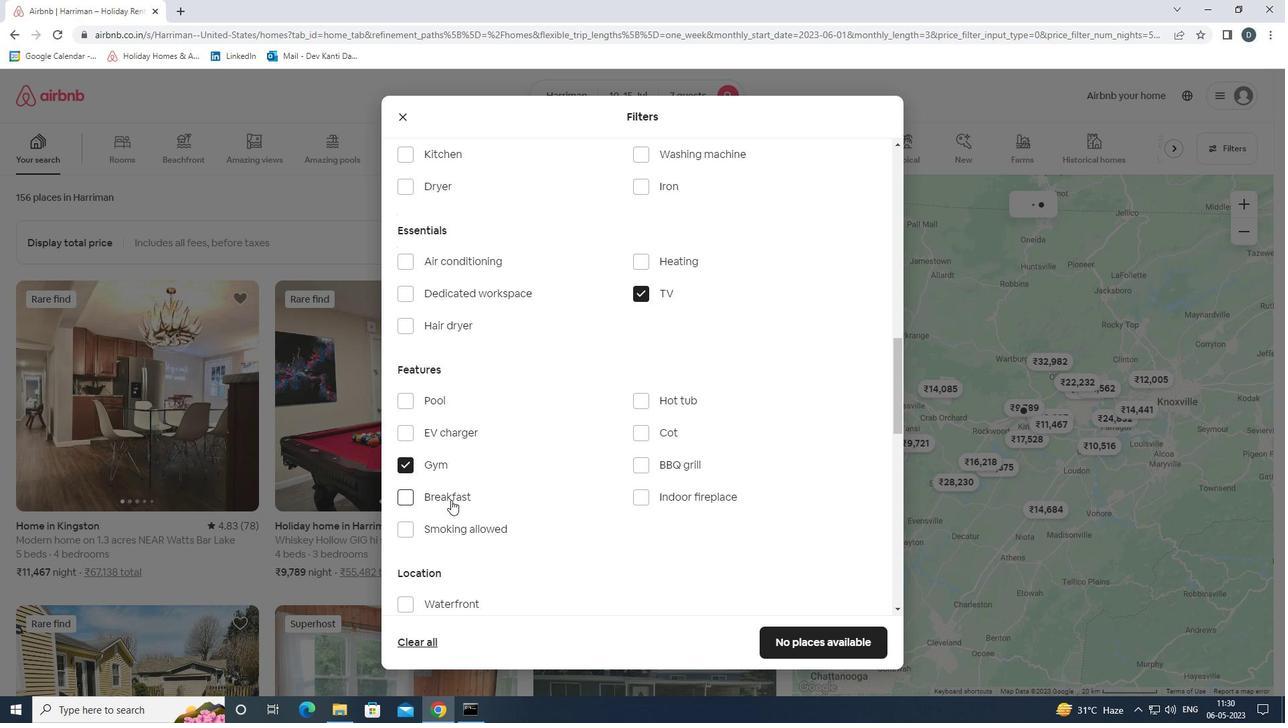 
Action: Mouse moved to (604, 499)
Screenshot: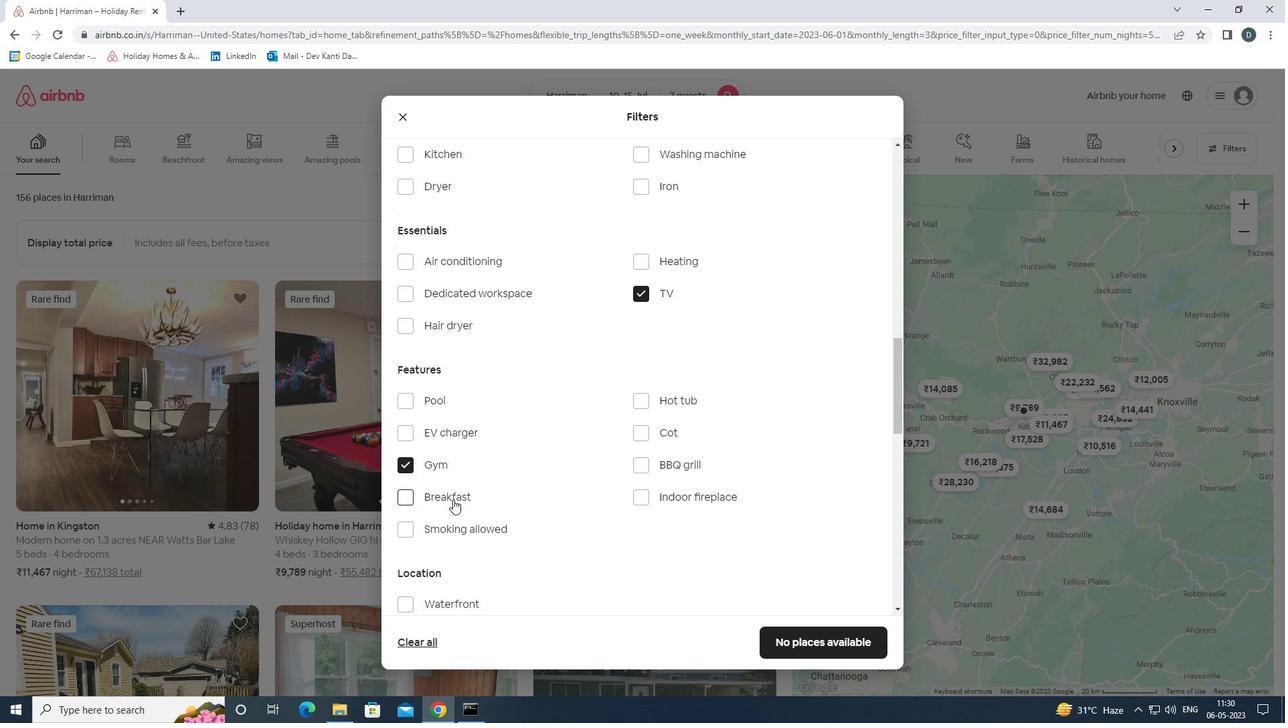 
Action: Mouse scrolled (604, 498) with delta (0, 0)
Screenshot: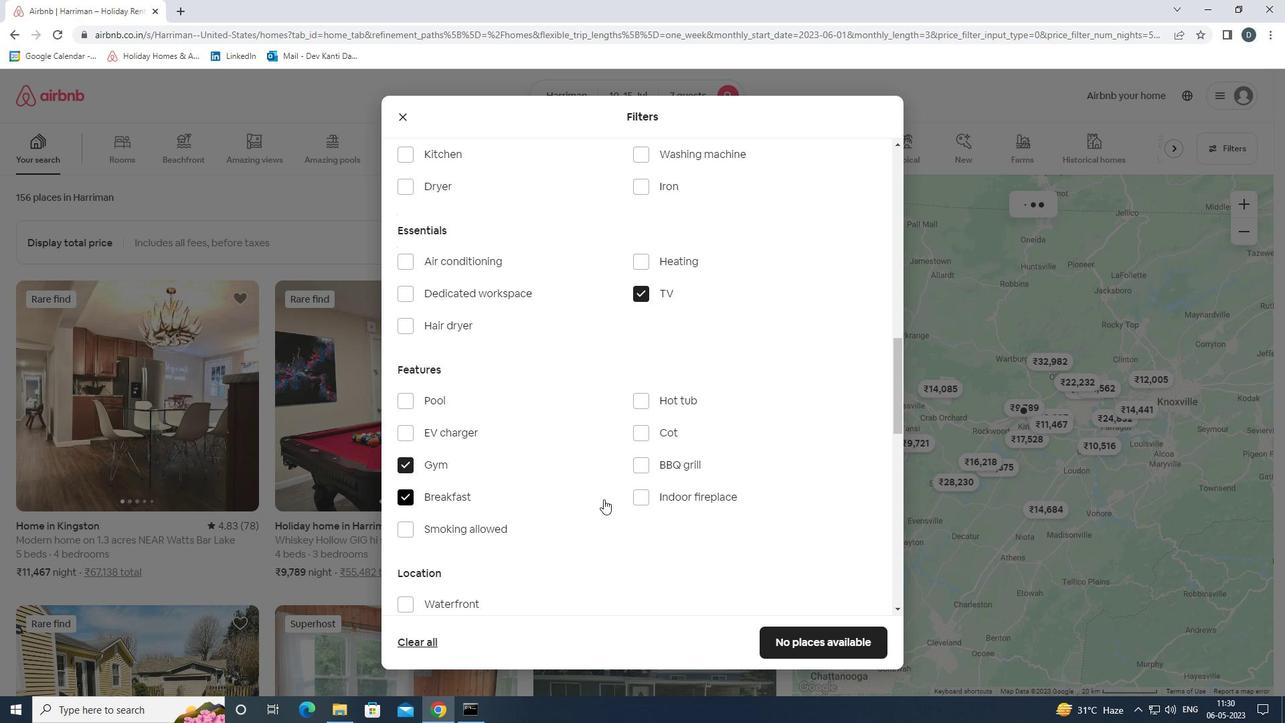
Action: Mouse scrolled (604, 498) with delta (0, 0)
Screenshot: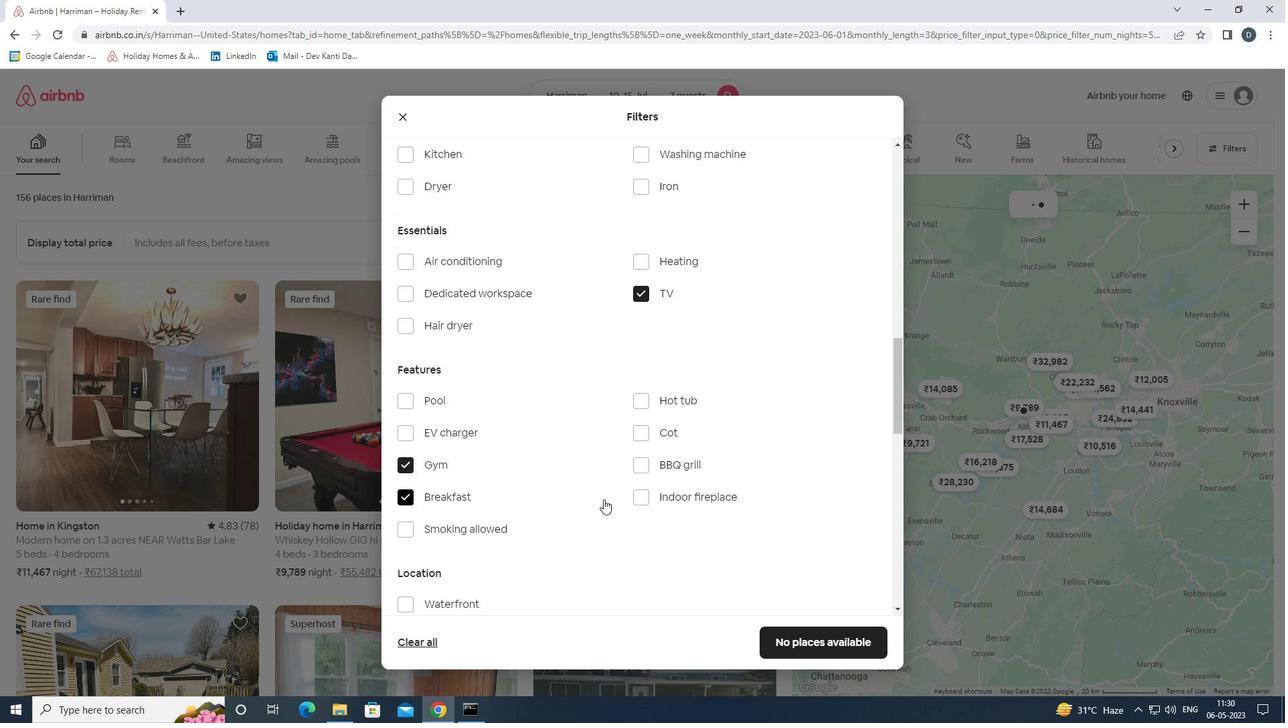 
Action: Mouse scrolled (604, 498) with delta (0, 0)
Screenshot: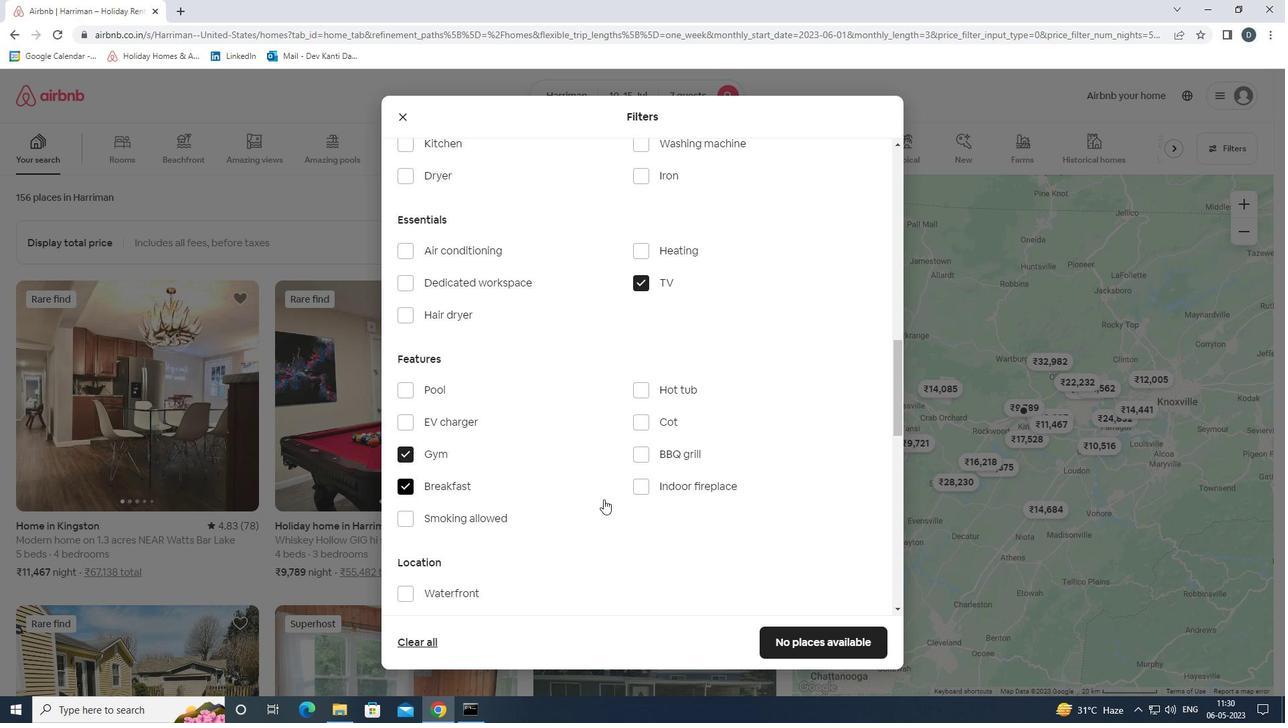 
Action: Mouse moved to (608, 494)
Screenshot: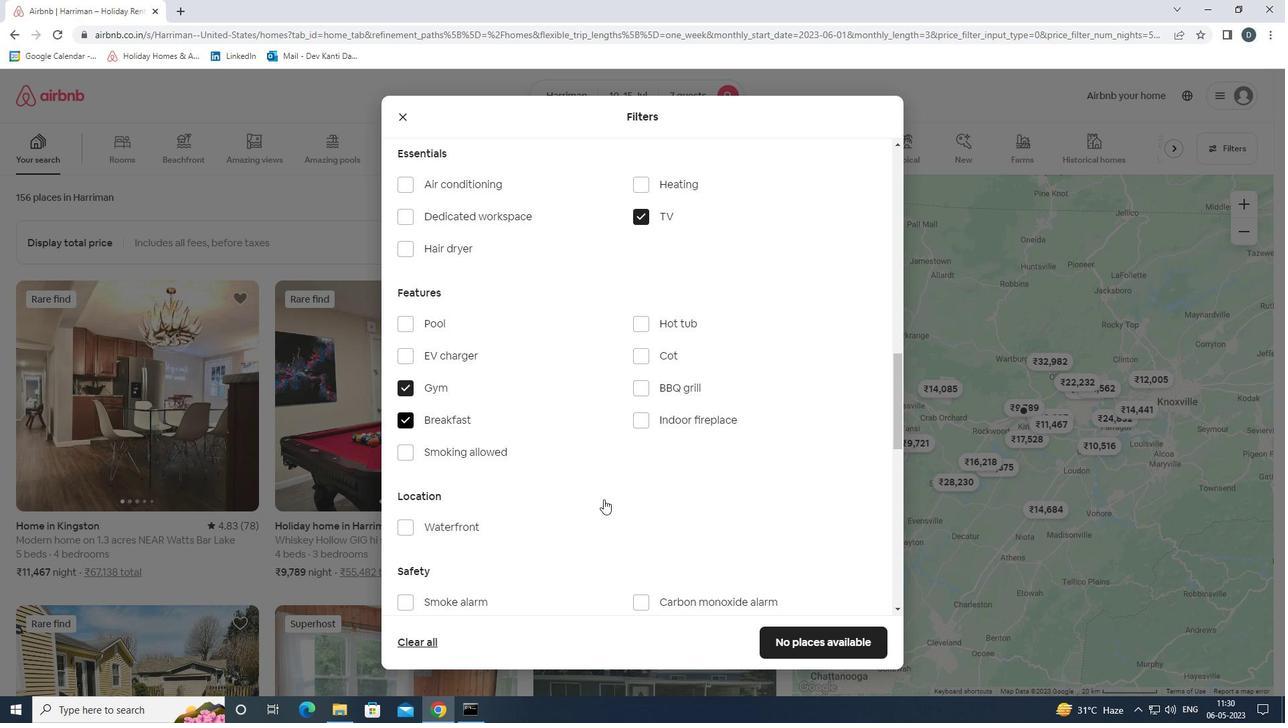 
Action: Mouse scrolled (608, 494) with delta (0, 0)
Screenshot: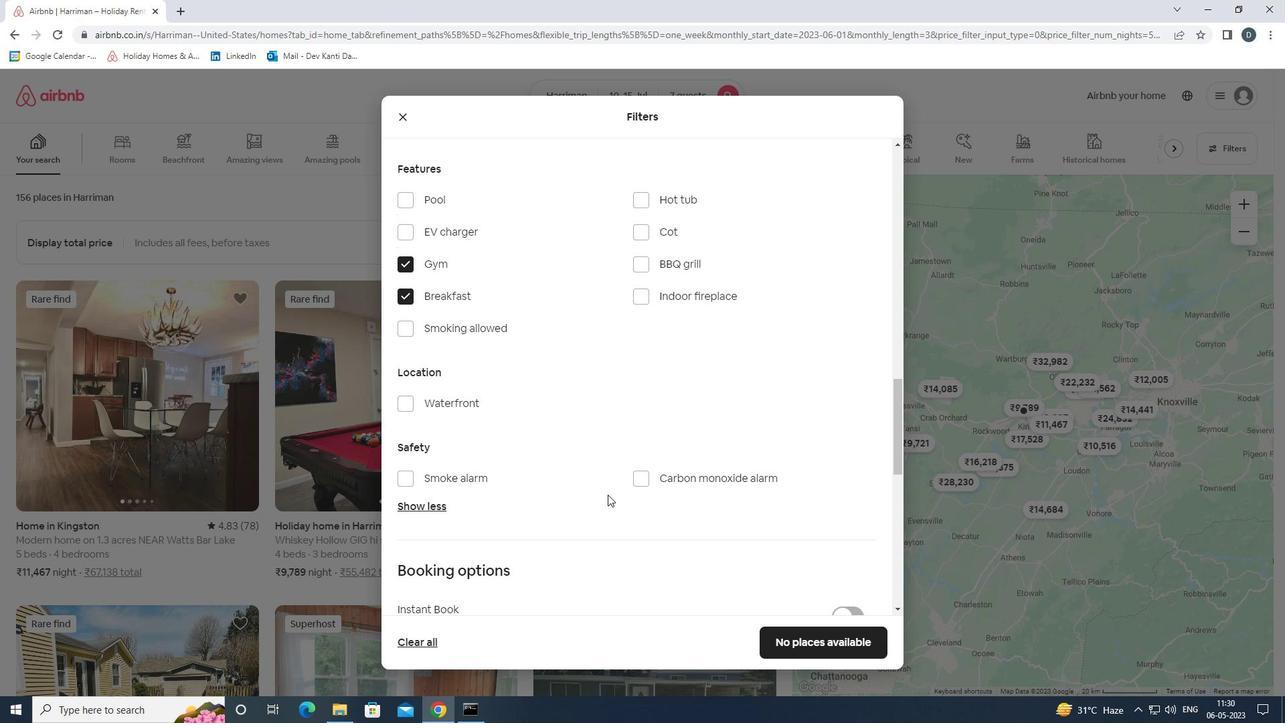 
Action: Mouse moved to (612, 494)
Screenshot: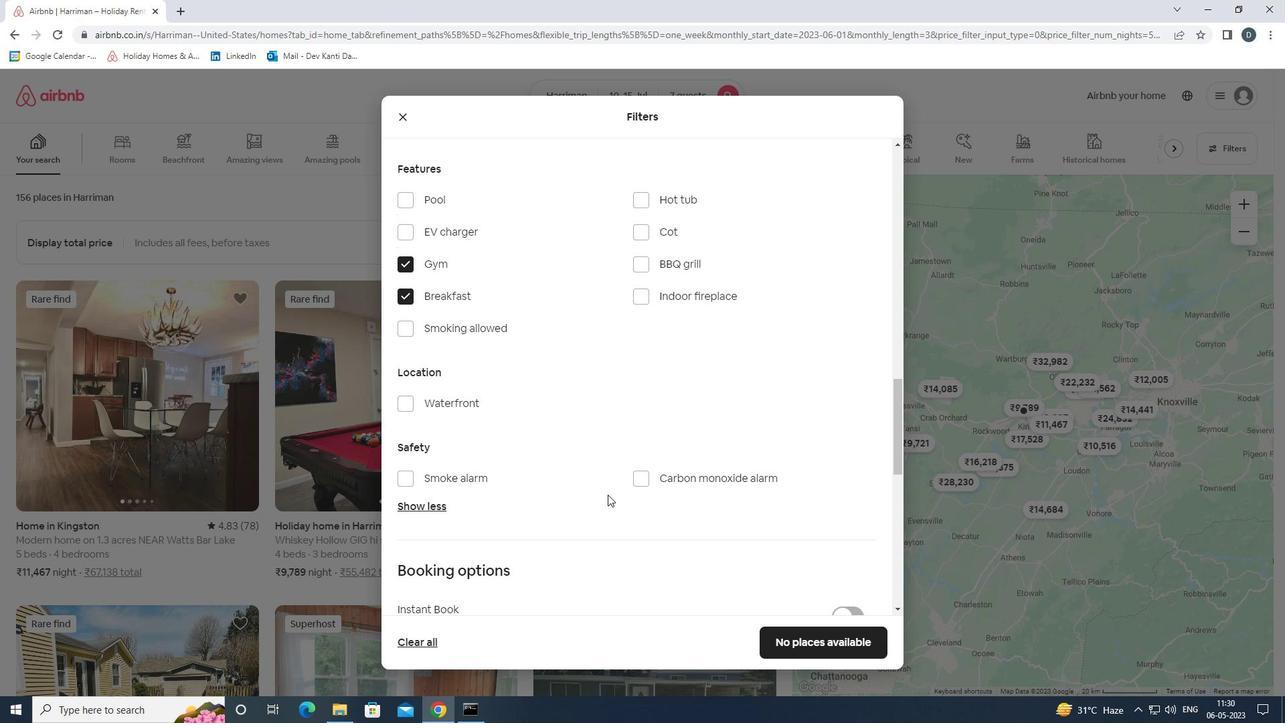 
Action: Mouse scrolled (612, 494) with delta (0, 0)
Screenshot: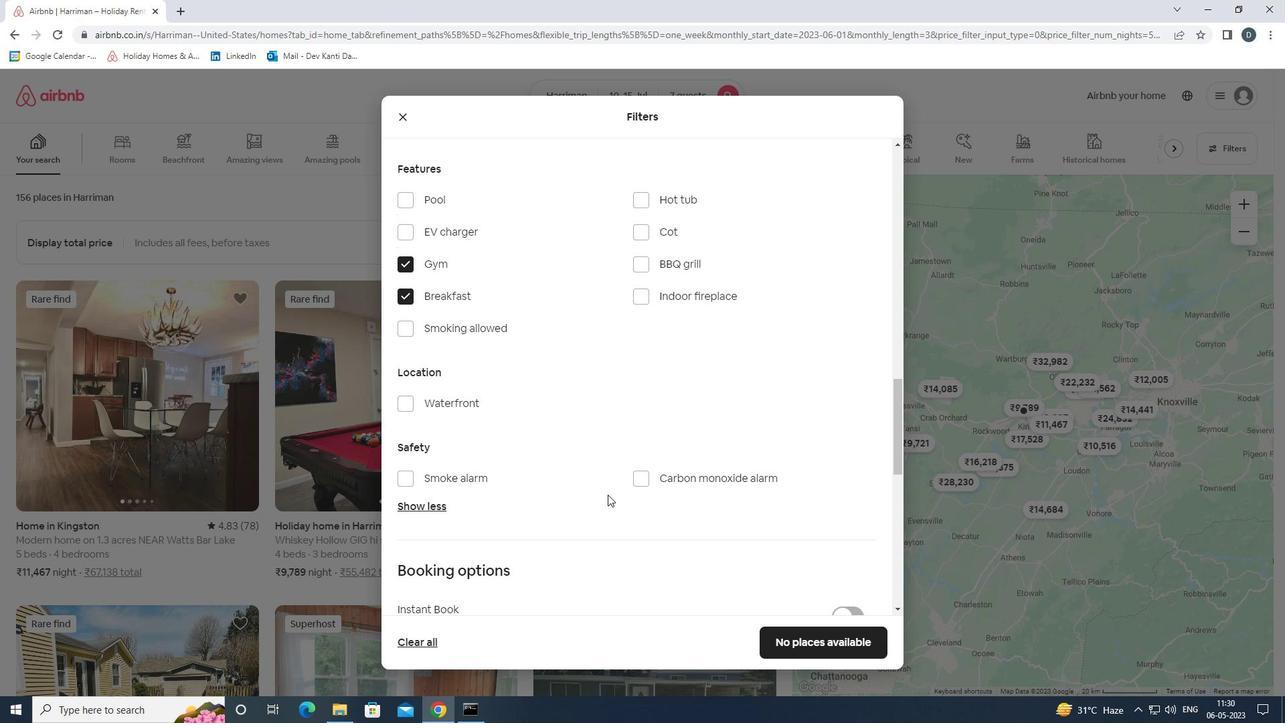 
Action: Mouse moved to (711, 498)
Screenshot: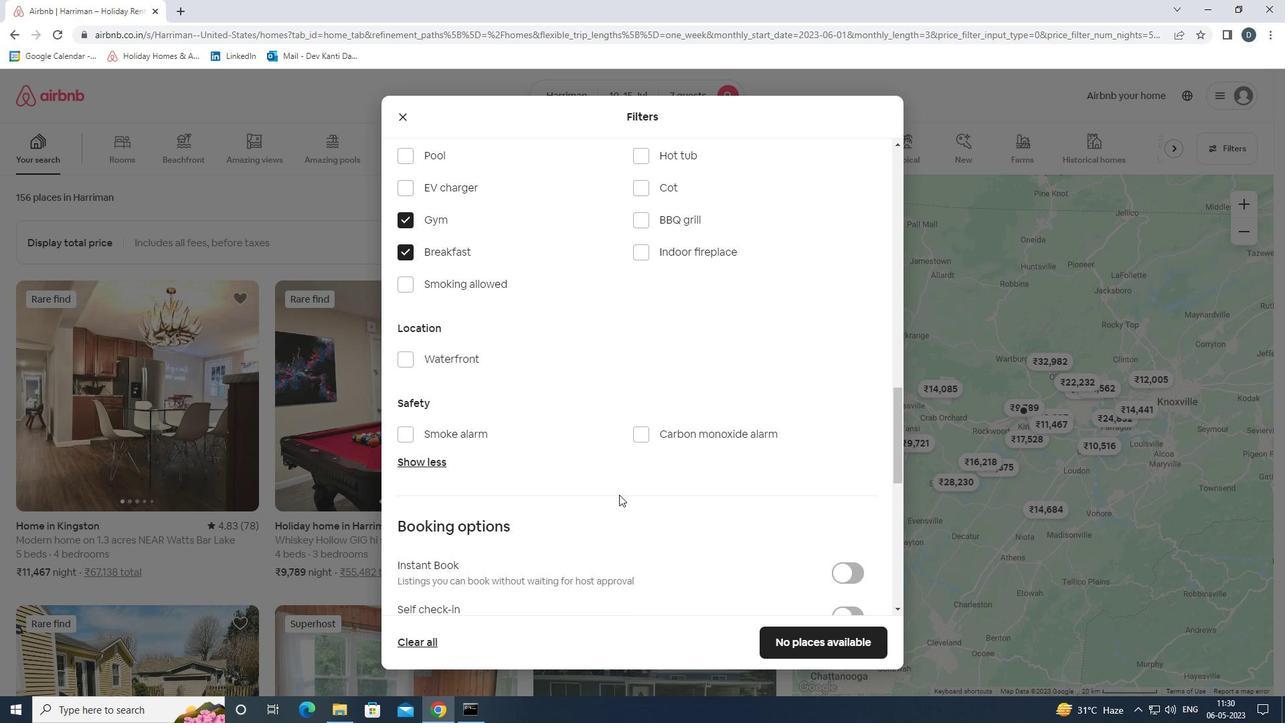 
Action: Mouse scrolled (711, 498) with delta (0, 0)
Screenshot: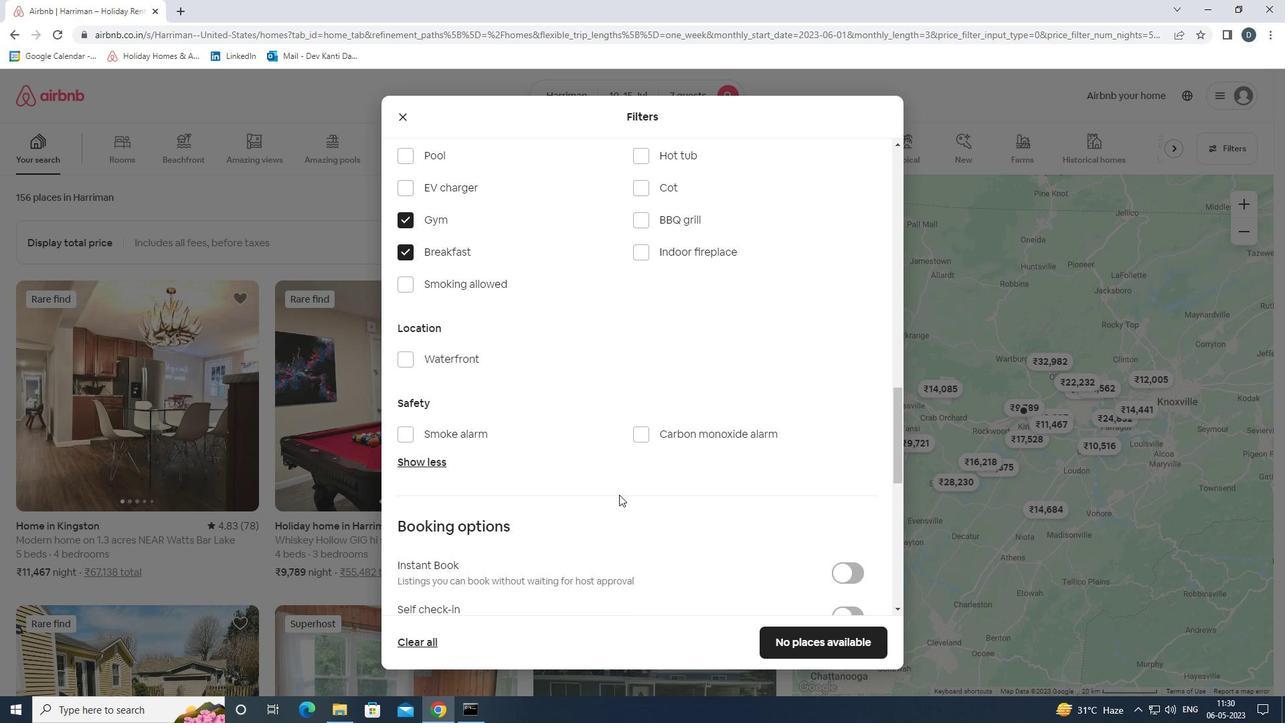 
Action: Mouse moved to (847, 460)
Screenshot: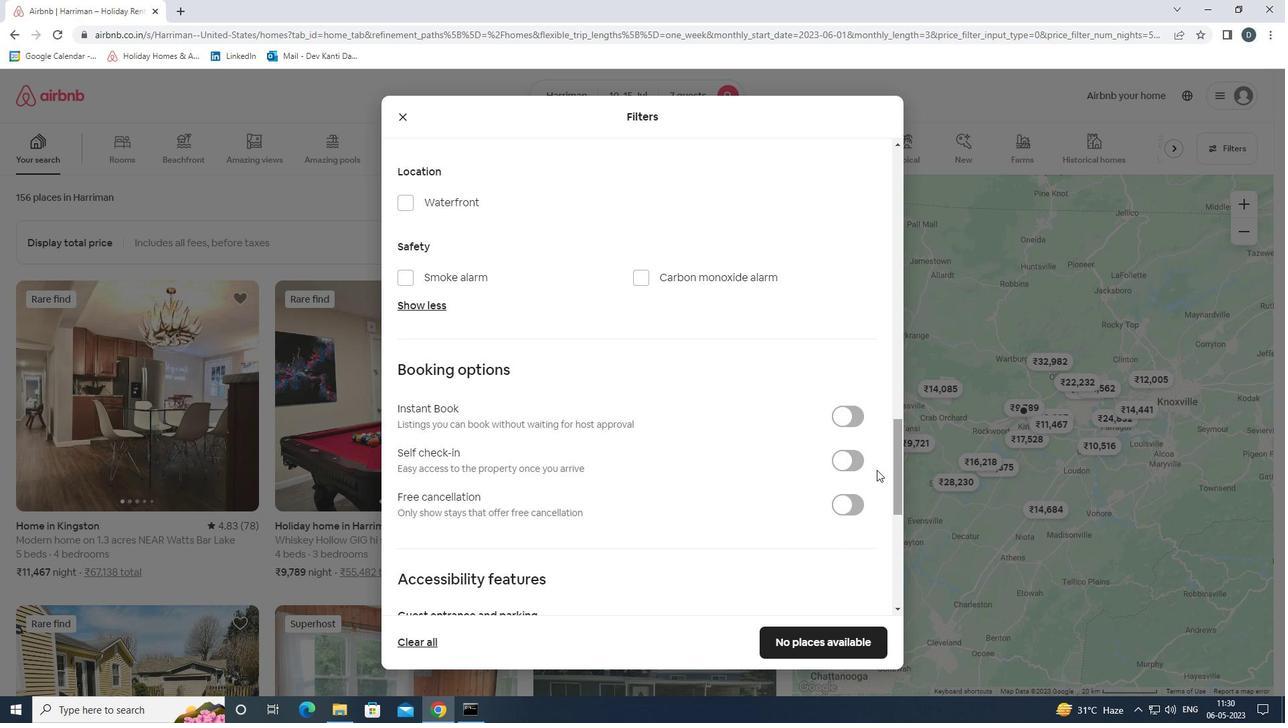 
Action: Mouse pressed left at (847, 460)
Screenshot: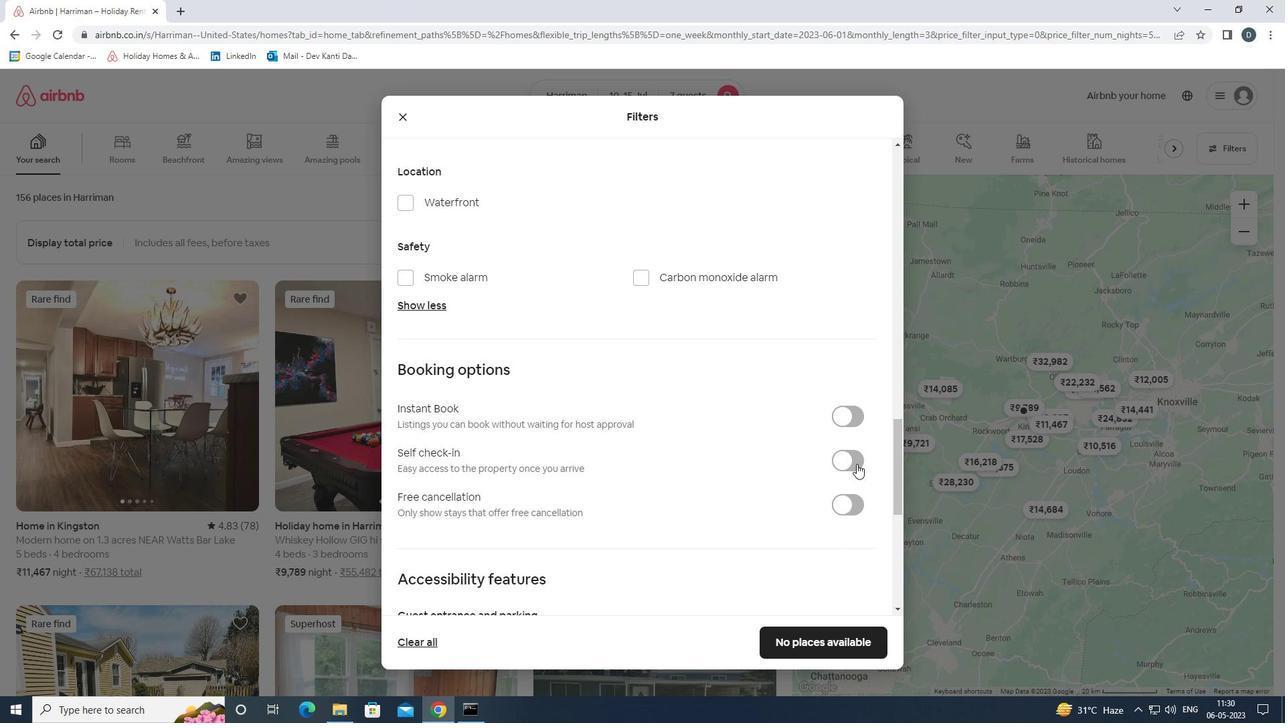 
Action: Mouse scrolled (847, 460) with delta (0, 0)
Screenshot: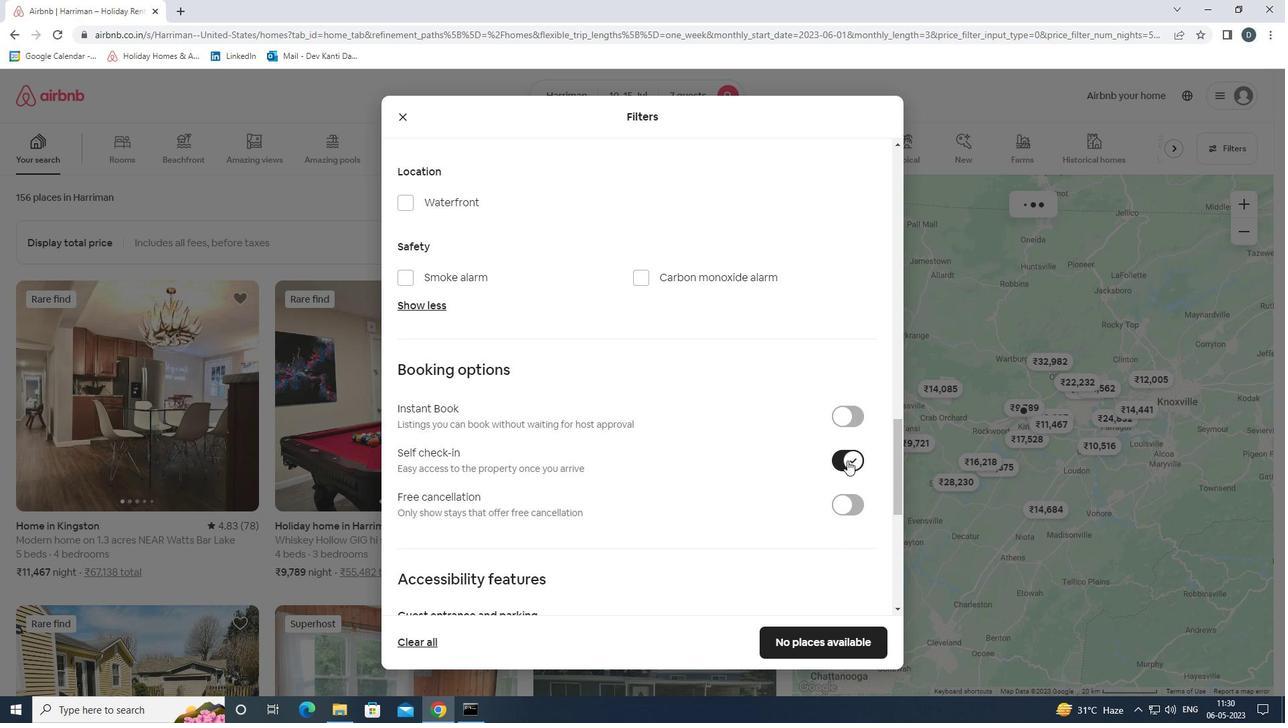 
Action: Mouse scrolled (847, 460) with delta (0, 0)
Screenshot: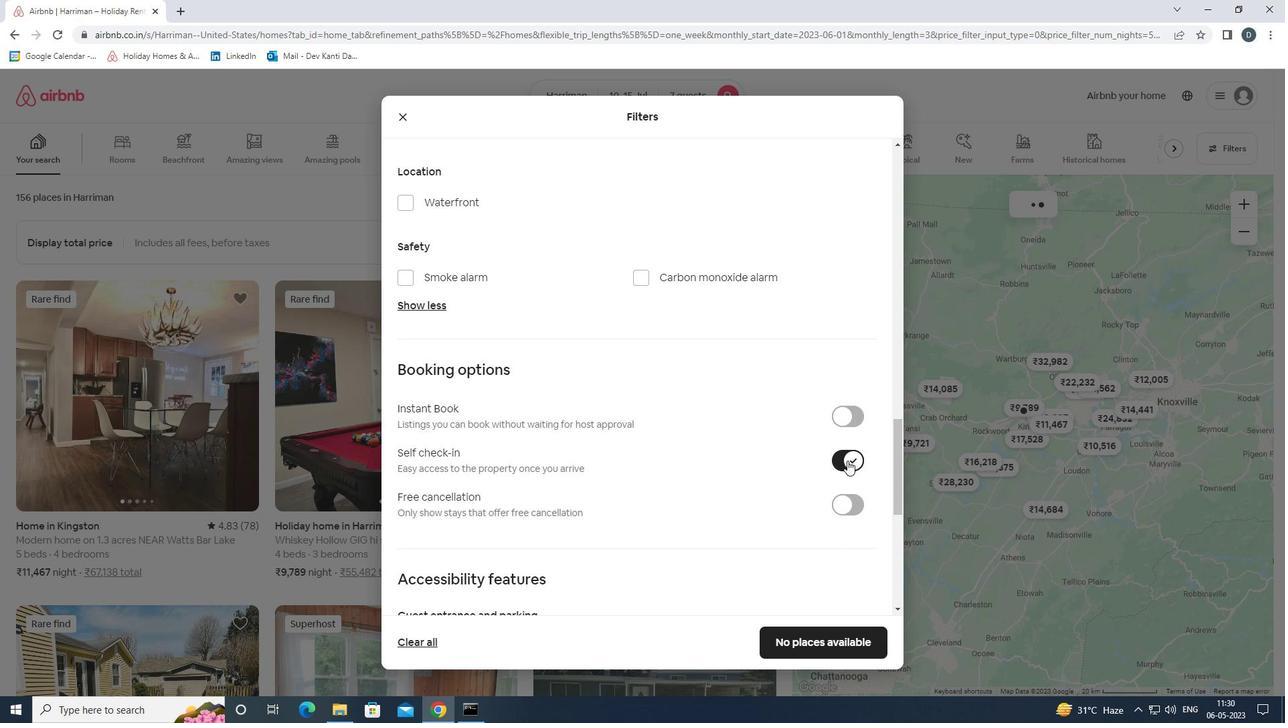 
Action: Mouse moved to (847, 460)
Screenshot: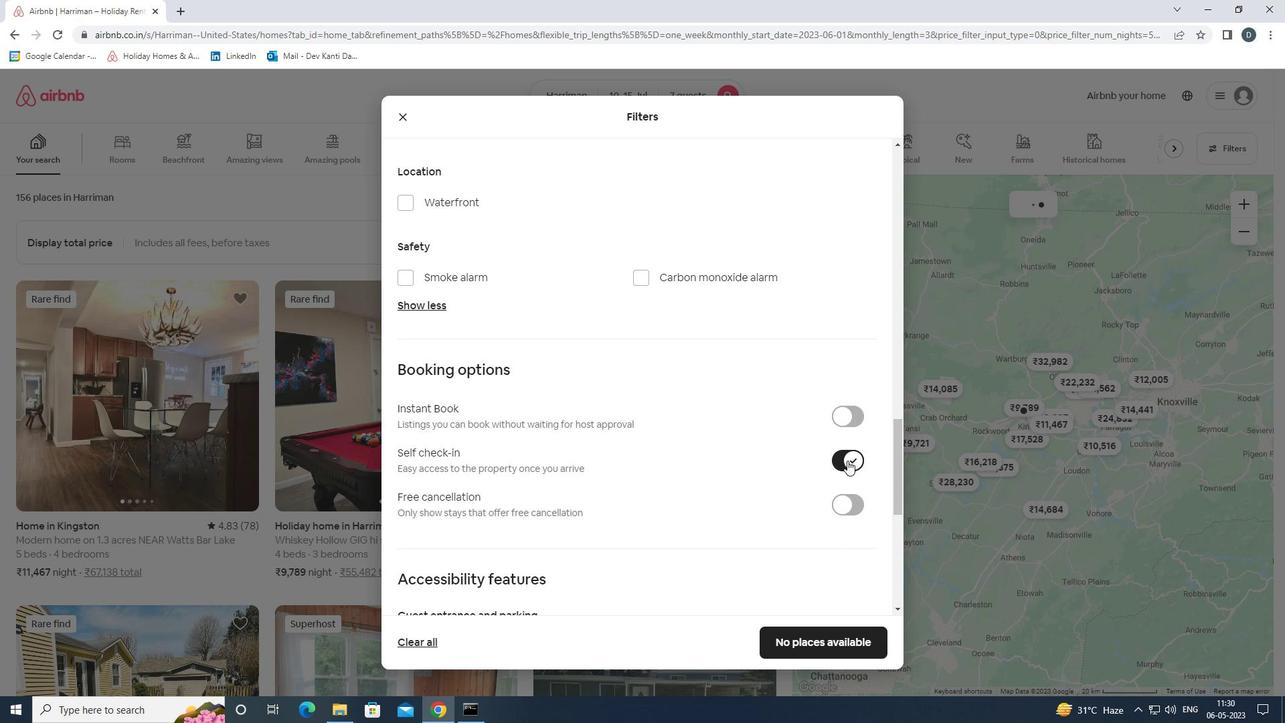 
Action: Mouse scrolled (847, 460) with delta (0, 0)
Screenshot: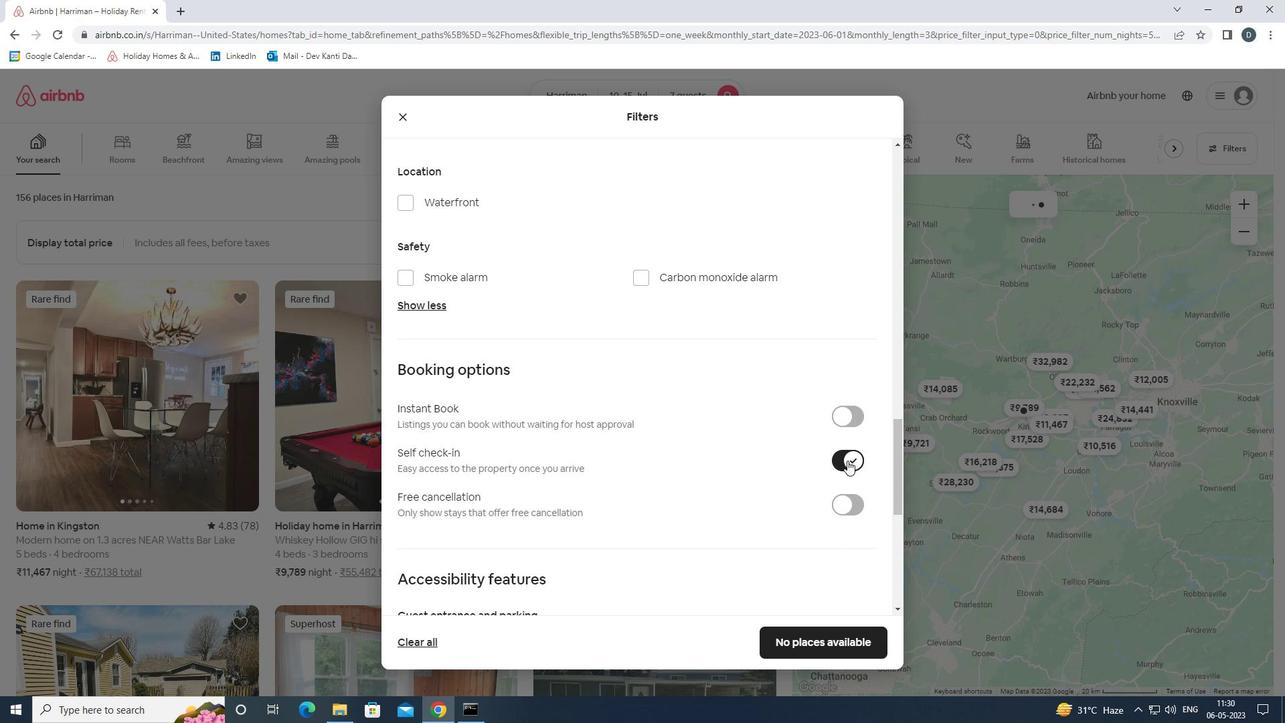 
Action: Mouse moved to (847, 462)
Screenshot: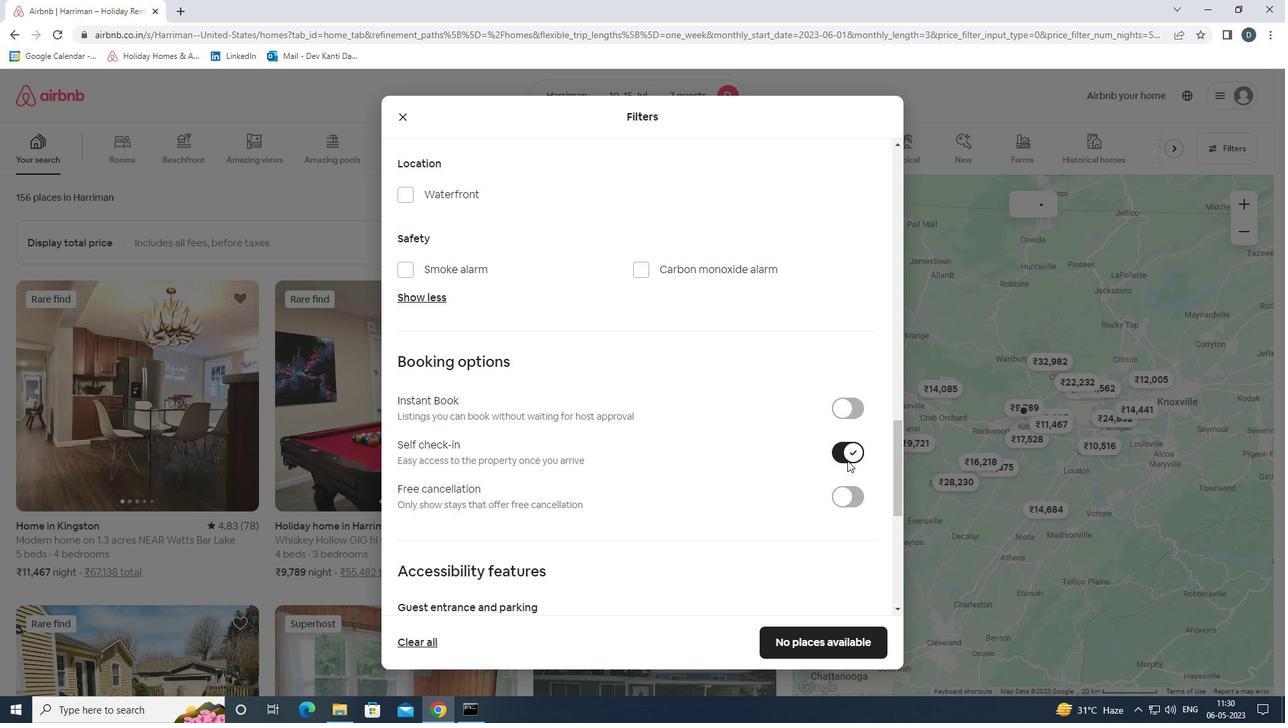
Action: Mouse scrolled (847, 461) with delta (0, 0)
Screenshot: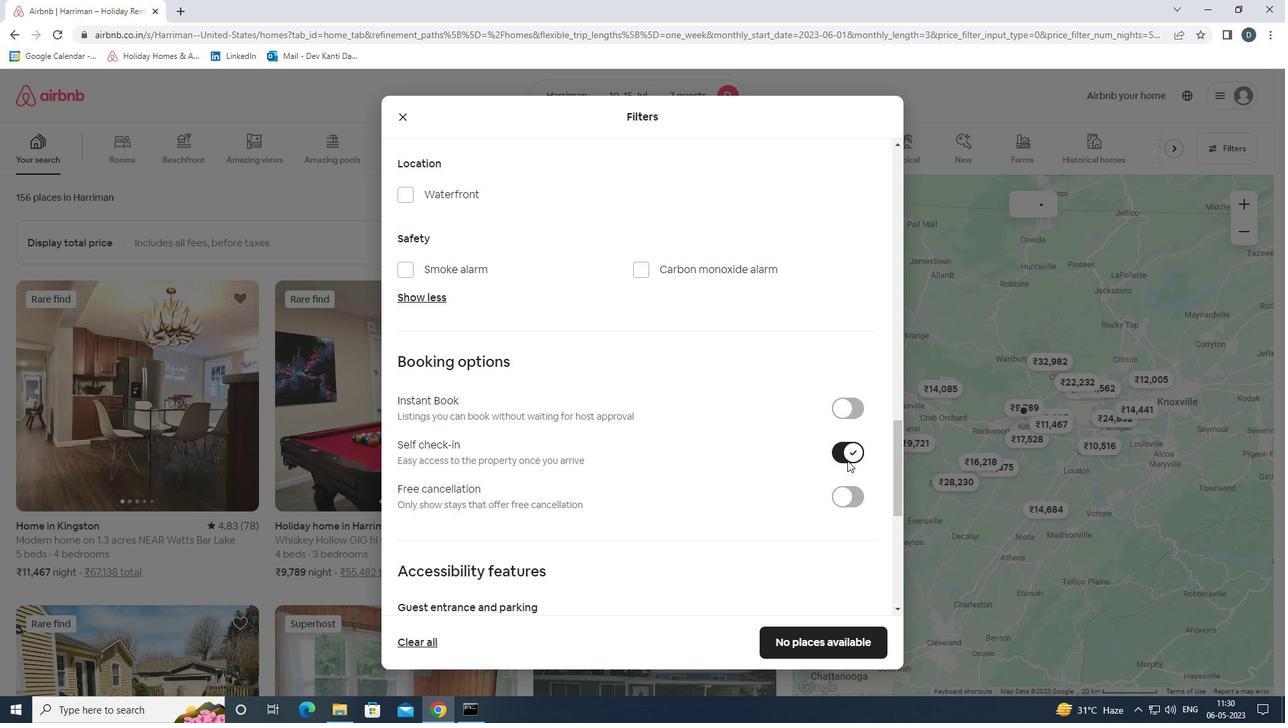 
Action: Mouse scrolled (847, 461) with delta (0, 0)
Screenshot: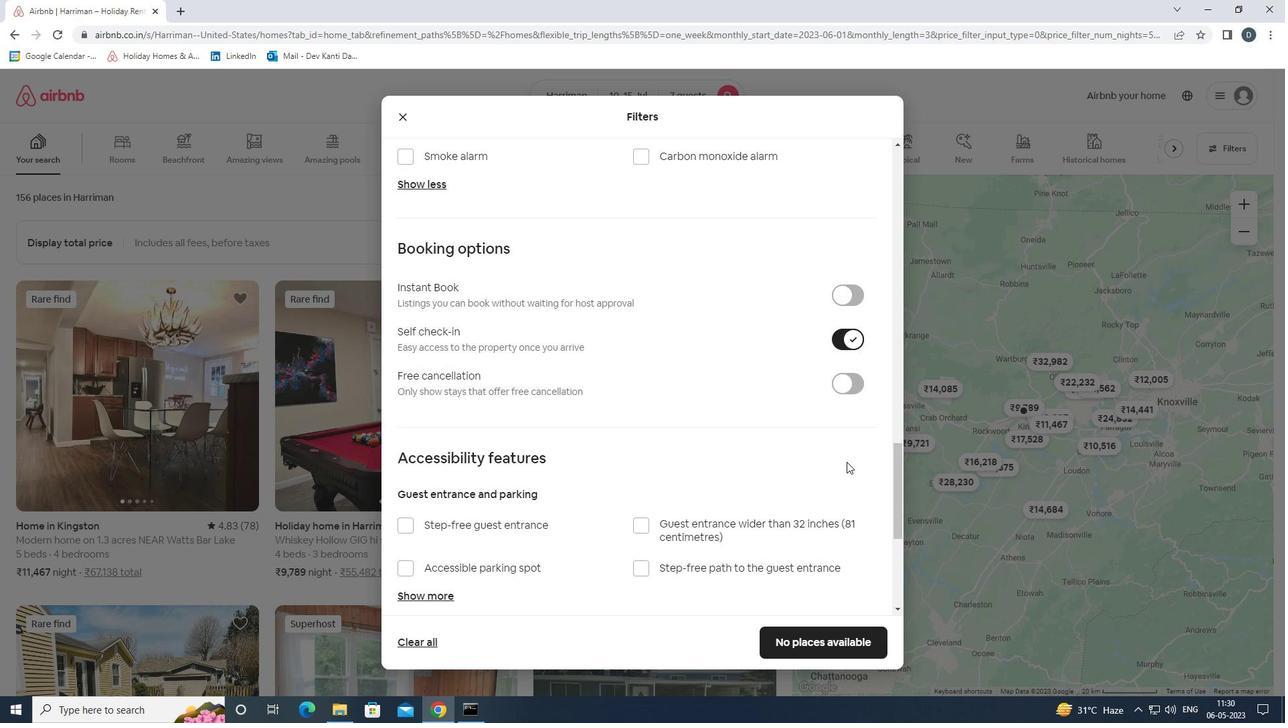 
Action: Mouse moved to (845, 464)
Screenshot: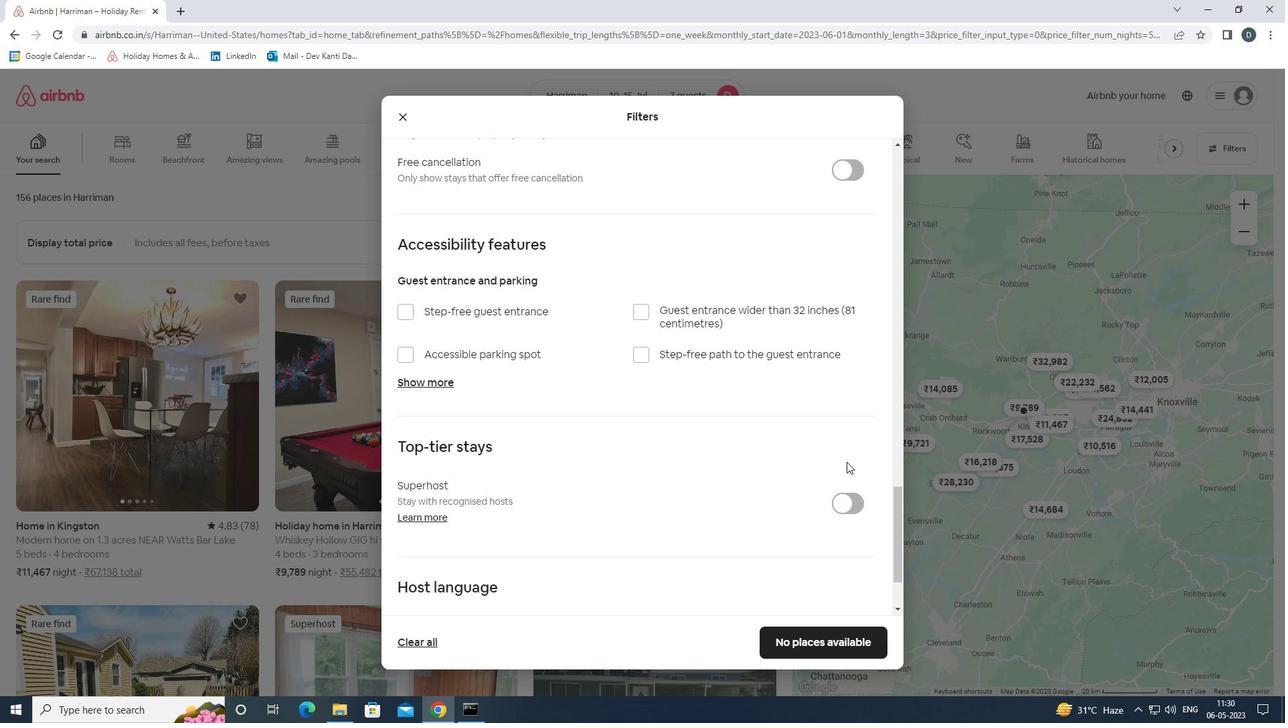 
Action: Mouse scrolled (845, 463) with delta (0, 0)
Screenshot: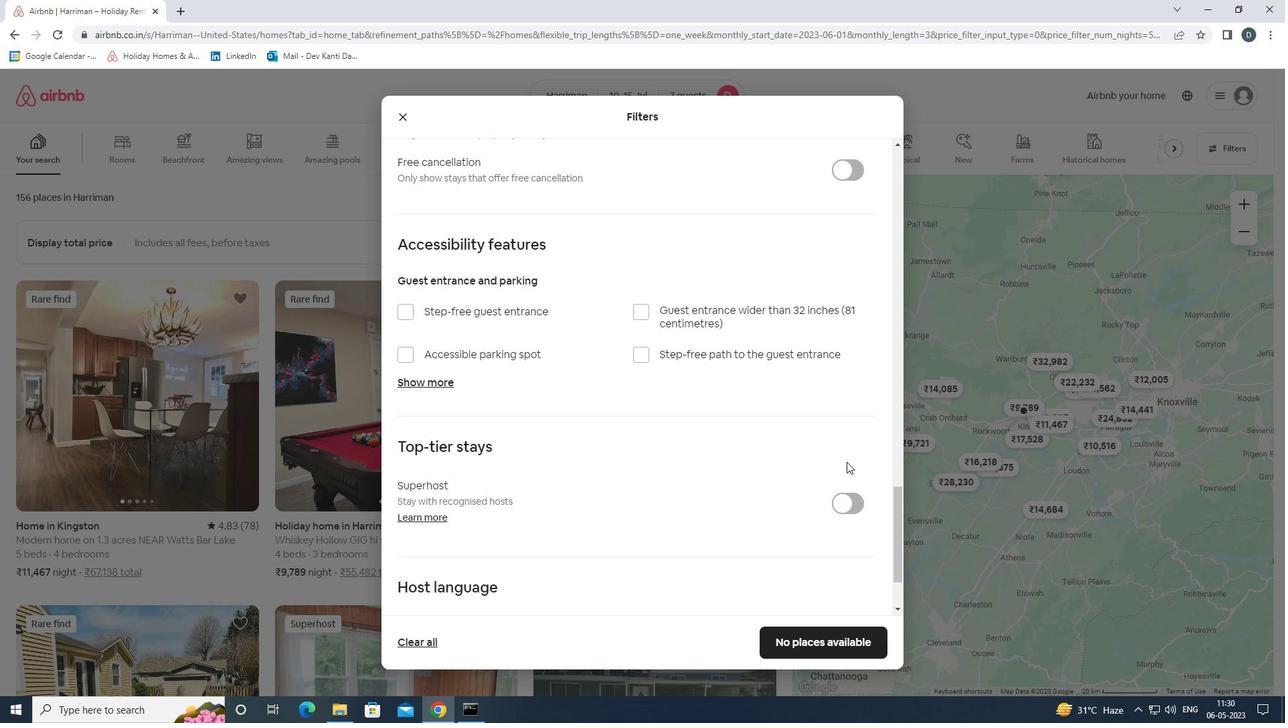 
Action: Mouse moved to (845, 464)
Screenshot: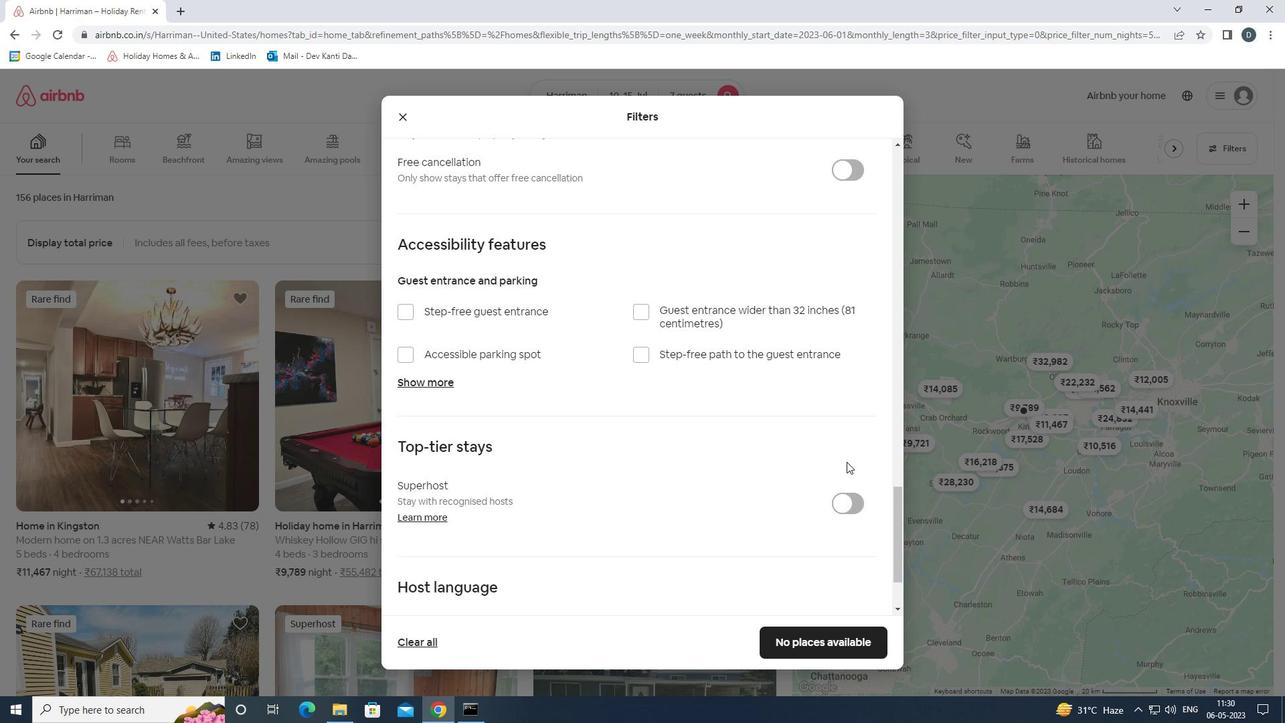 
Action: Mouse scrolled (845, 463) with delta (0, 0)
Screenshot: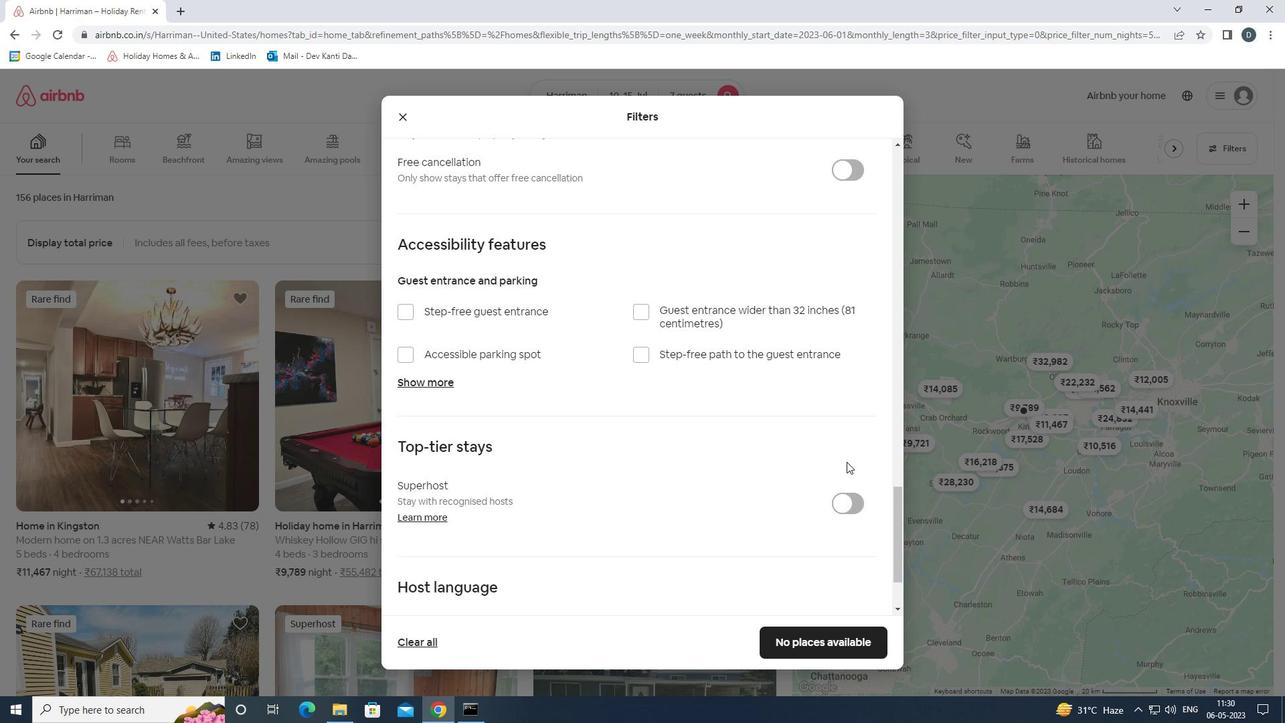 
Action: Mouse scrolled (845, 463) with delta (0, 0)
Screenshot: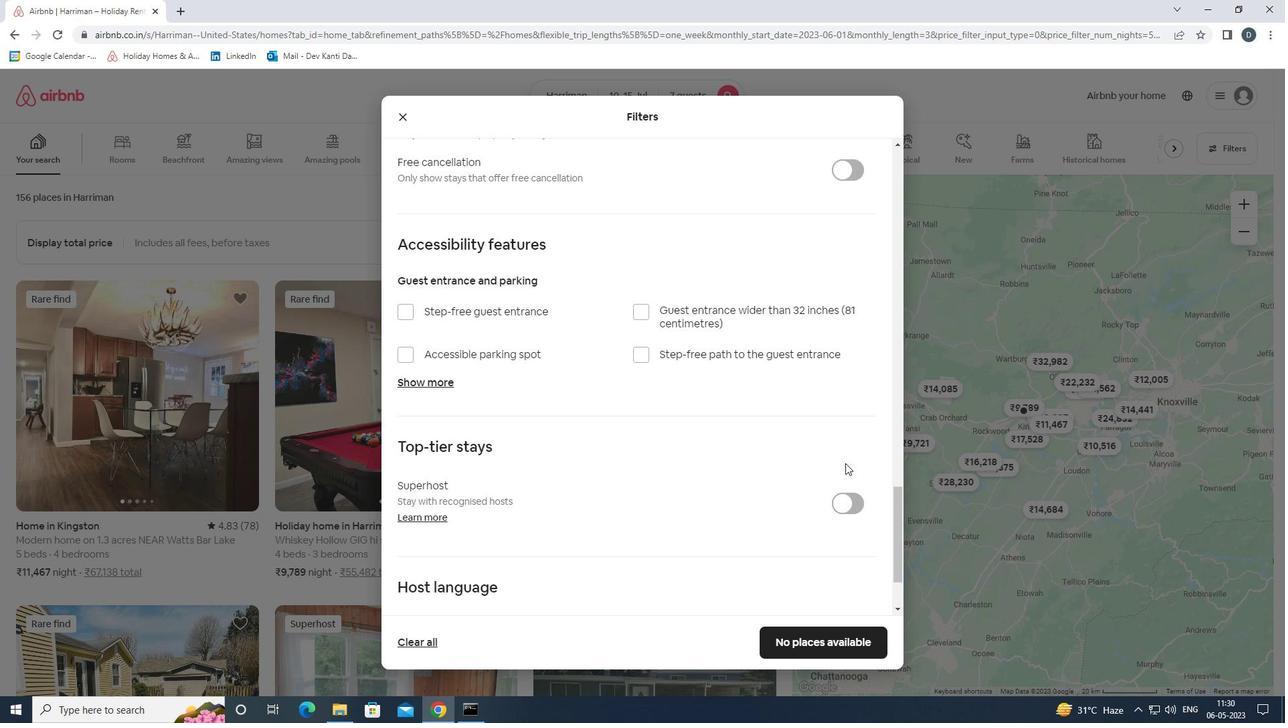 
Action: Mouse scrolled (845, 463) with delta (0, 0)
Screenshot: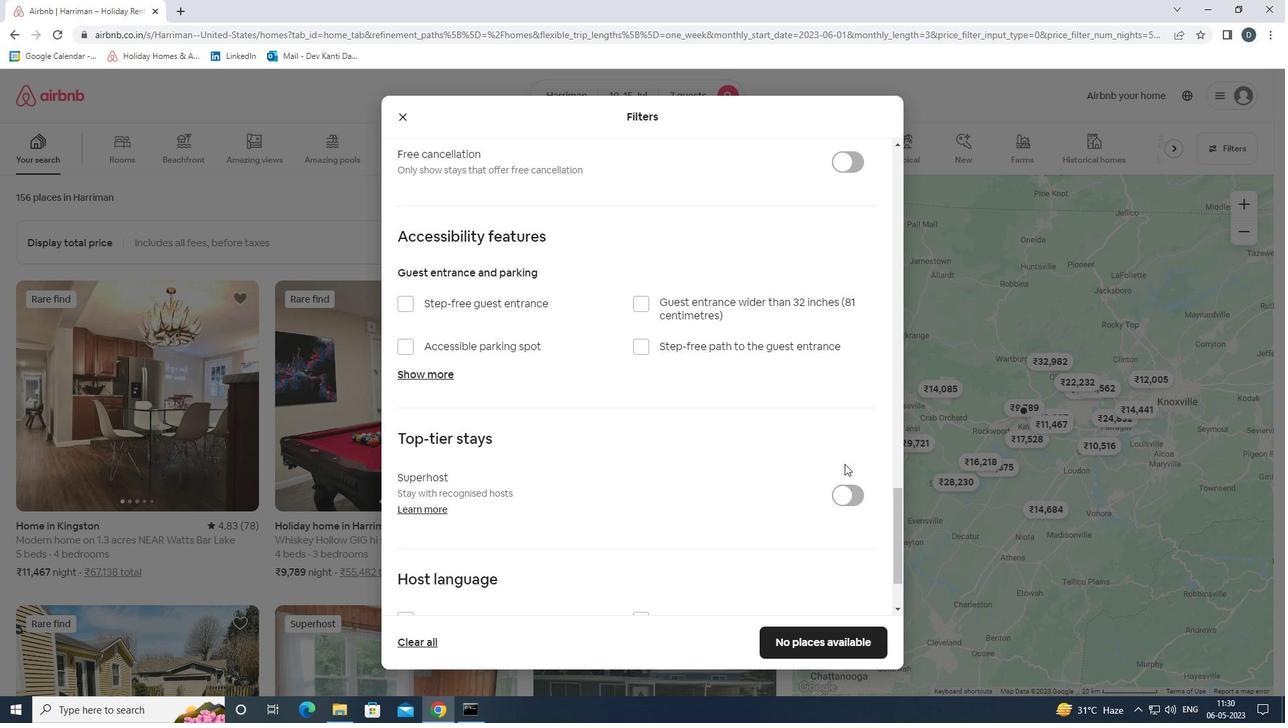 
Action: Mouse moved to (427, 512)
Screenshot: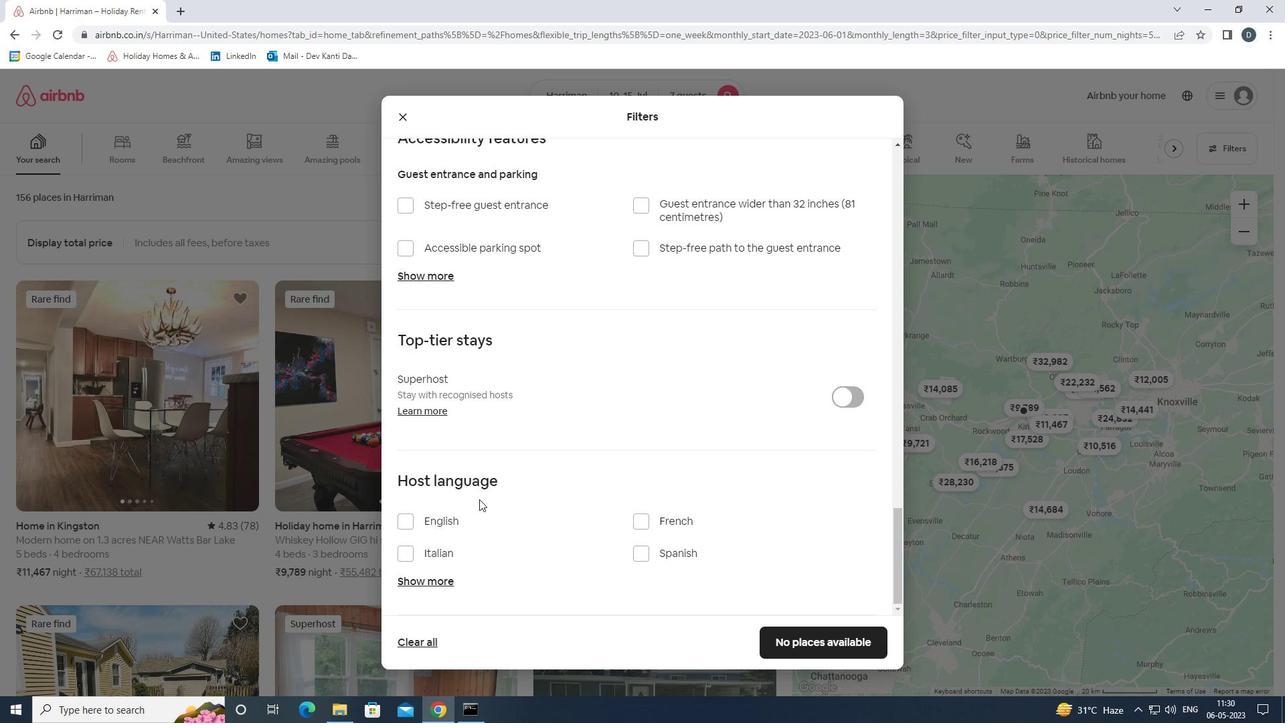 
Action: Mouse pressed left at (427, 512)
Screenshot: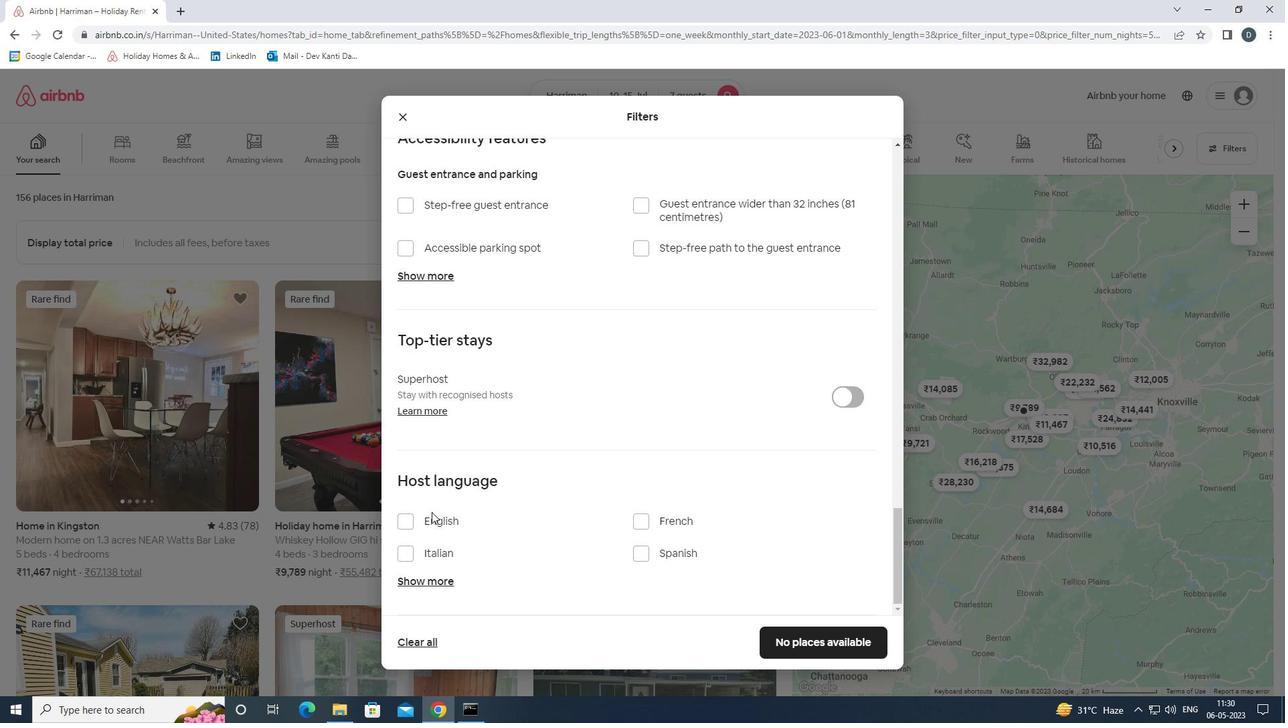 
Action: Mouse moved to (412, 519)
Screenshot: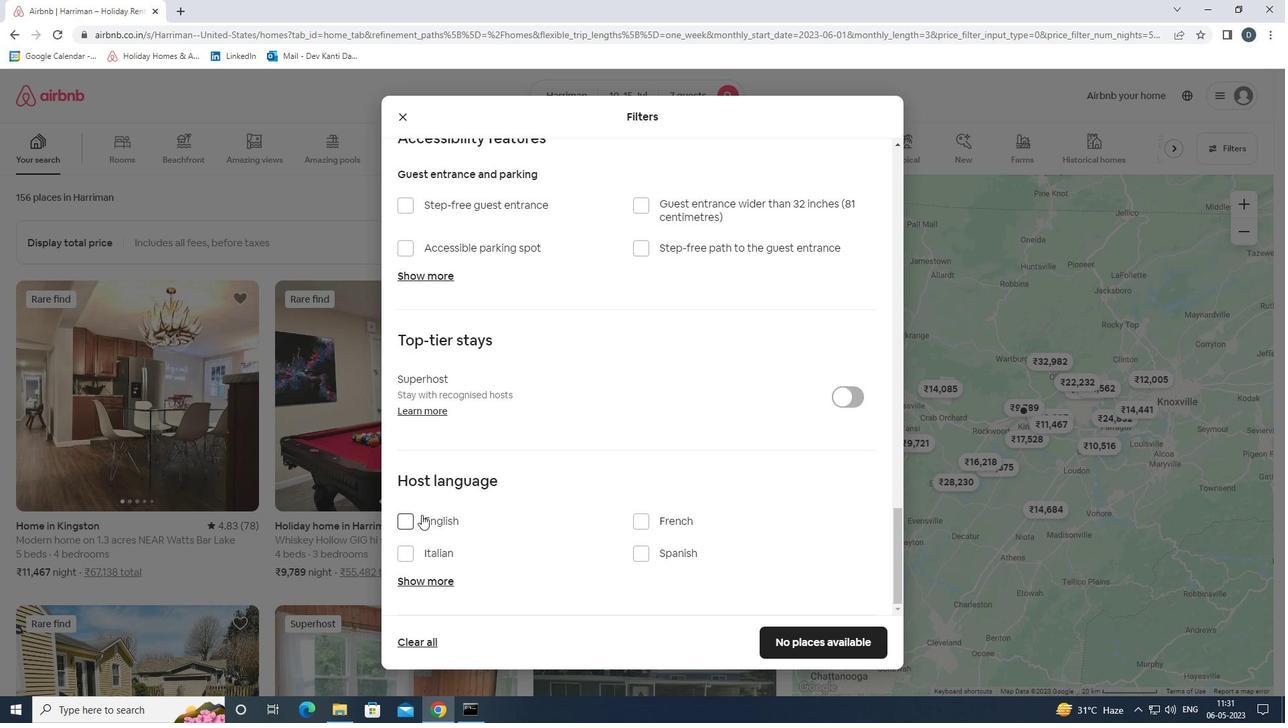 
Action: Mouse pressed left at (412, 519)
Screenshot: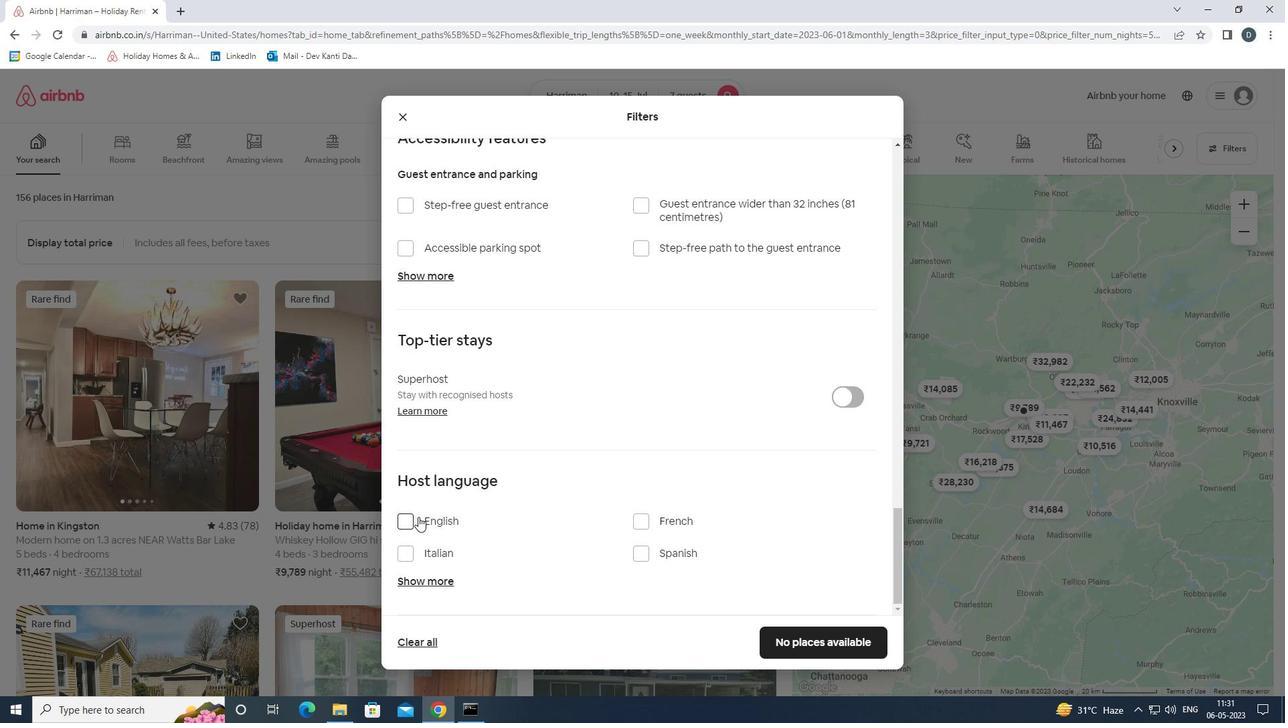 
Action: Mouse moved to (835, 634)
Screenshot: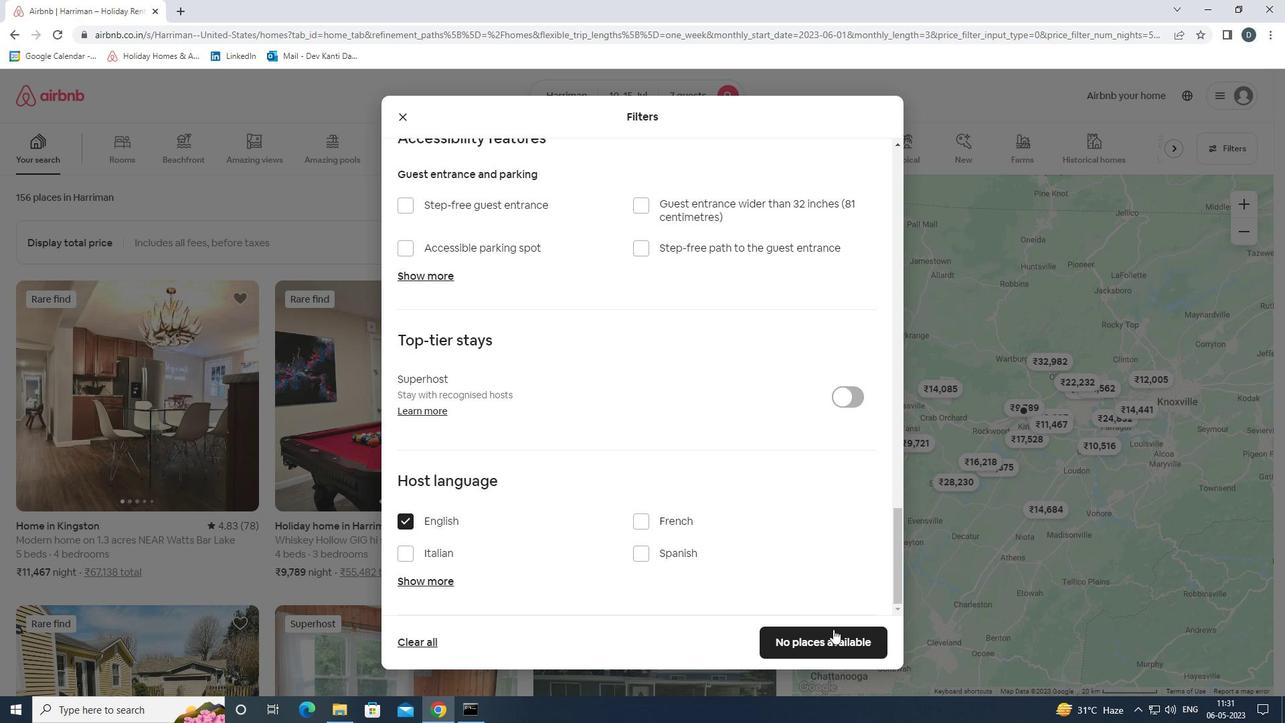 
Action: Mouse pressed left at (835, 634)
Screenshot: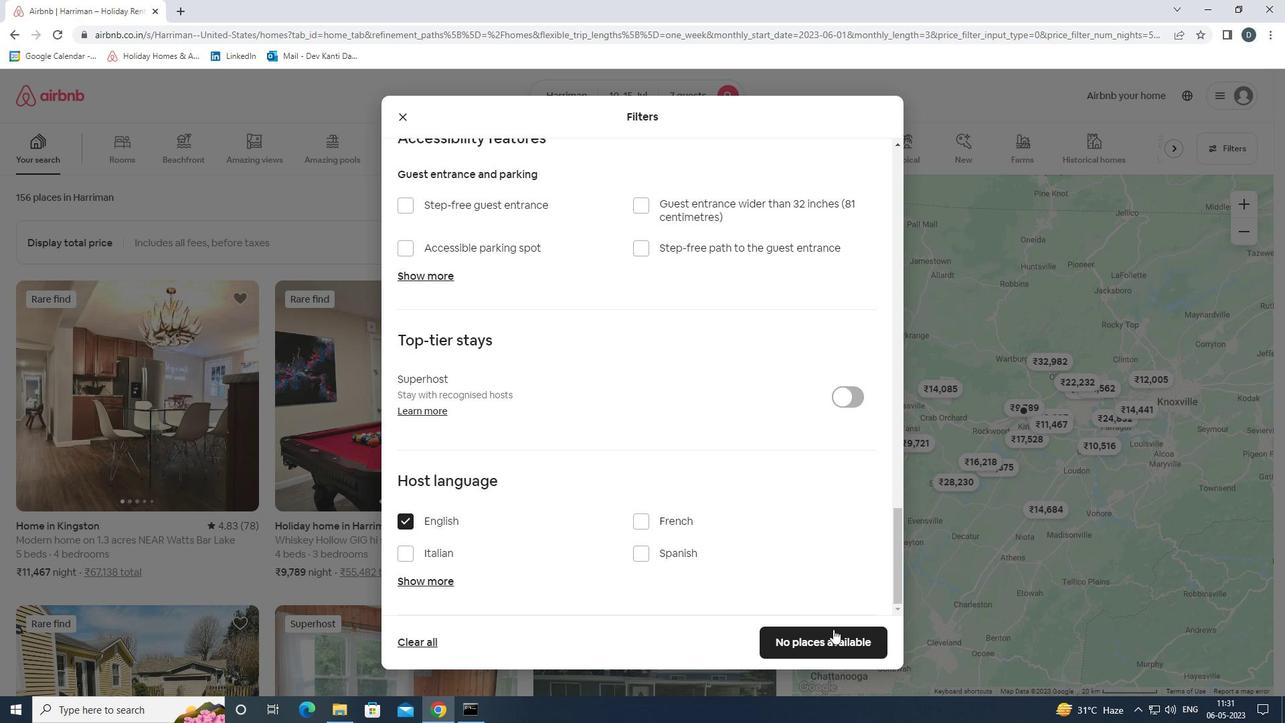 
Action: Mouse moved to (835, 626)
Screenshot: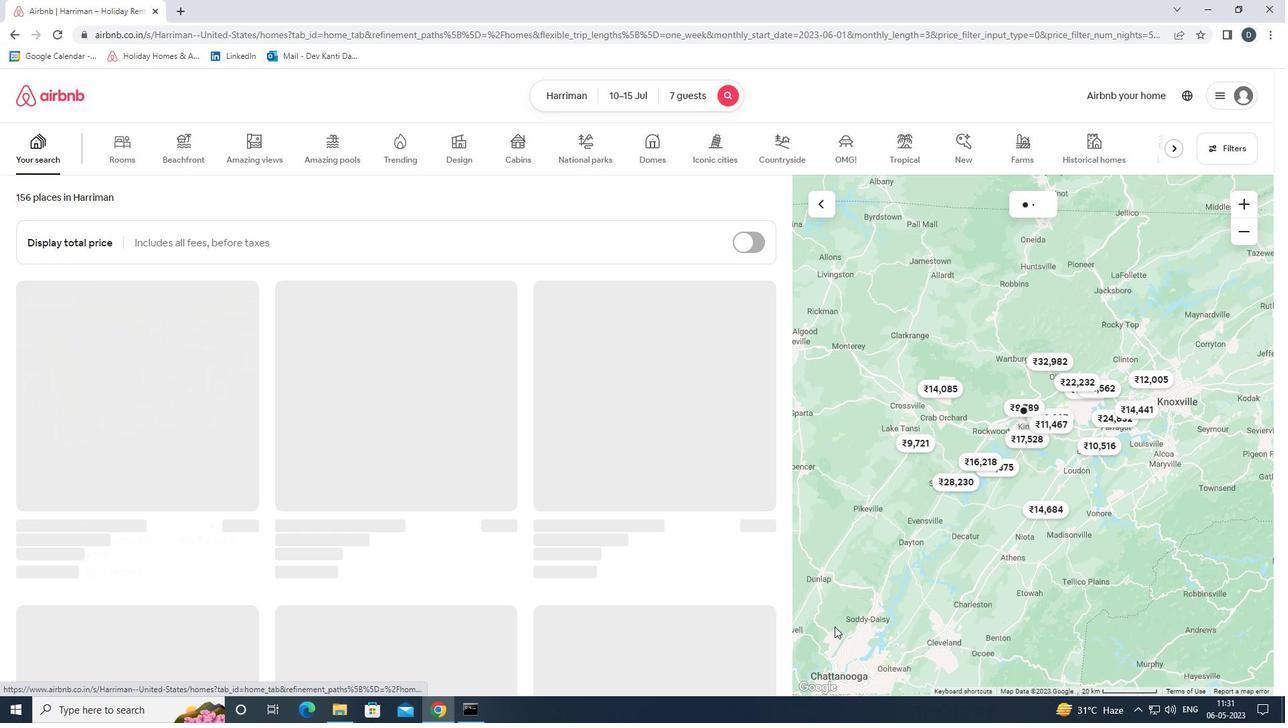 
